 Task: Look for space in Mattoon, United States from 10th July, 2023 to 15th July, 2023 for 7 adults in price range Rs.10000 to Rs.15000. Place can be entire place or shared room with 4 bedrooms having 7 beds and 4 bathrooms. Property type can be house, flat, guest house. Amenities needed are: wifi, TV, free parkinig on premises, gym, breakfast. Booking option can be shelf check-in. Required host language is English.
Action: Mouse moved to (512, 122)
Screenshot: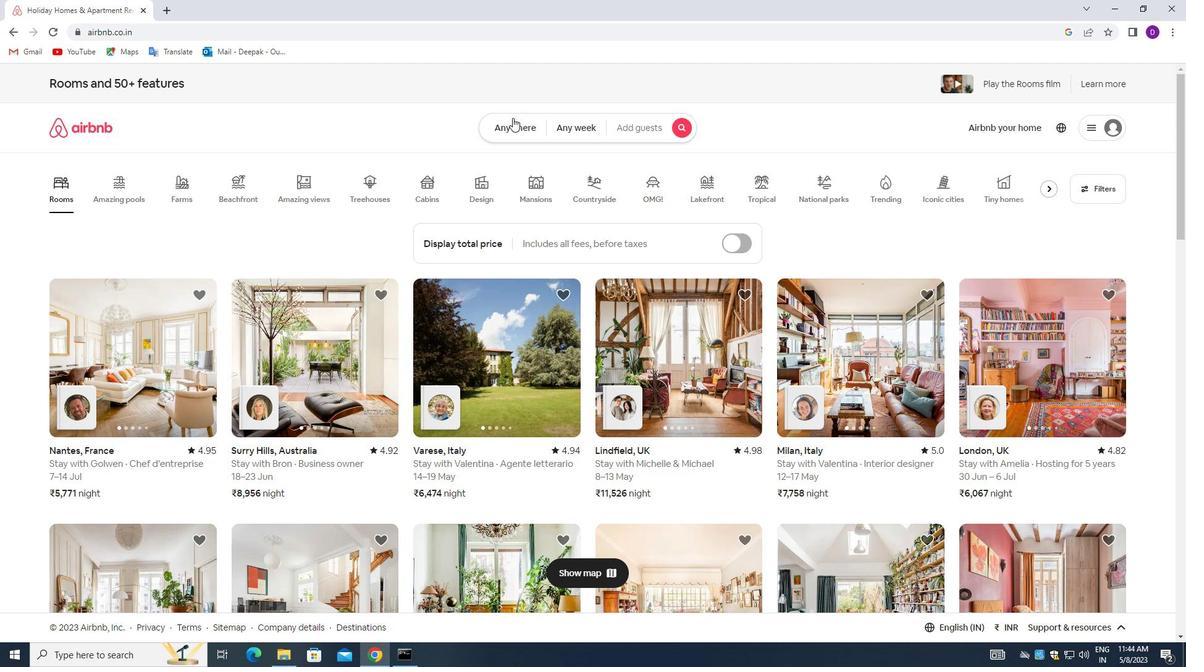 
Action: Mouse pressed left at (512, 122)
Screenshot: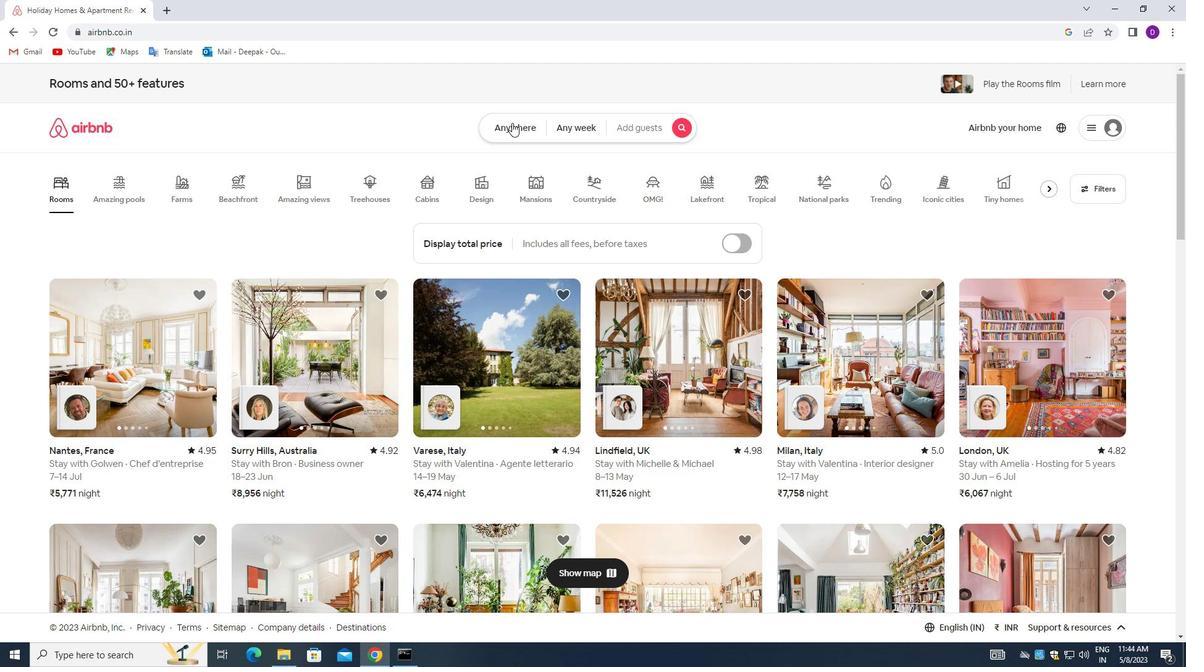 
Action: Mouse moved to (426, 174)
Screenshot: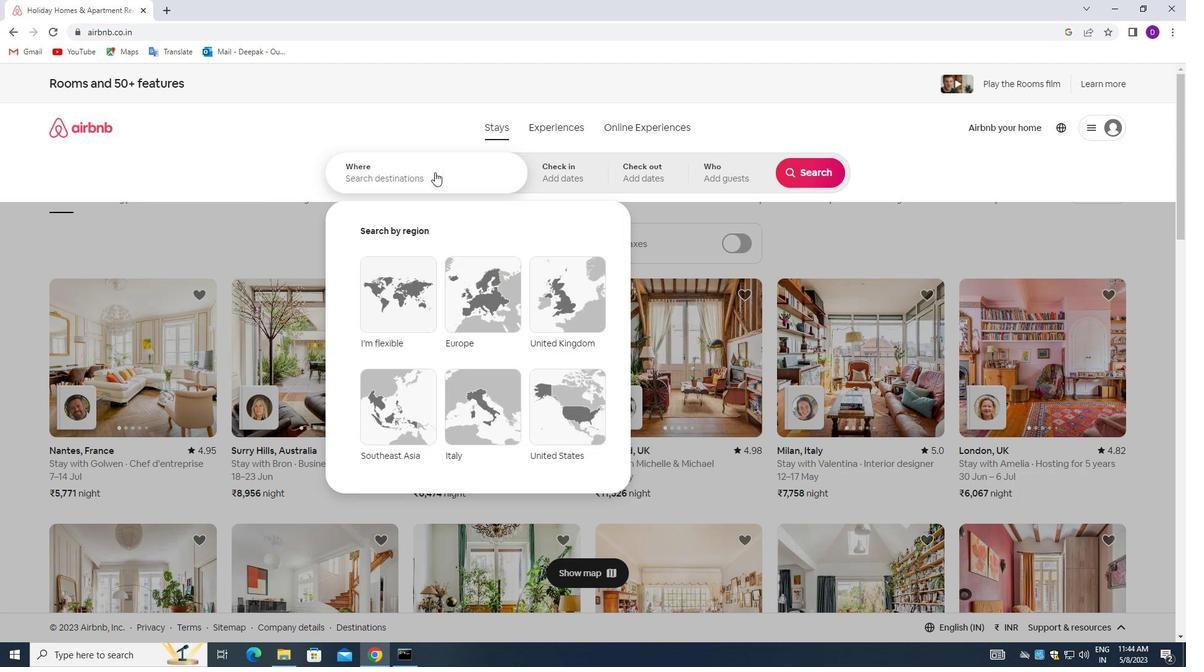 
Action: Mouse pressed left at (426, 174)
Screenshot: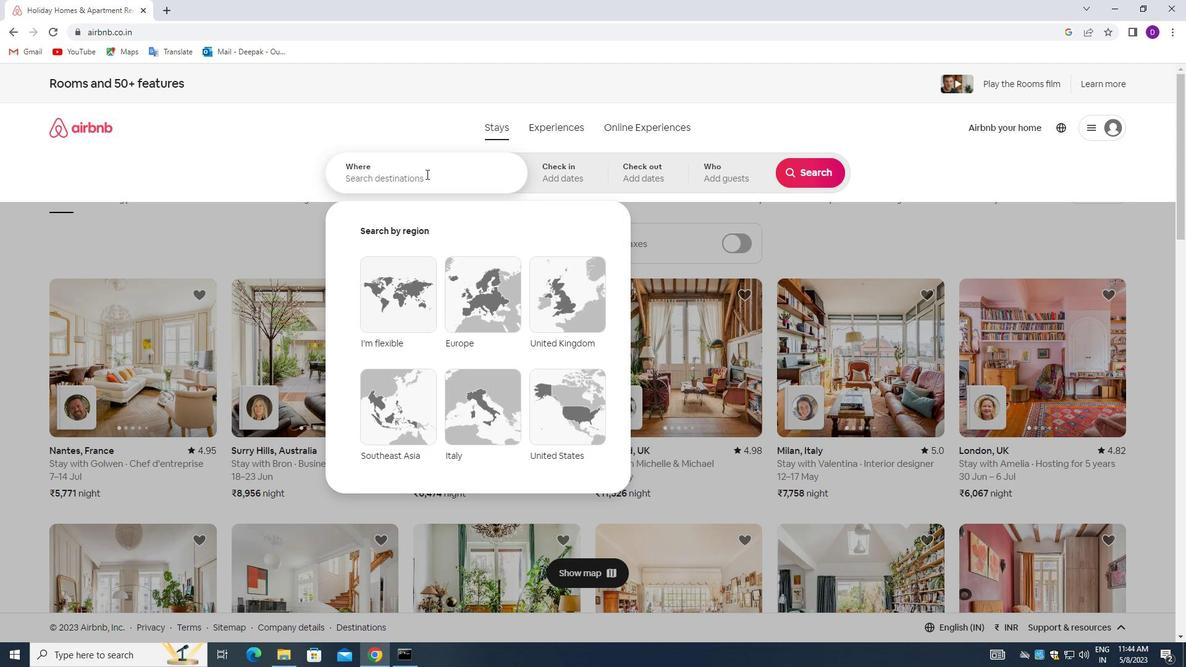 
Action: Mouse moved to (242, 231)
Screenshot: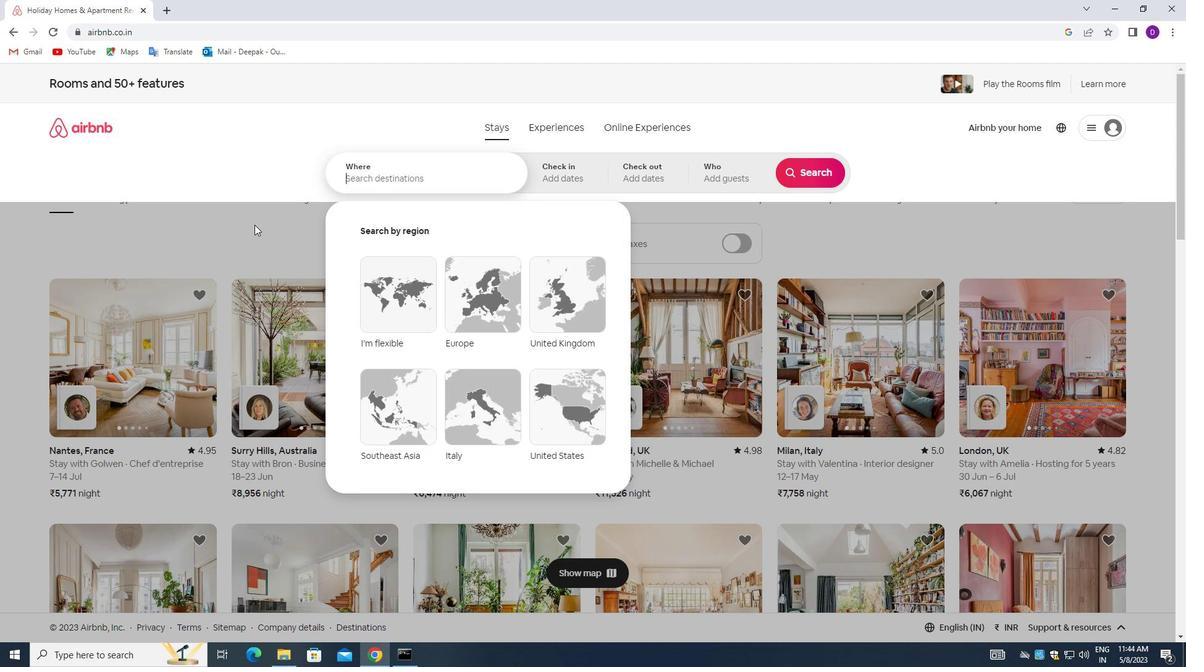 
Action: Key pressed <Key.shift>MATTOON,<Key.space><Key.shift>UNITED<Key.space><Key.shift_r>STATES<Key.enter>
Screenshot: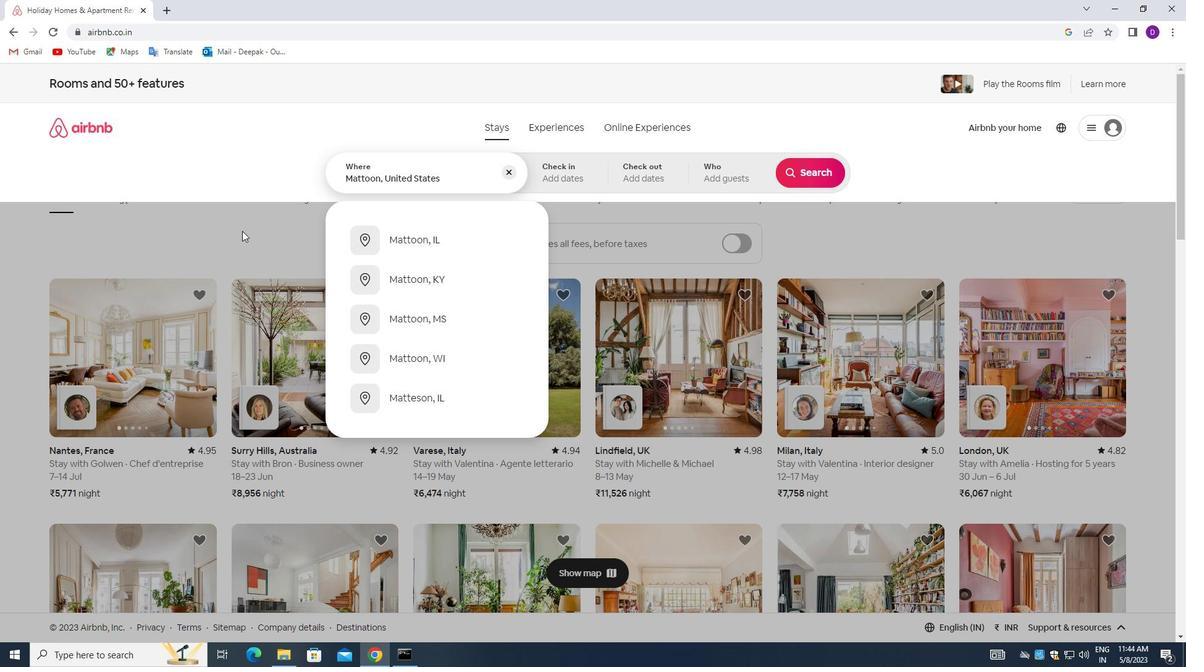 
Action: Mouse moved to (811, 270)
Screenshot: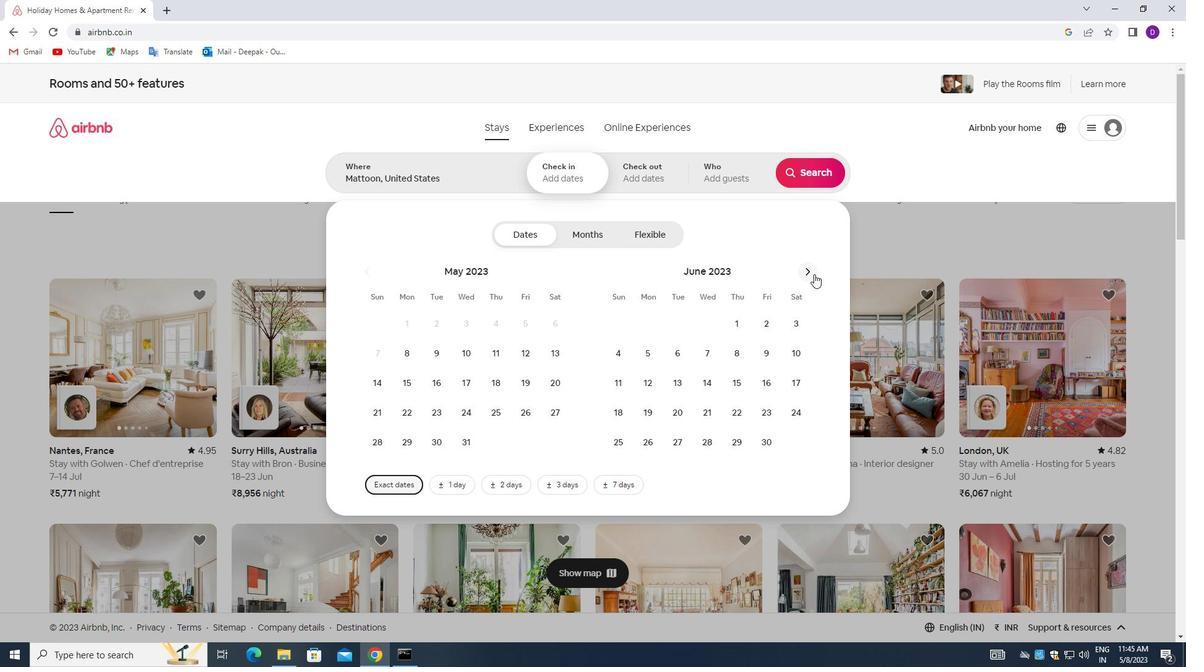 
Action: Mouse pressed left at (811, 270)
Screenshot: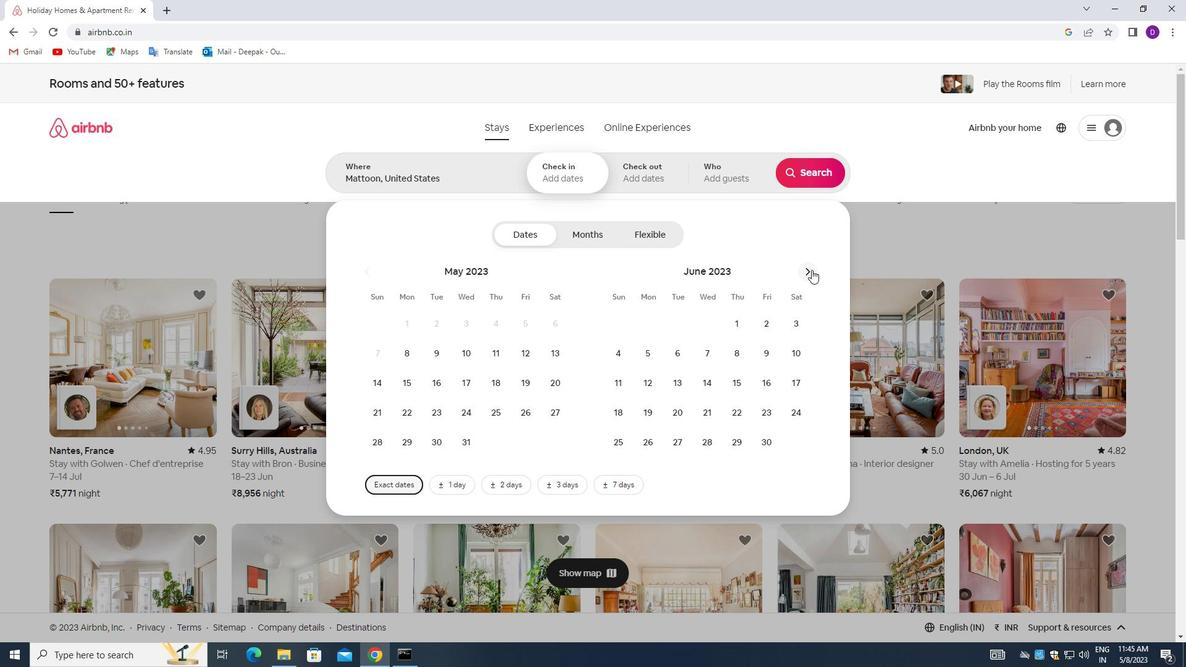 
Action: Mouse moved to (648, 388)
Screenshot: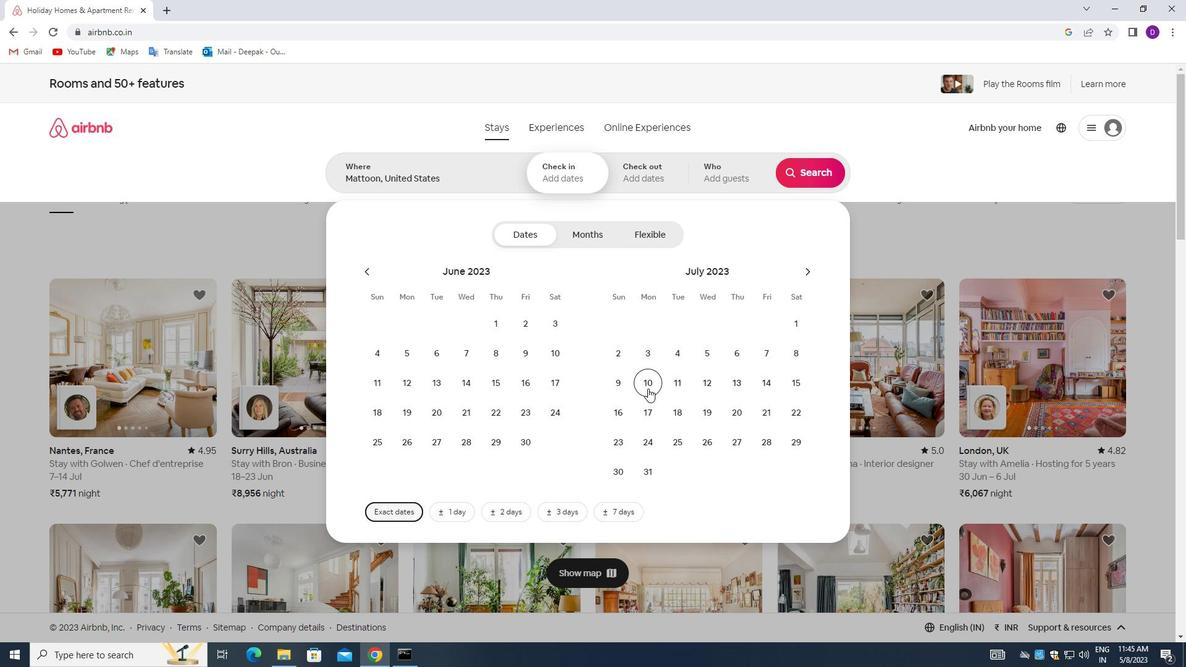 
Action: Mouse pressed left at (648, 388)
Screenshot: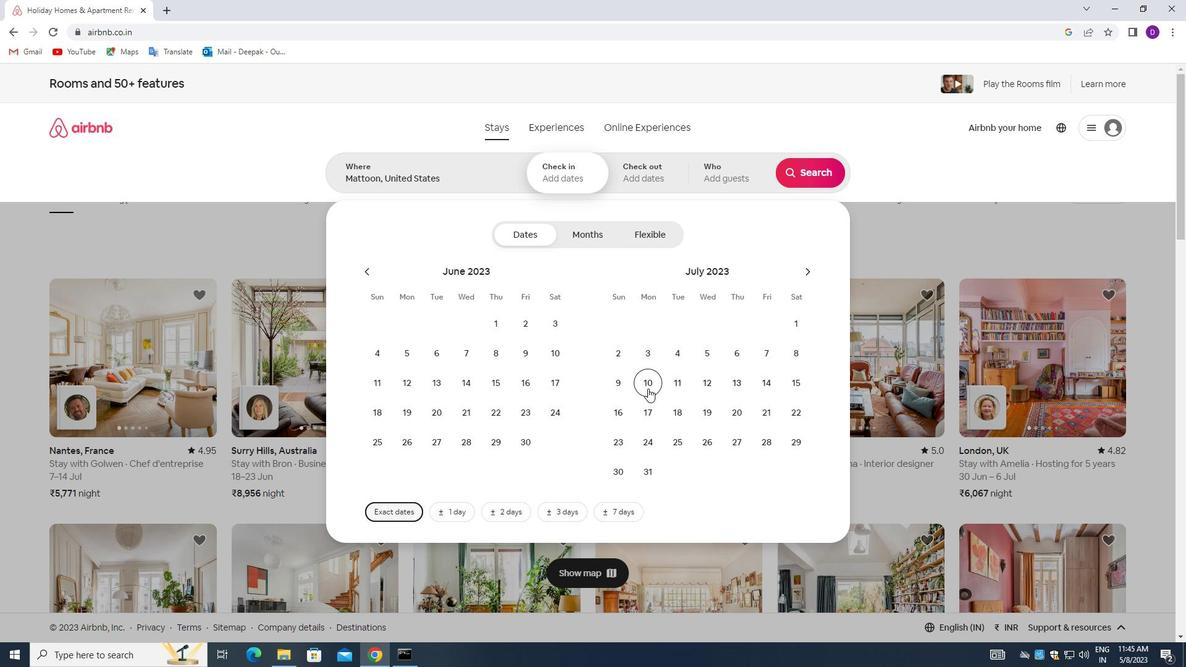 
Action: Mouse moved to (795, 384)
Screenshot: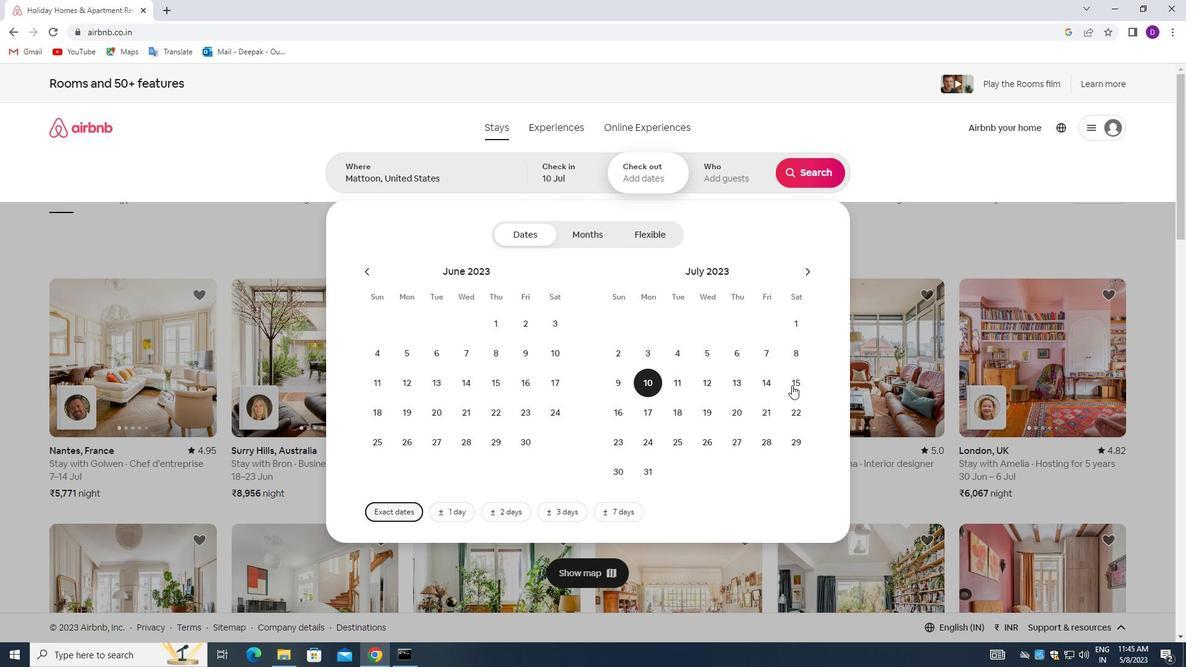 
Action: Mouse pressed left at (795, 384)
Screenshot: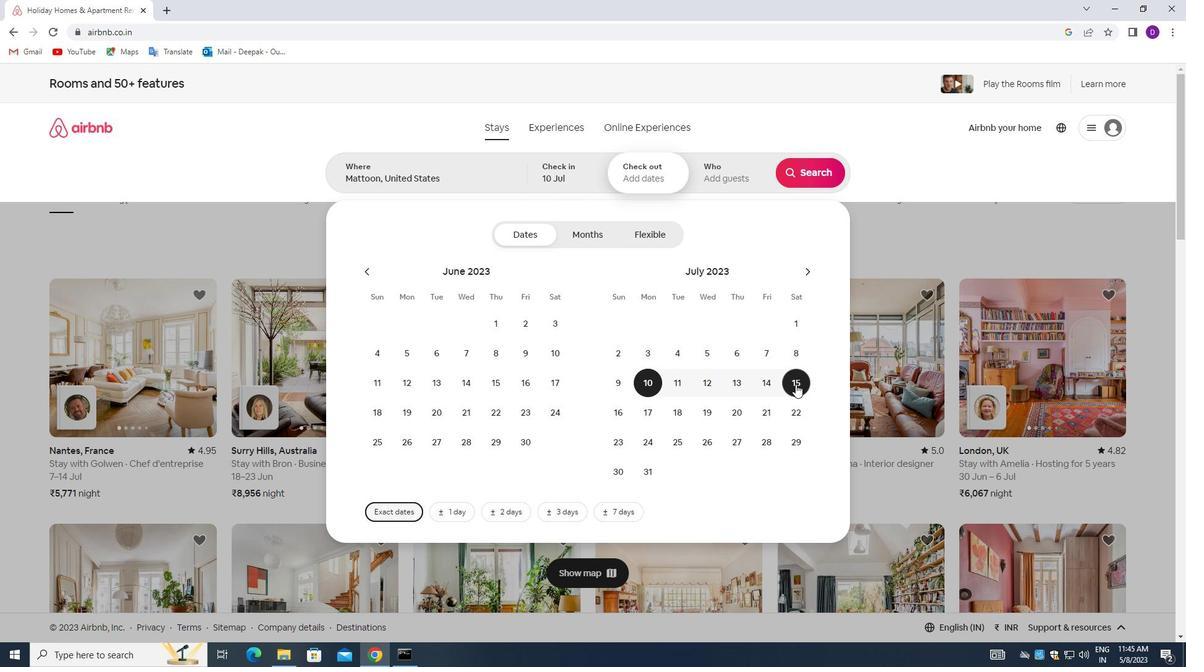 
Action: Mouse moved to (727, 164)
Screenshot: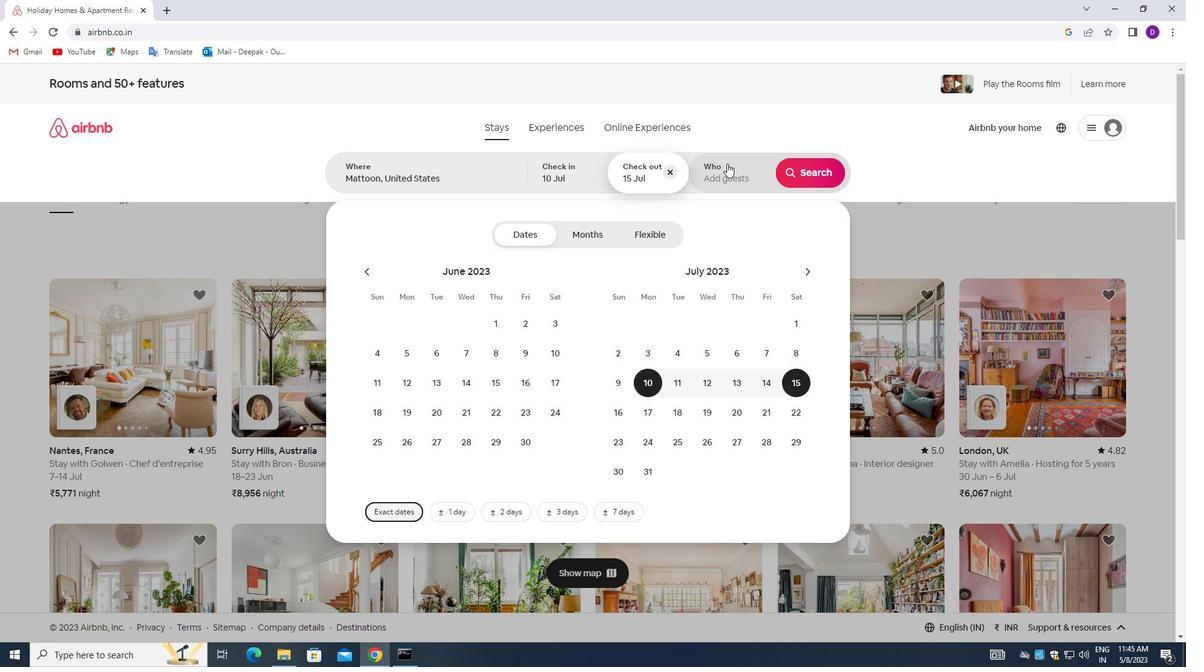 
Action: Mouse pressed left at (727, 164)
Screenshot: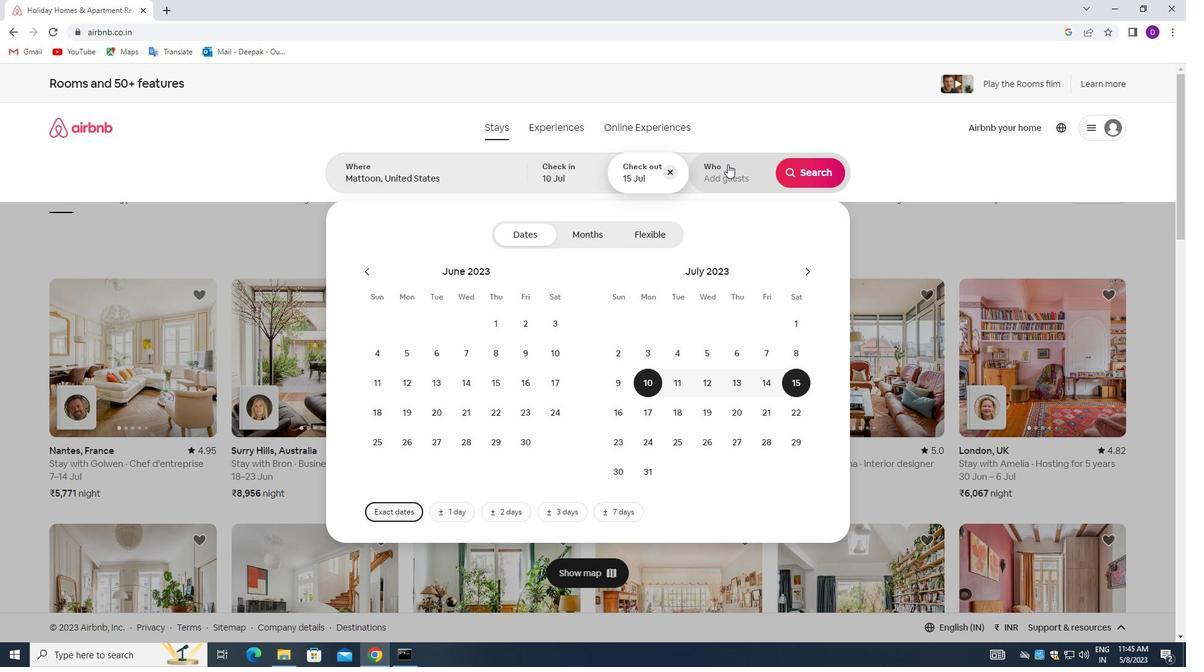 
Action: Mouse moved to (818, 233)
Screenshot: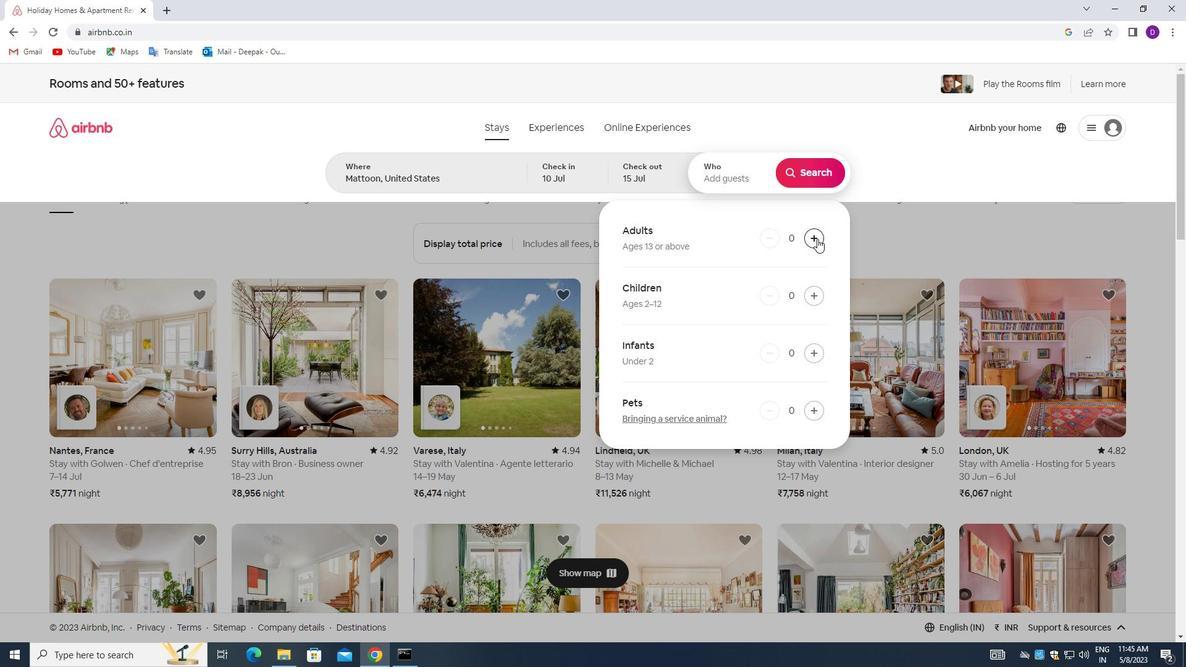
Action: Mouse pressed left at (818, 233)
Screenshot: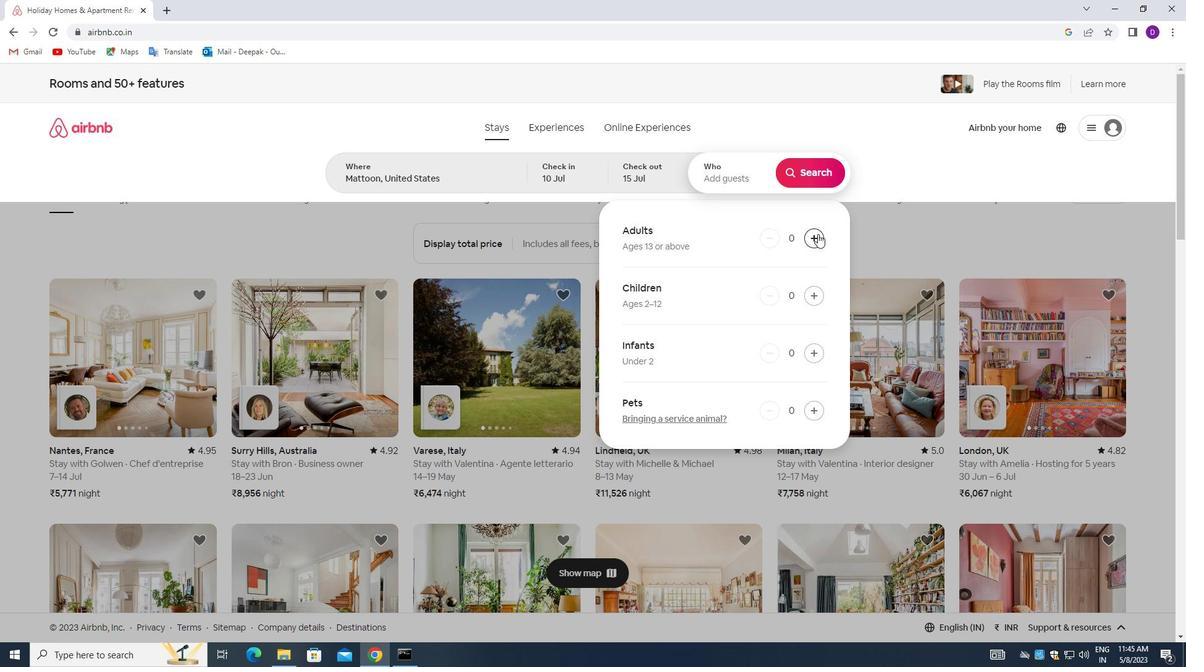 
Action: Mouse pressed left at (818, 233)
Screenshot: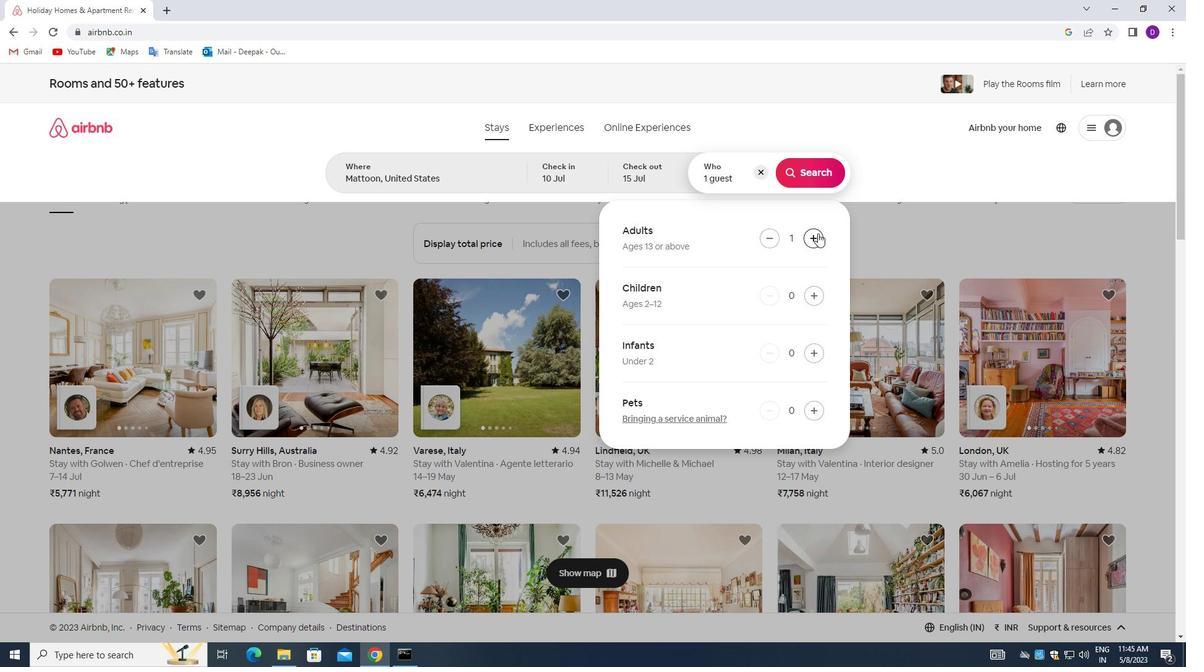 
Action: Mouse pressed left at (818, 233)
Screenshot: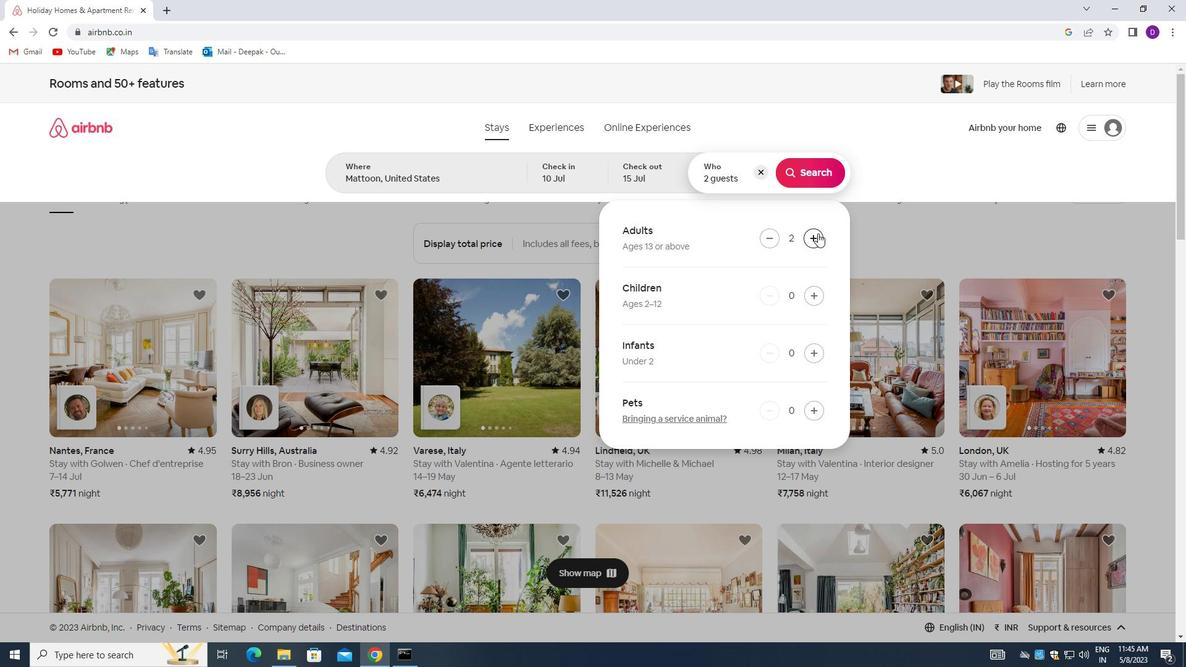 
Action: Mouse pressed left at (818, 233)
Screenshot: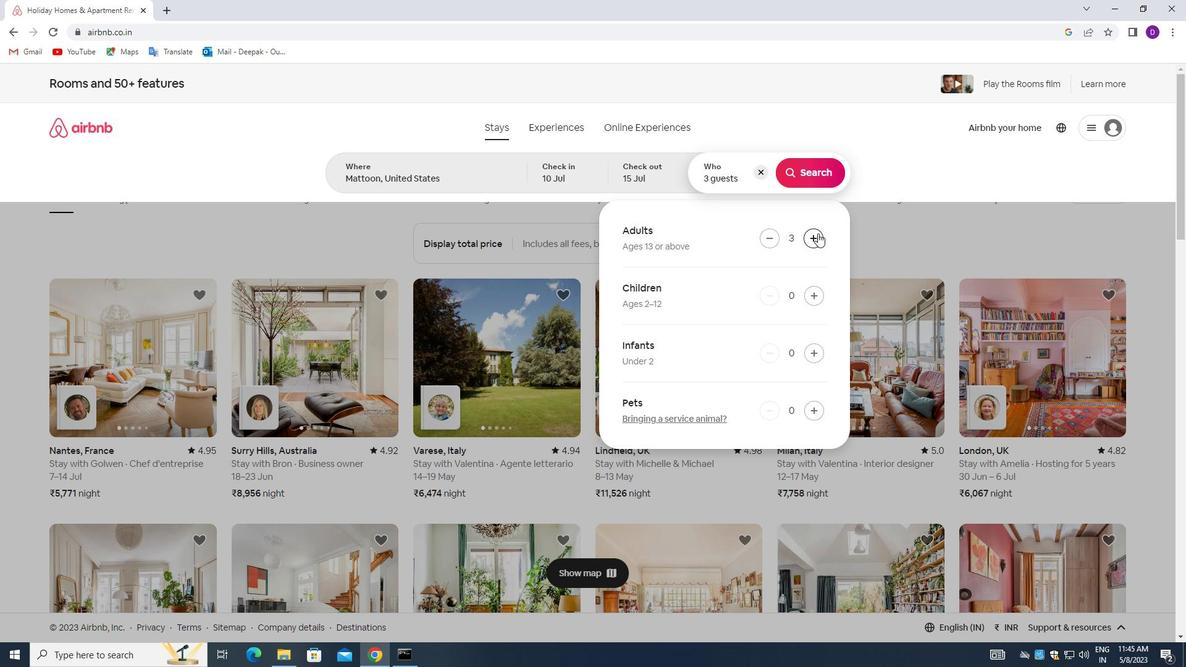 
Action: Mouse pressed left at (818, 233)
Screenshot: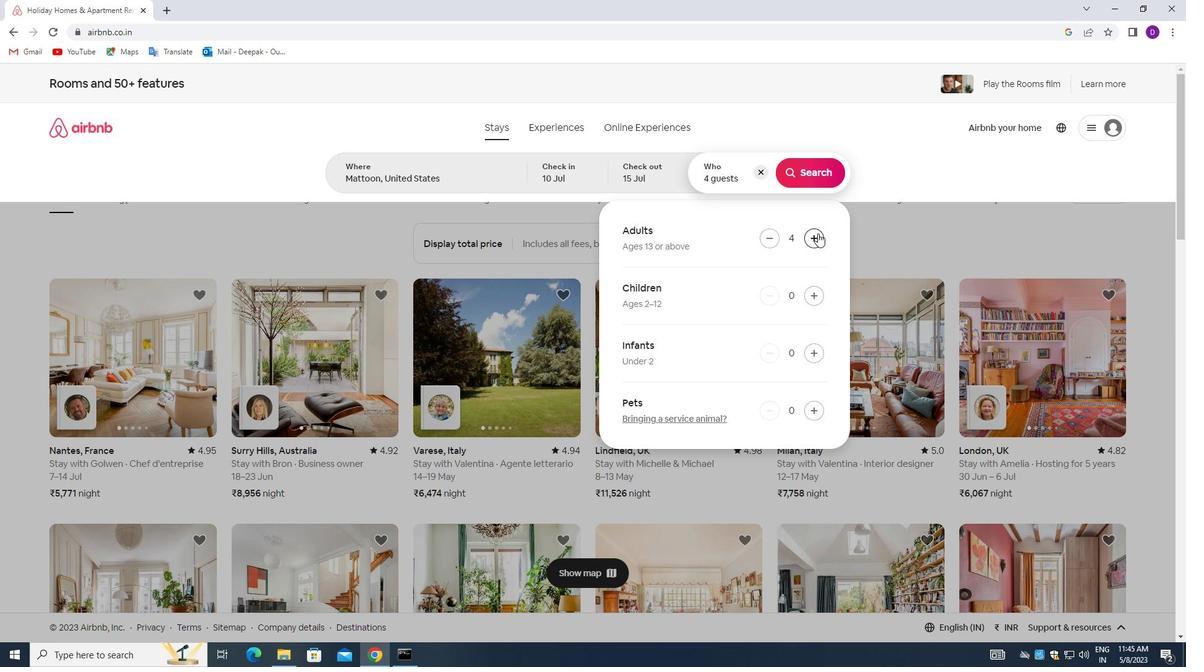
Action: Mouse pressed left at (818, 233)
Screenshot: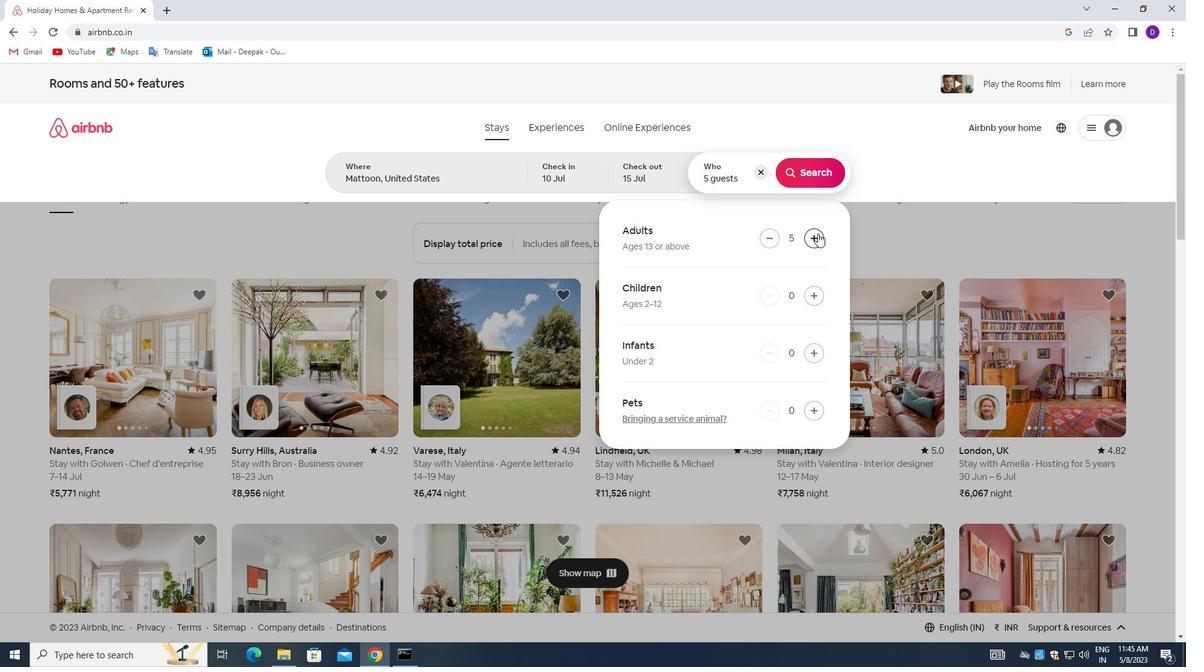 
Action: Mouse pressed left at (818, 233)
Screenshot: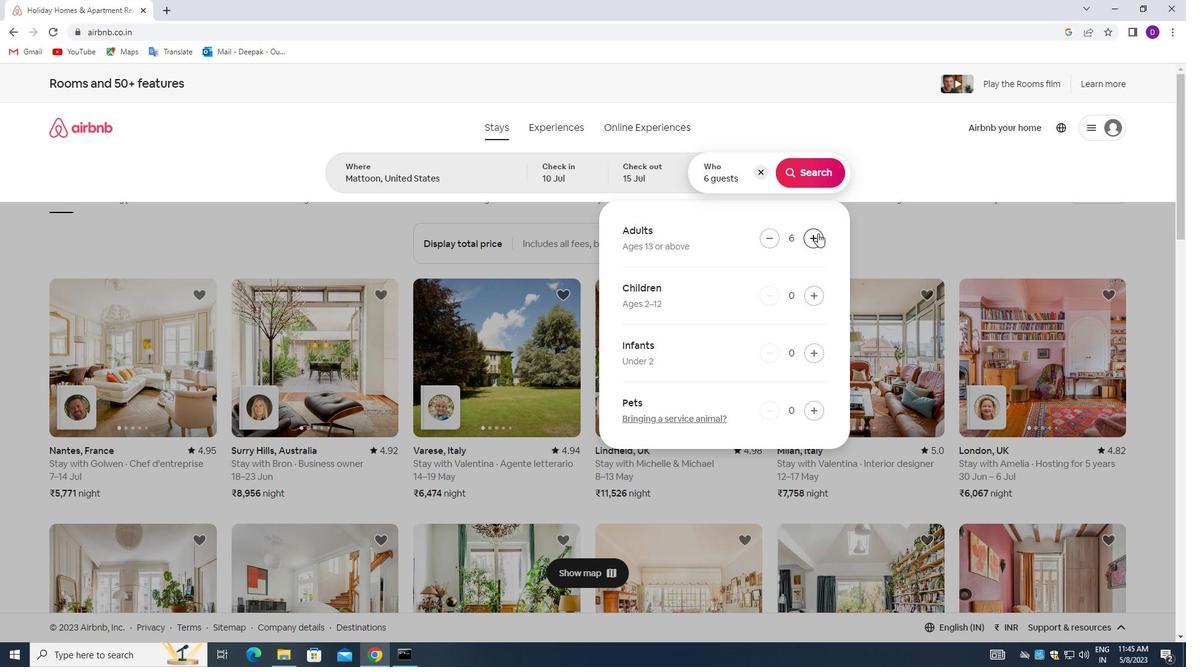 
Action: Mouse moved to (805, 173)
Screenshot: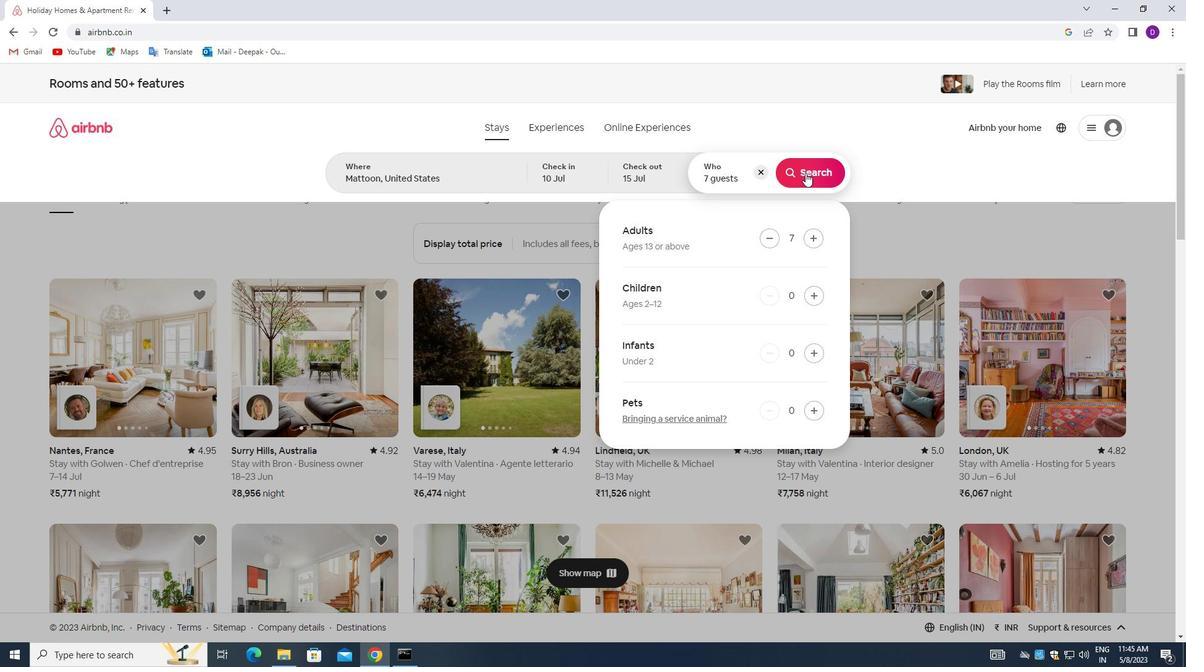 
Action: Mouse pressed left at (805, 173)
Screenshot: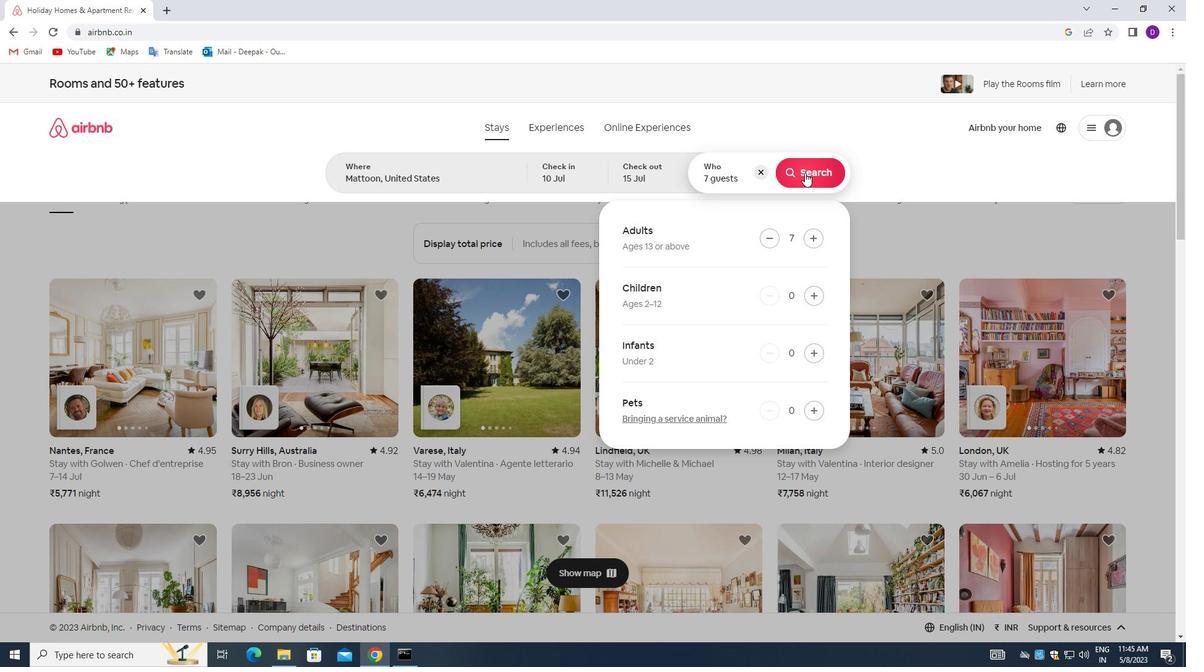 
Action: Mouse moved to (1112, 130)
Screenshot: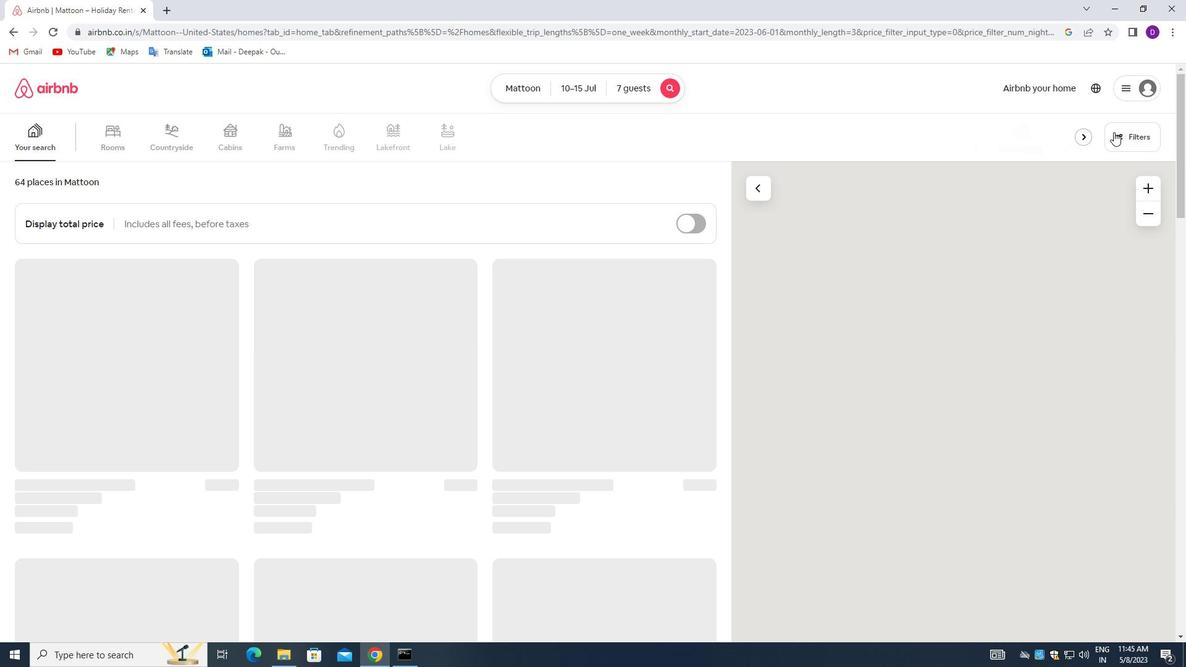 
Action: Mouse pressed left at (1112, 130)
Screenshot: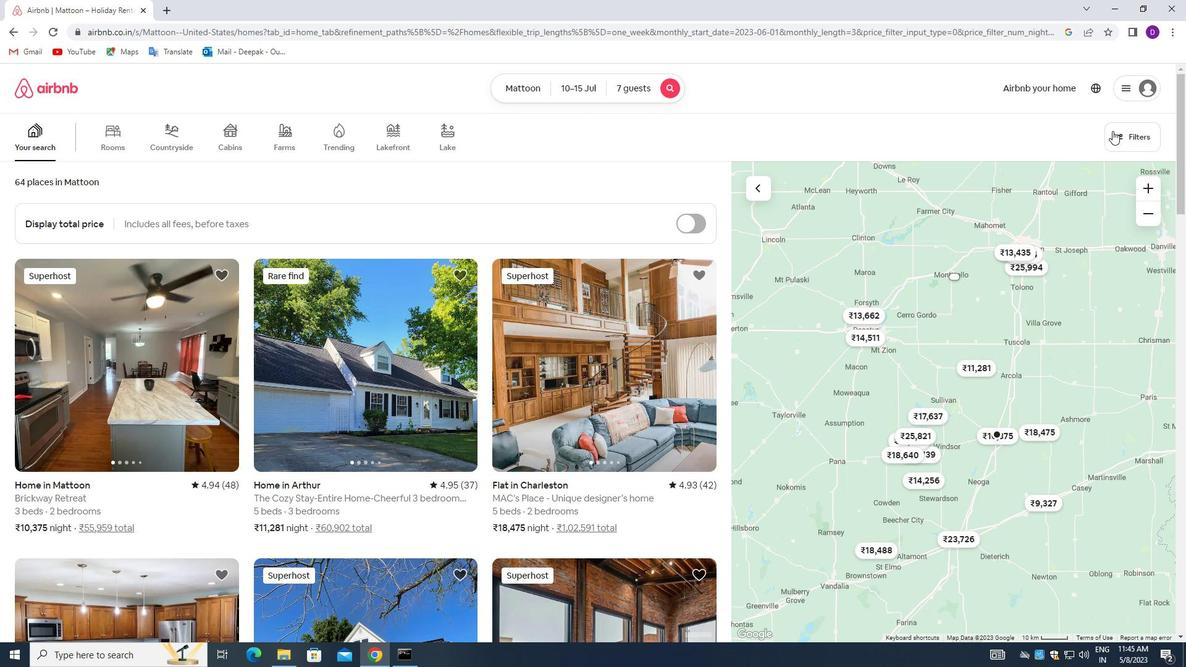 
Action: Mouse moved to (454, 436)
Screenshot: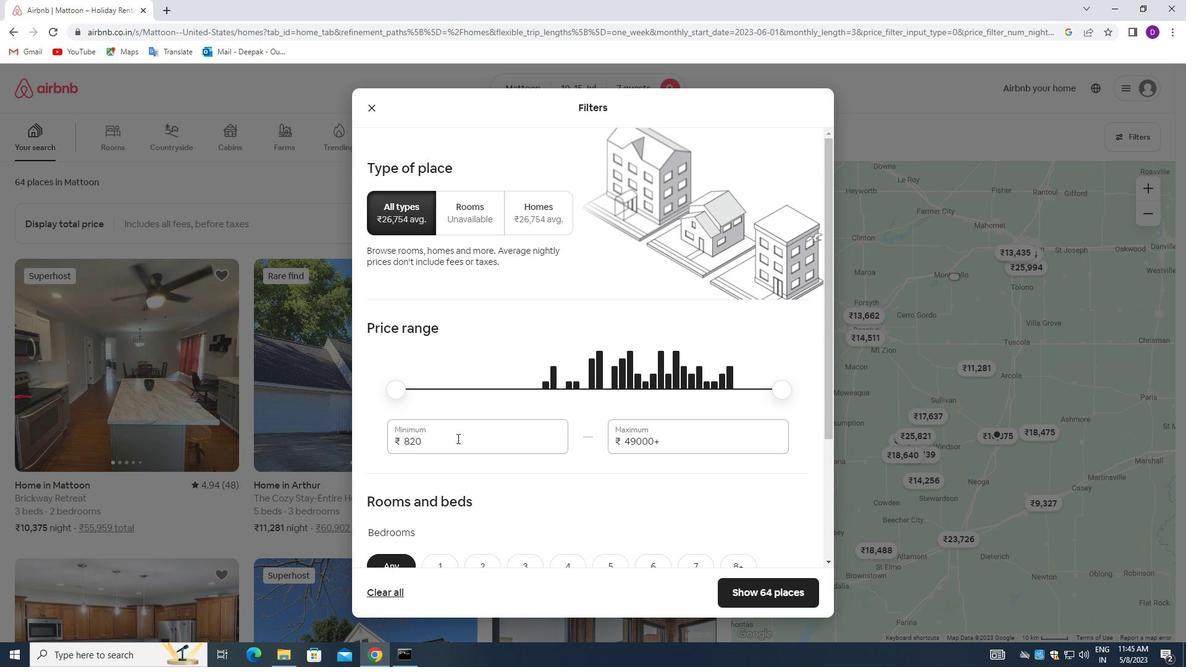 
Action: Mouse pressed left at (454, 436)
Screenshot: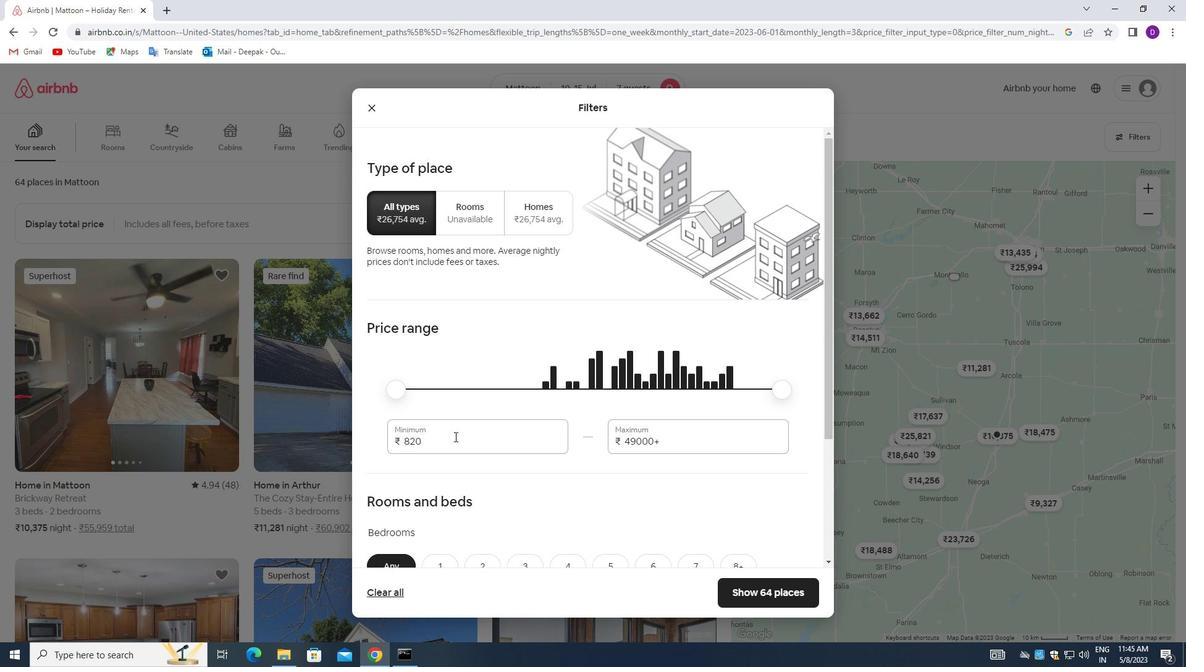 
Action: Mouse pressed left at (454, 436)
Screenshot: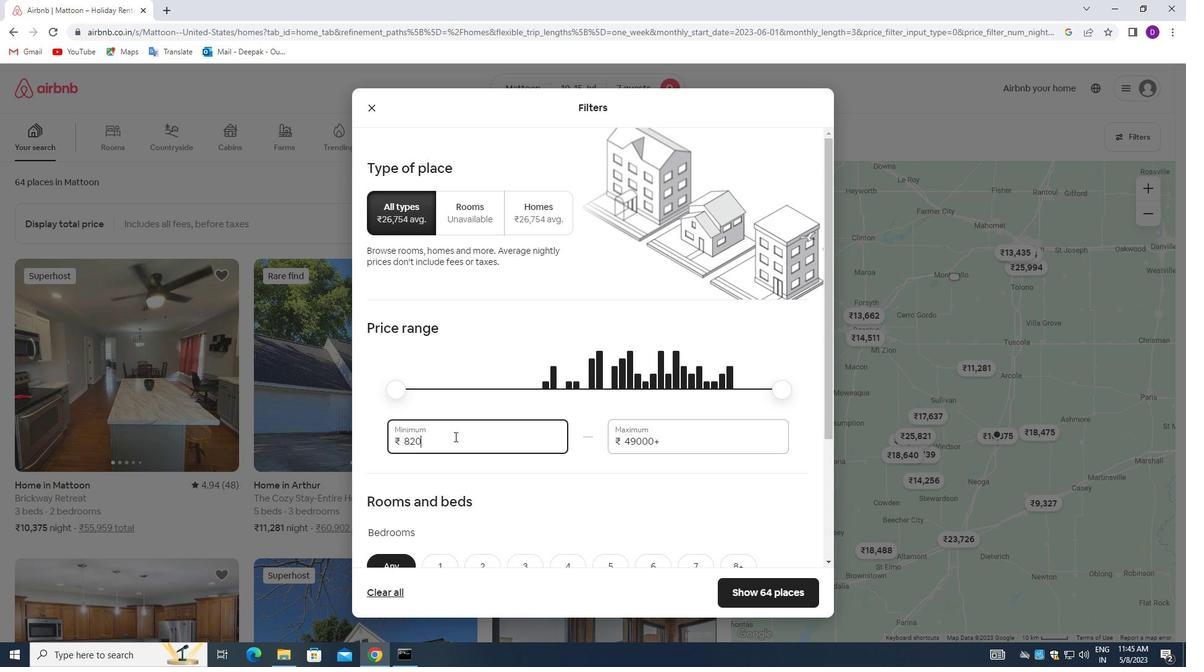 
Action: Mouse moved to (454, 436)
Screenshot: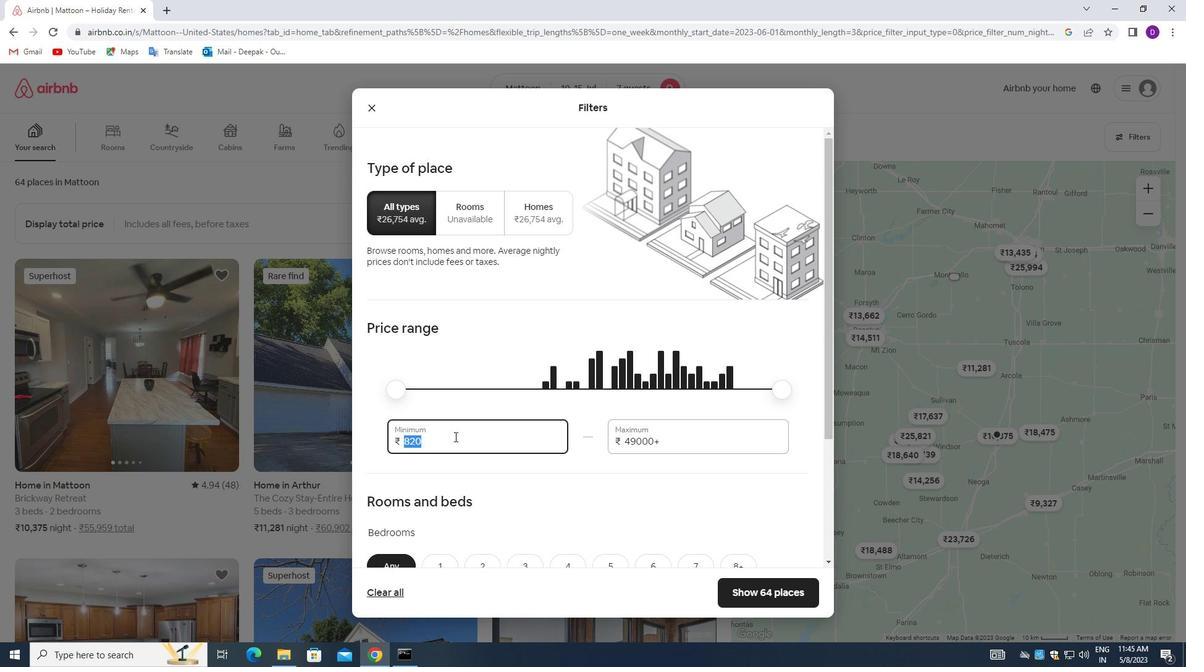 
Action: Key pressed 10000<Key.tab>15000
Screenshot: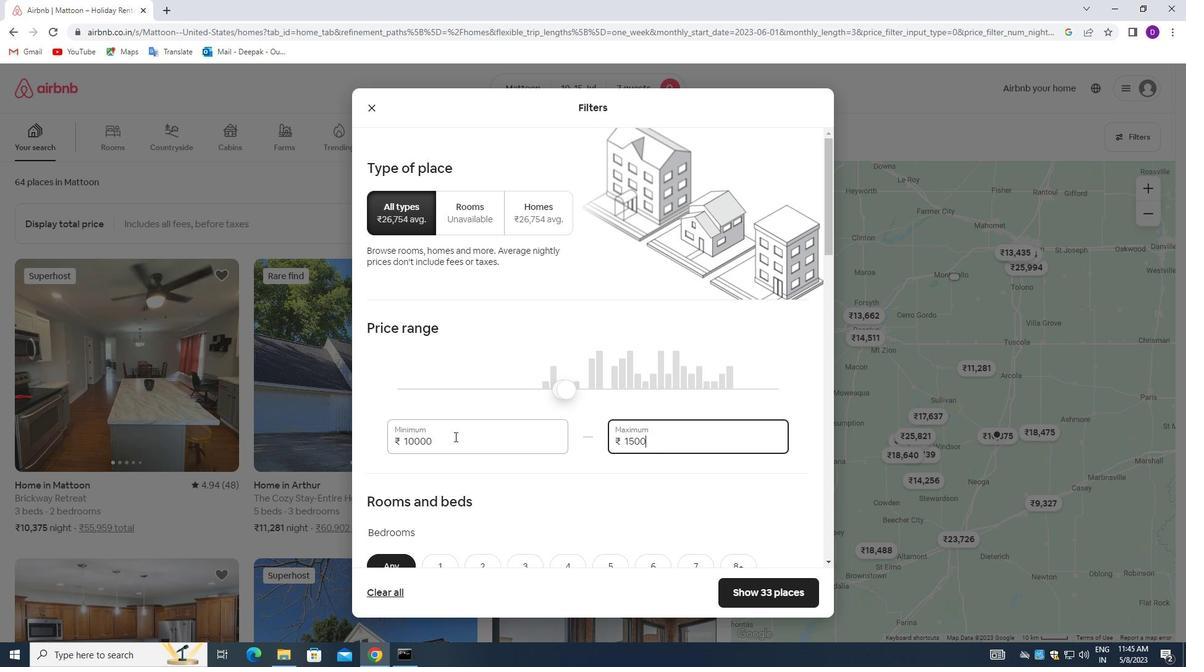 
Action: Mouse moved to (498, 438)
Screenshot: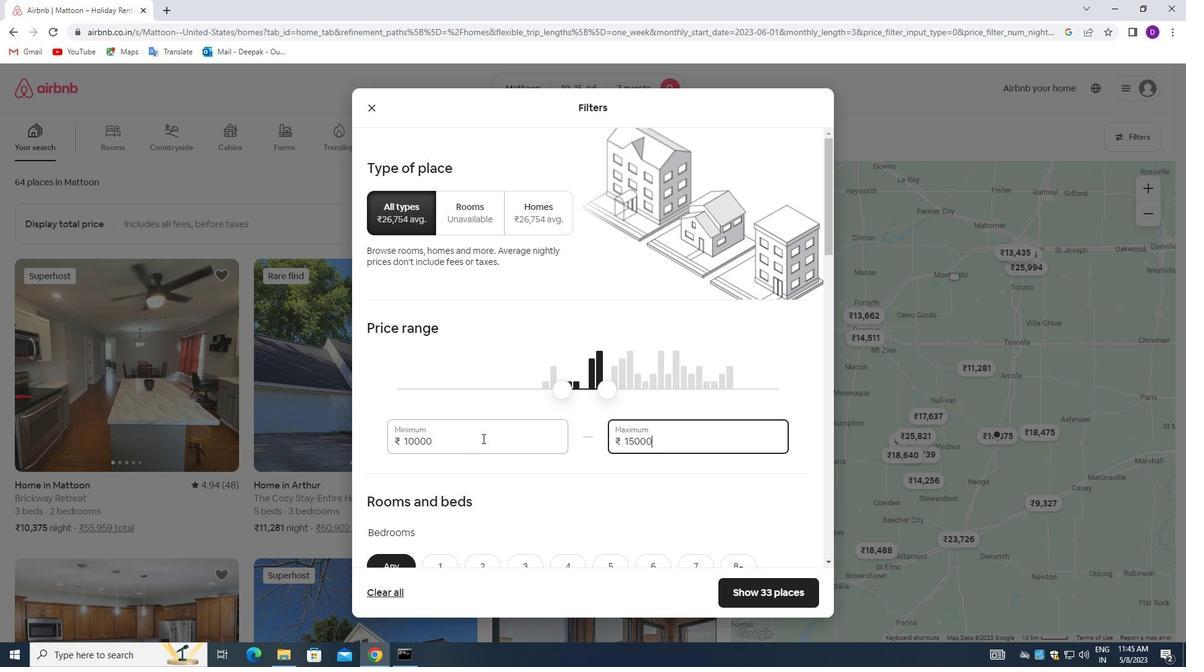 
Action: Mouse scrolled (498, 438) with delta (0, 0)
Screenshot: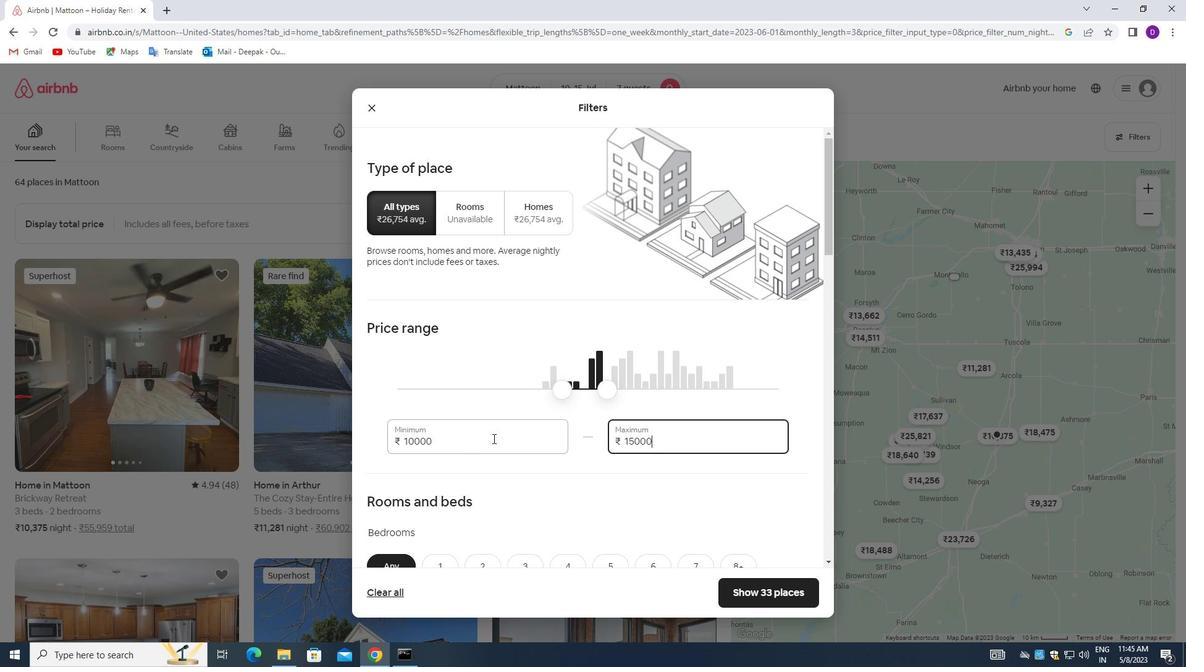 
Action: Mouse moved to (506, 437)
Screenshot: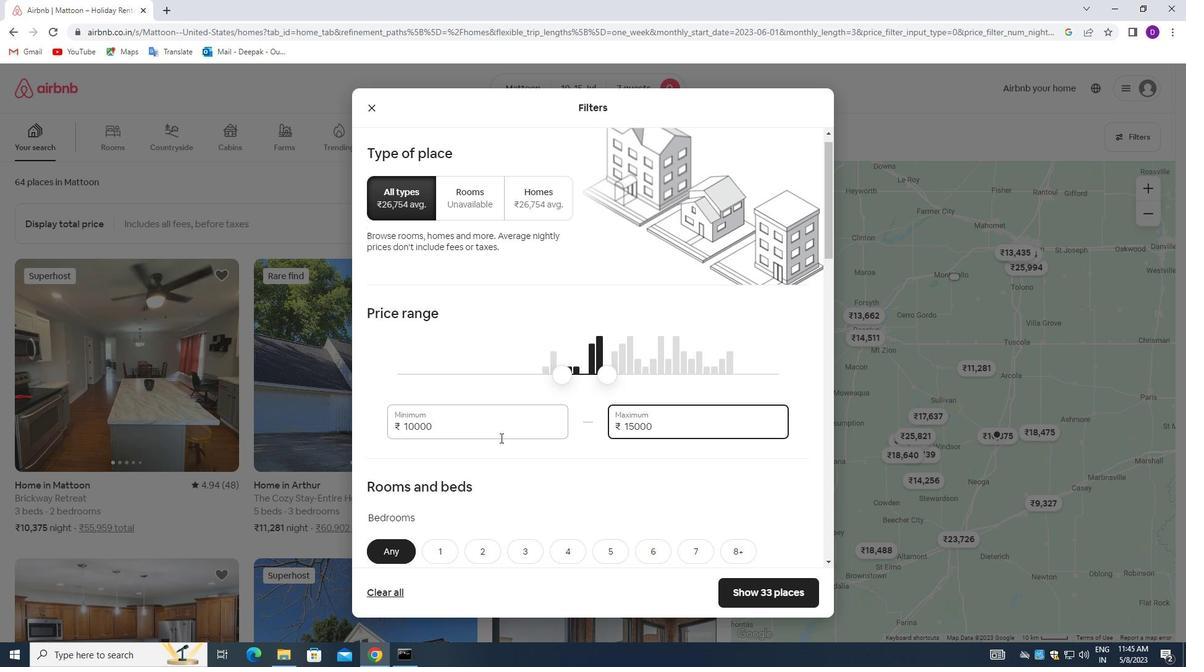 
Action: Mouse scrolled (506, 436) with delta (0, 0)
Screenshot: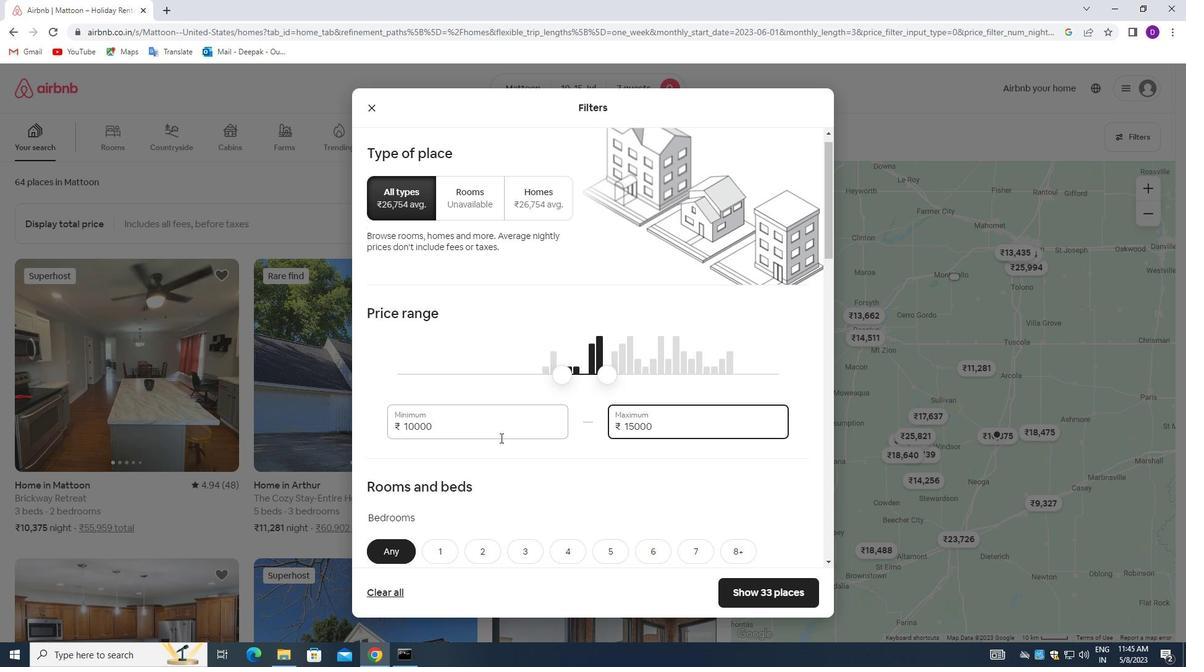 
Action: Mouse moved to (509, 436)
Screenshot: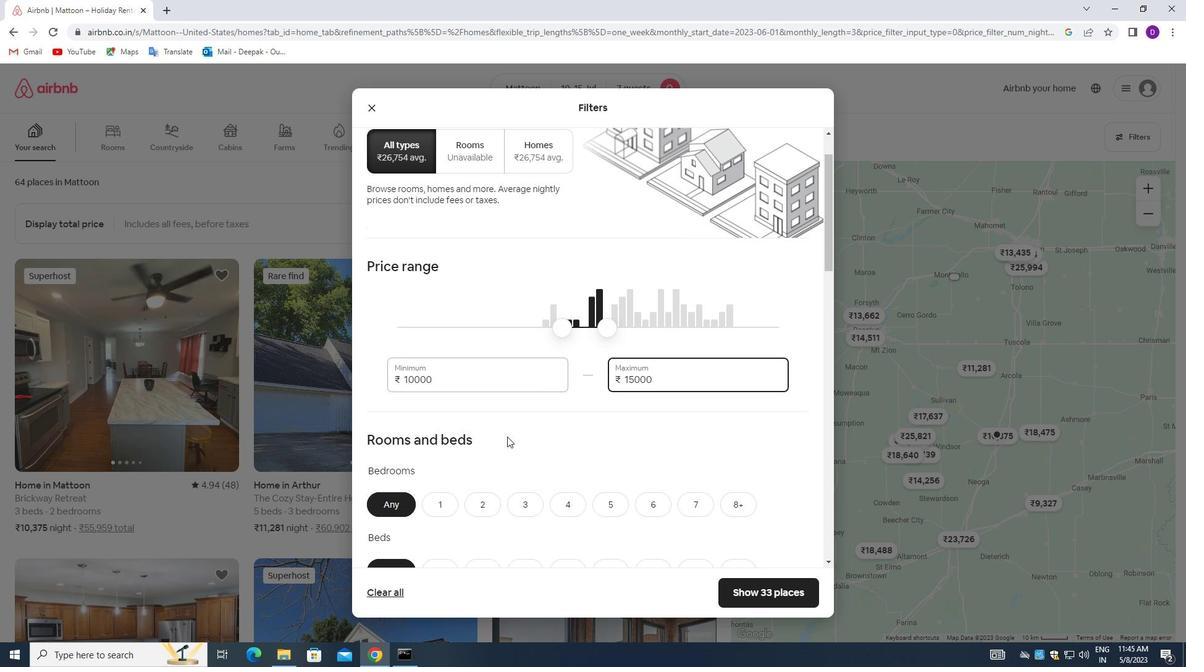 
Action: Mouse scrolled (509, 435) with delta (0, 0)
Screenshot: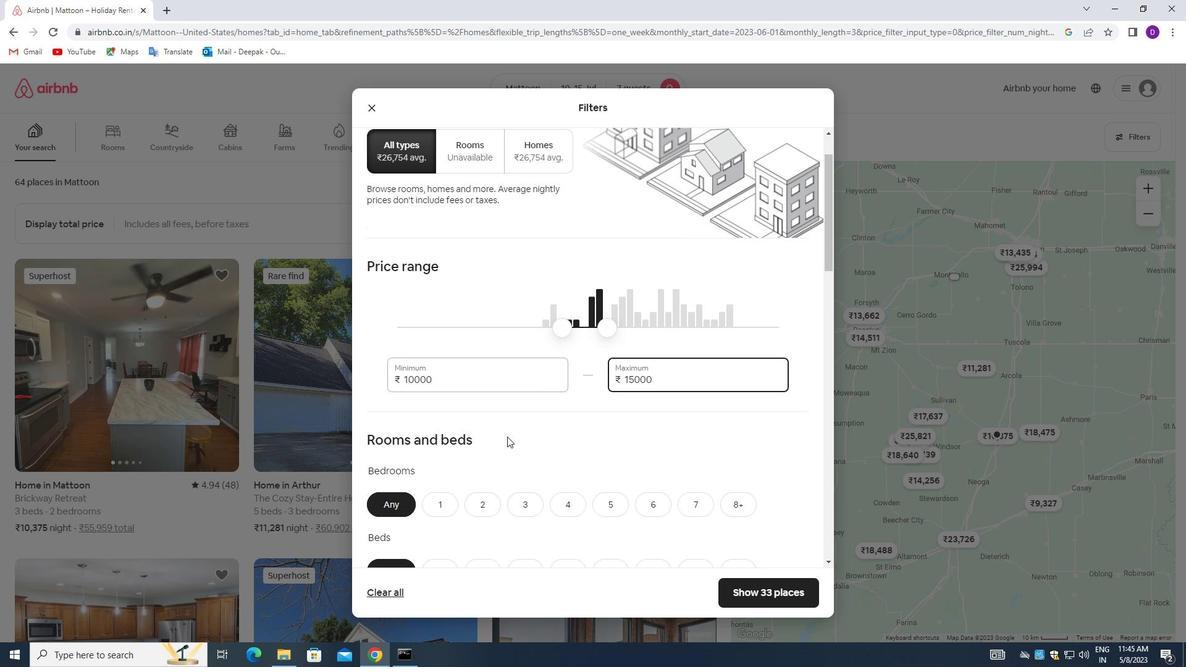 
Action: Mouse moved to (566, 389)
Screenshot: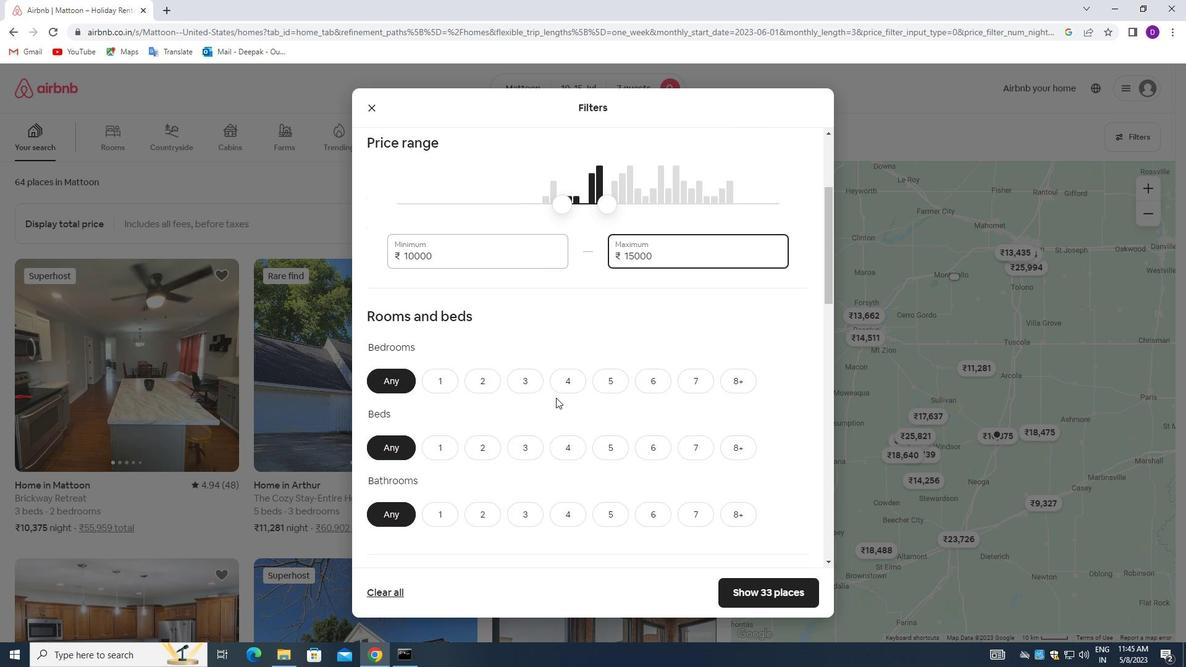 
Action: Mouse pressed left at (566, 389)
Screenshot: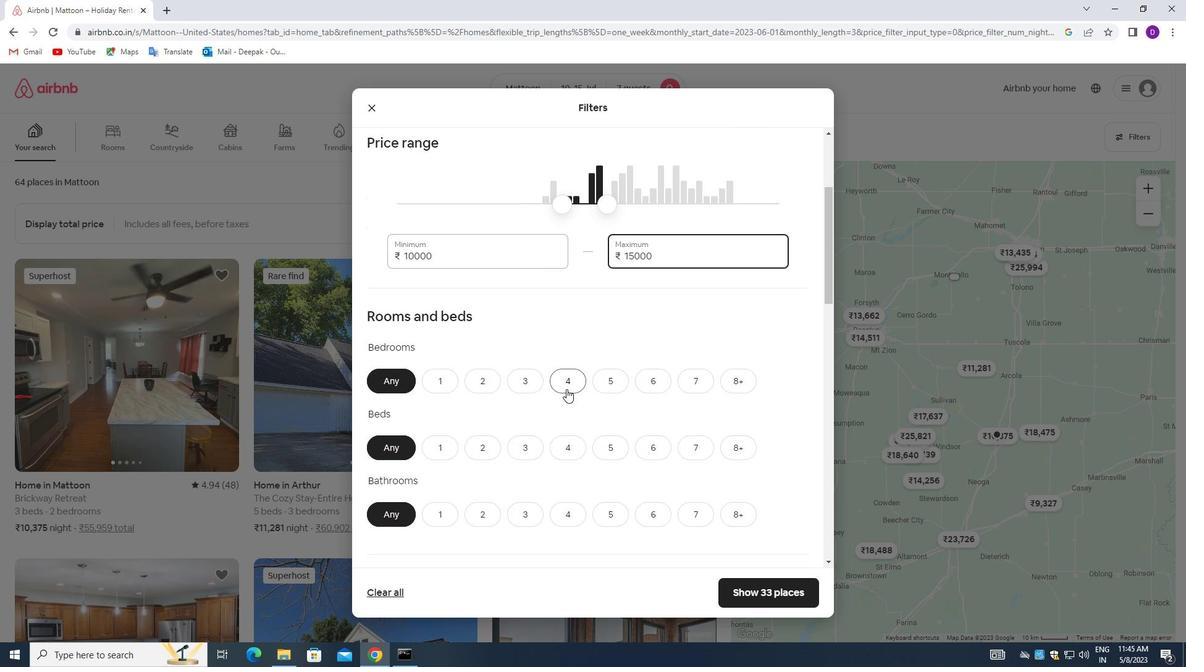 
Action: Mouse moved to (694, 450)
Screenshot: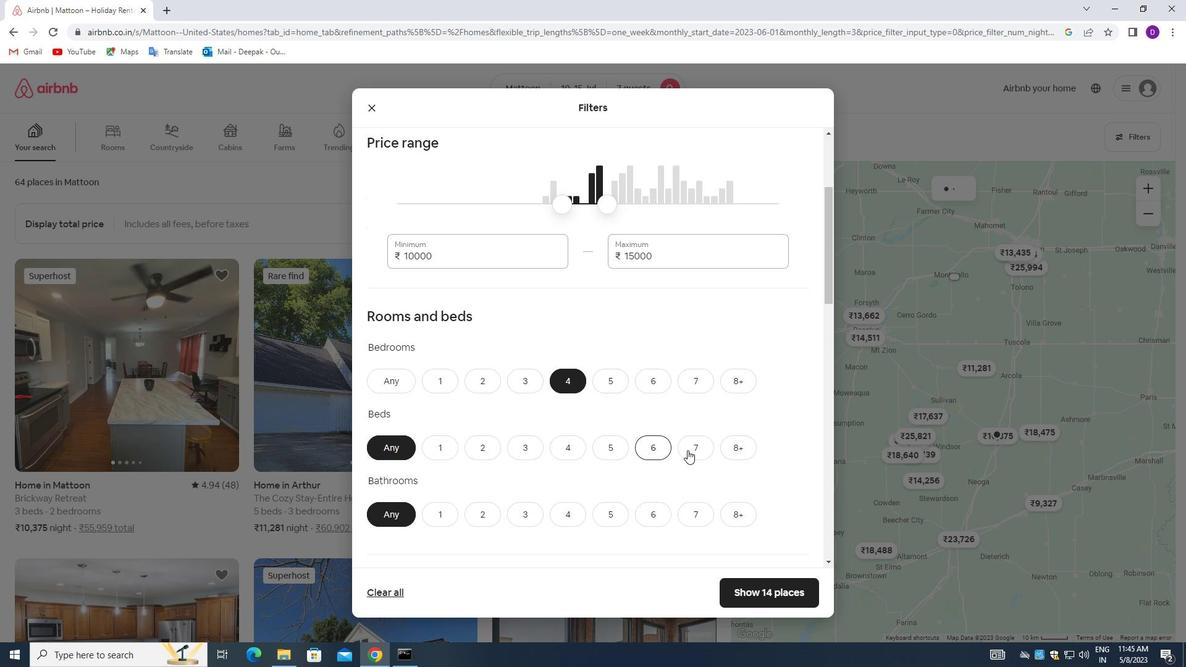 
Action: Mouse pressed left at (694, 450)
Screenshot: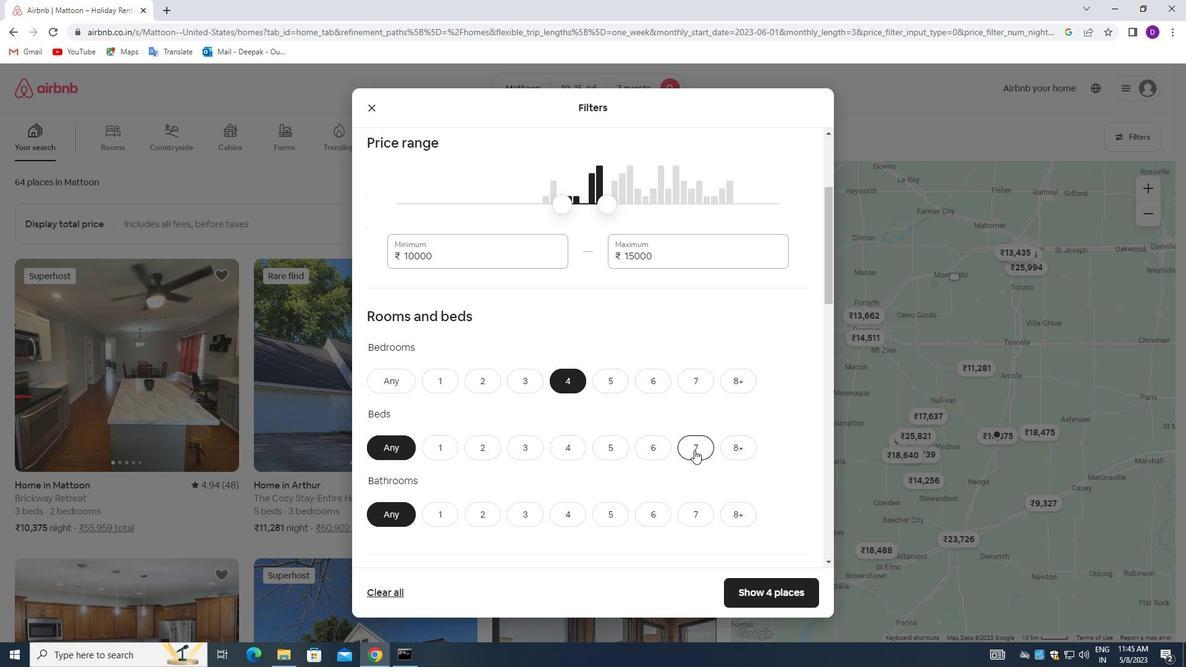 
Action: Mouse moved to (569, 514)
Screenshot: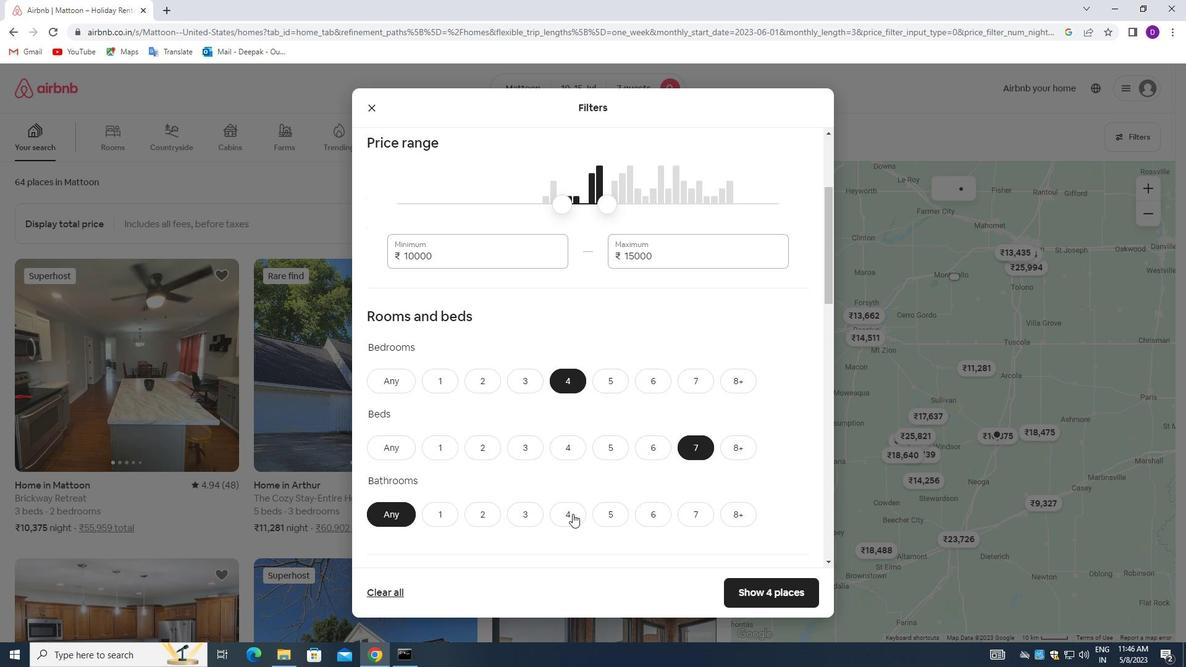 
Action: Mouse pressed left at (569, 514)
Screenshot: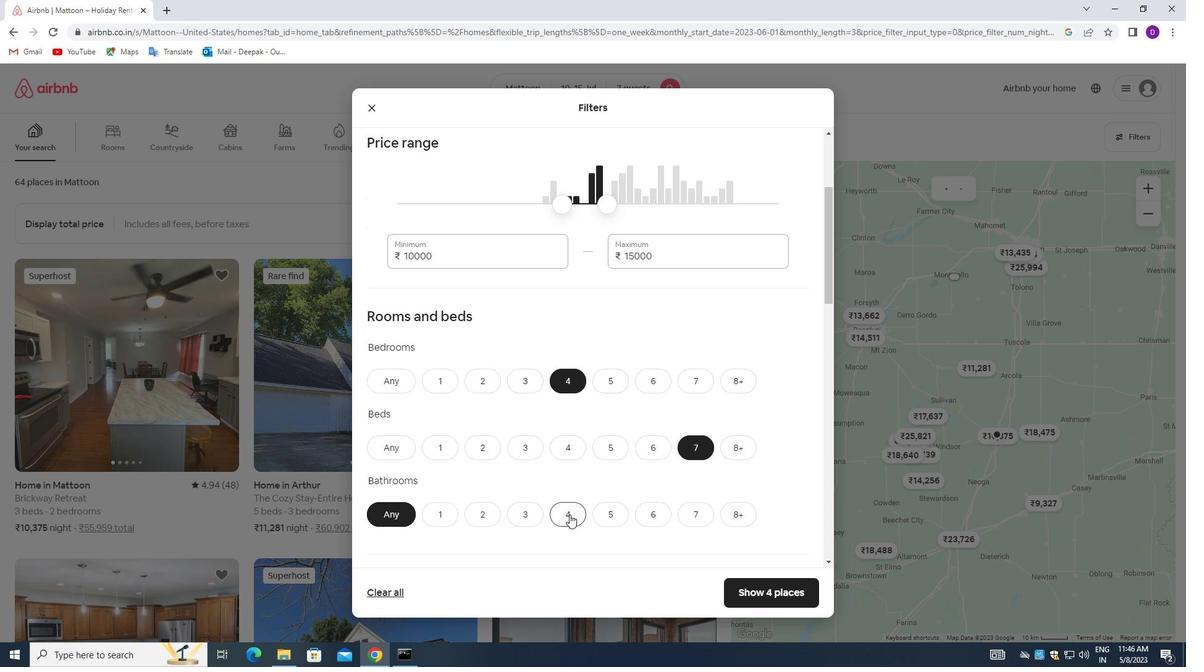 
Action: Mouse moved to (573, 418)
Screenshot: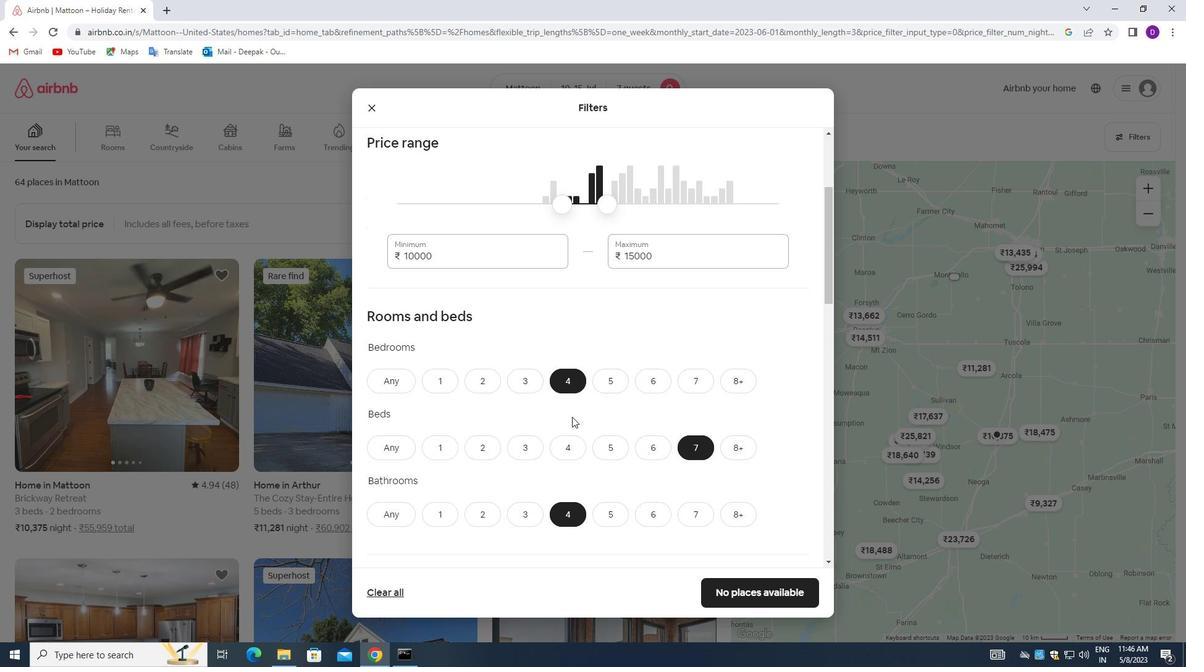 
Action: Mouse scrolled (573, 417) with delta (0, 0)
Screenshot: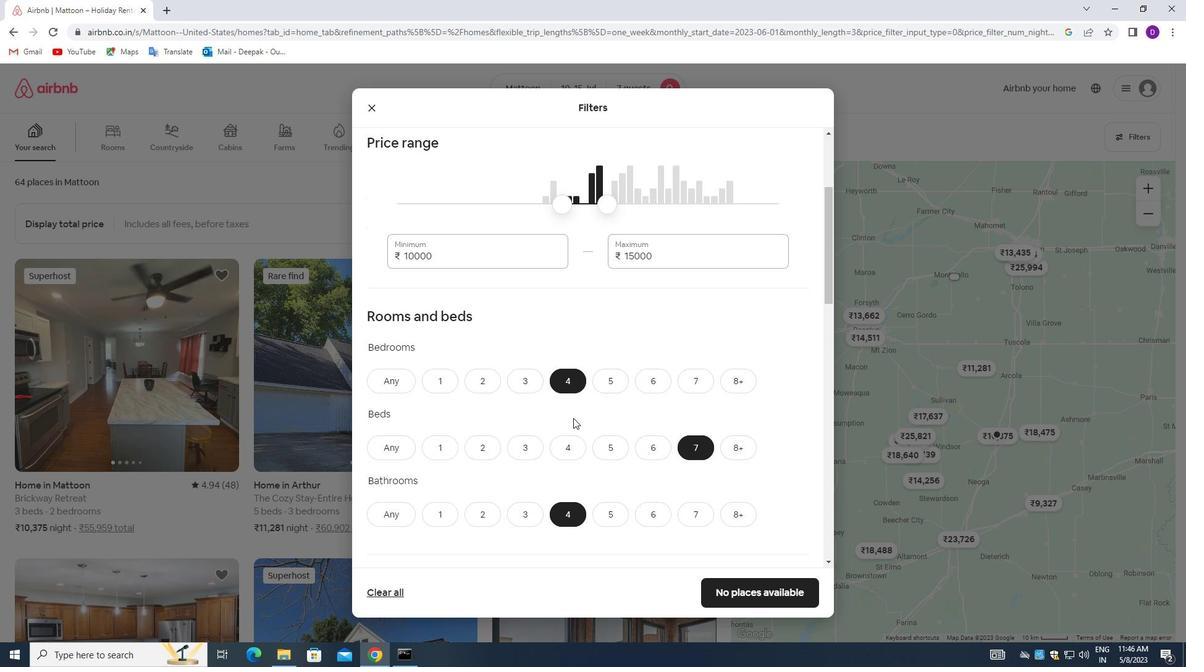 
Action: Mouse scrolled (573, 417) with delta (0, 0)
Screenshot: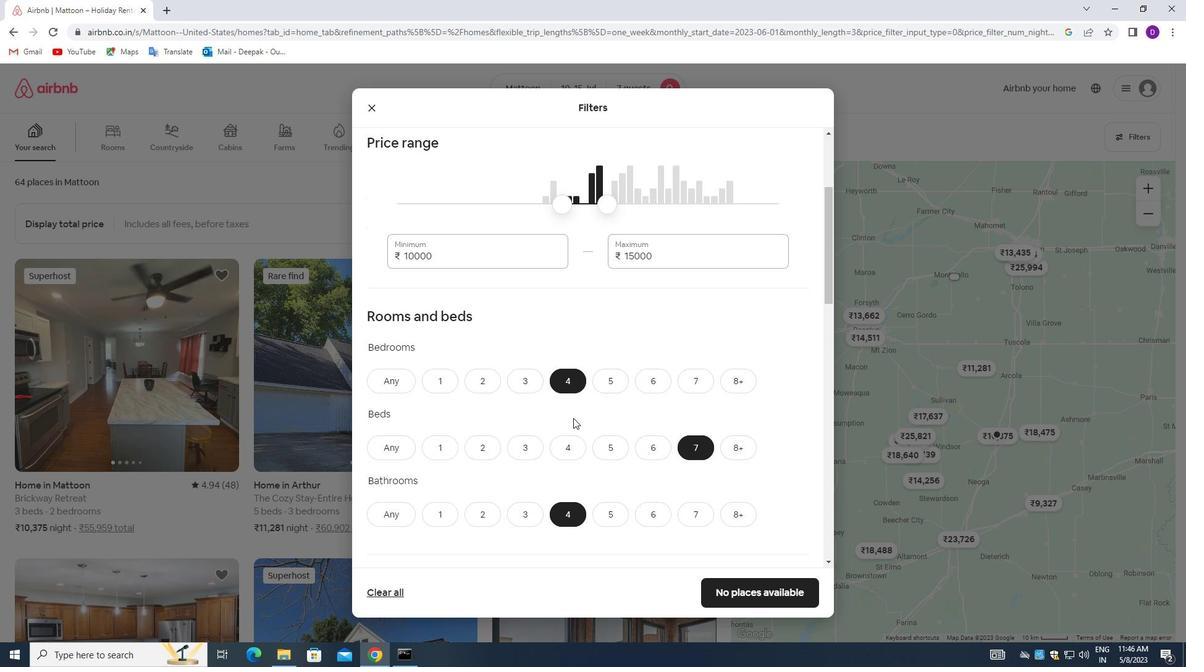 
Action: Mouse moved to (574, 418)
Screenshot: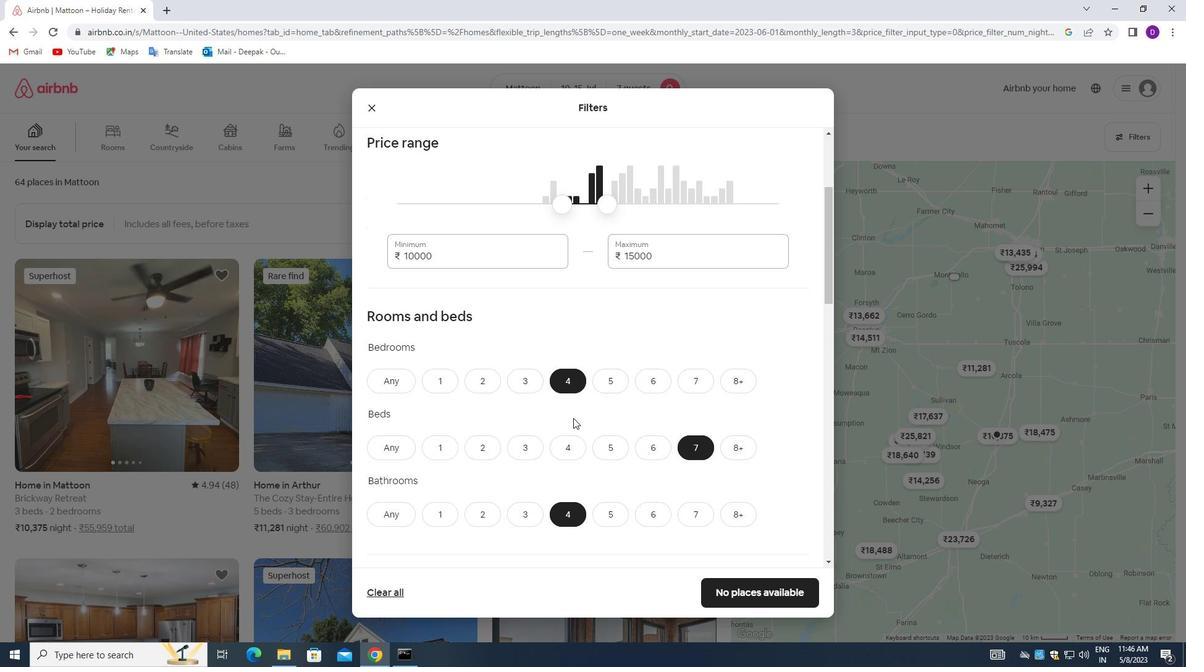 
Action: Mouse scrolled (574, 417) with delta (0, 0)
Screenshot: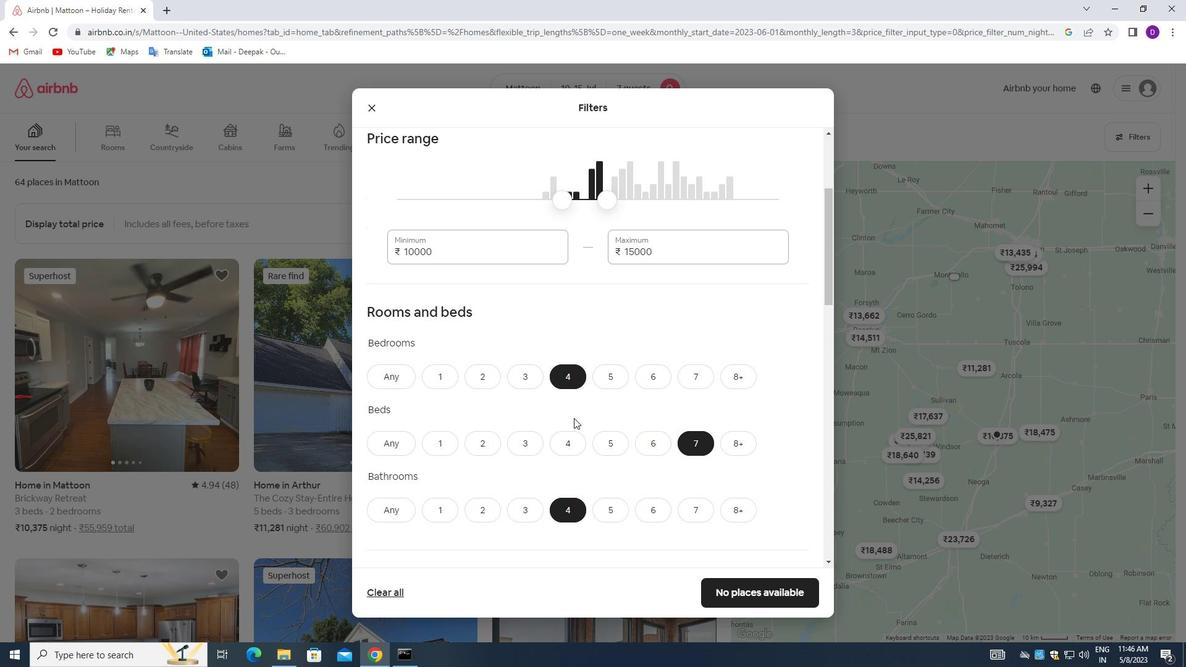 
Action: Mouse moved to (574, 417)
Screenshot: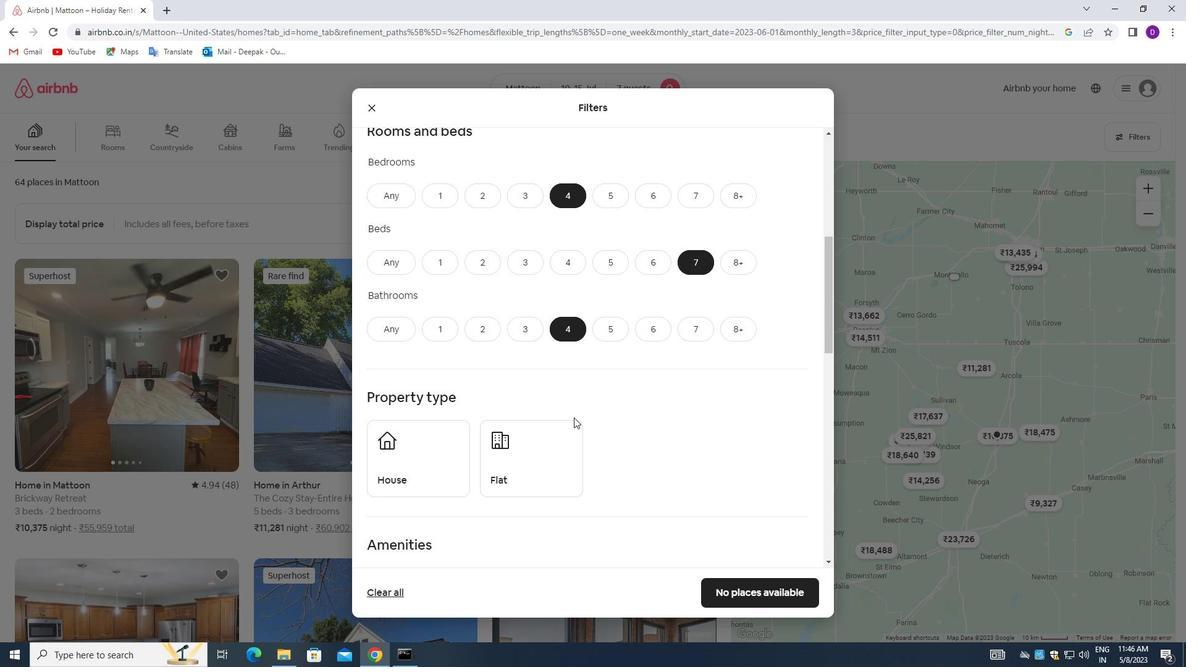 
Action: Mouse scrolled (574, 416) with delta (0, 0)
Screenshot: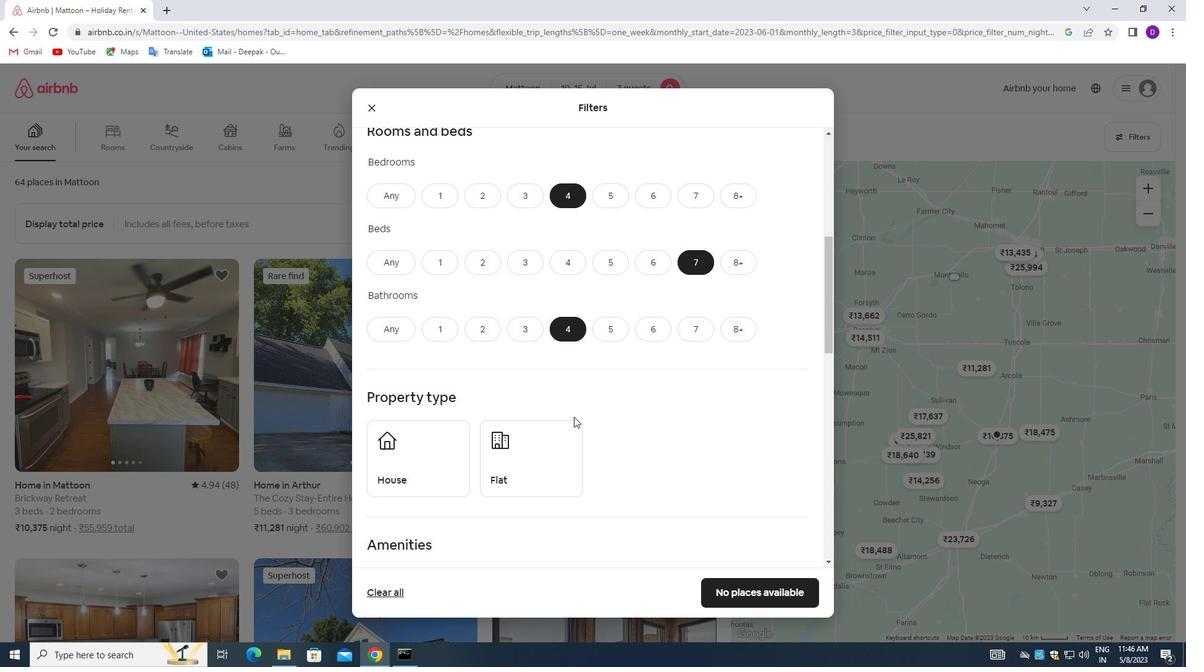 
Action: Mouse moved to (431, 409)
Screenshot: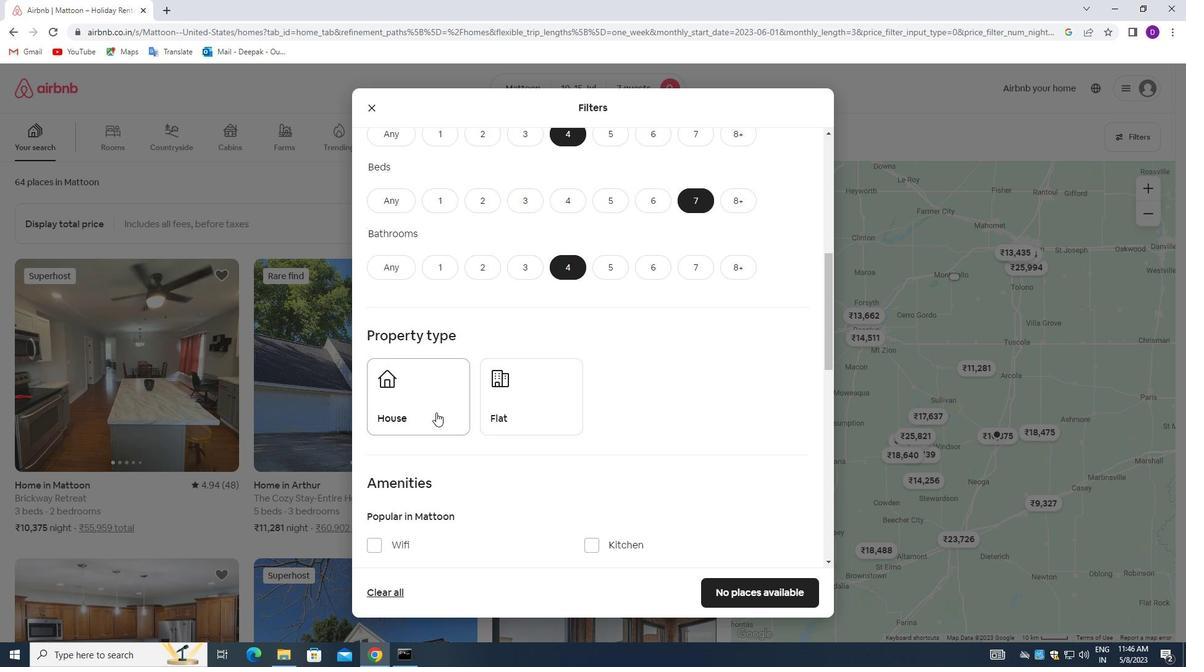 
Action: Mouse pressed left at (431, 409)
Screenshot: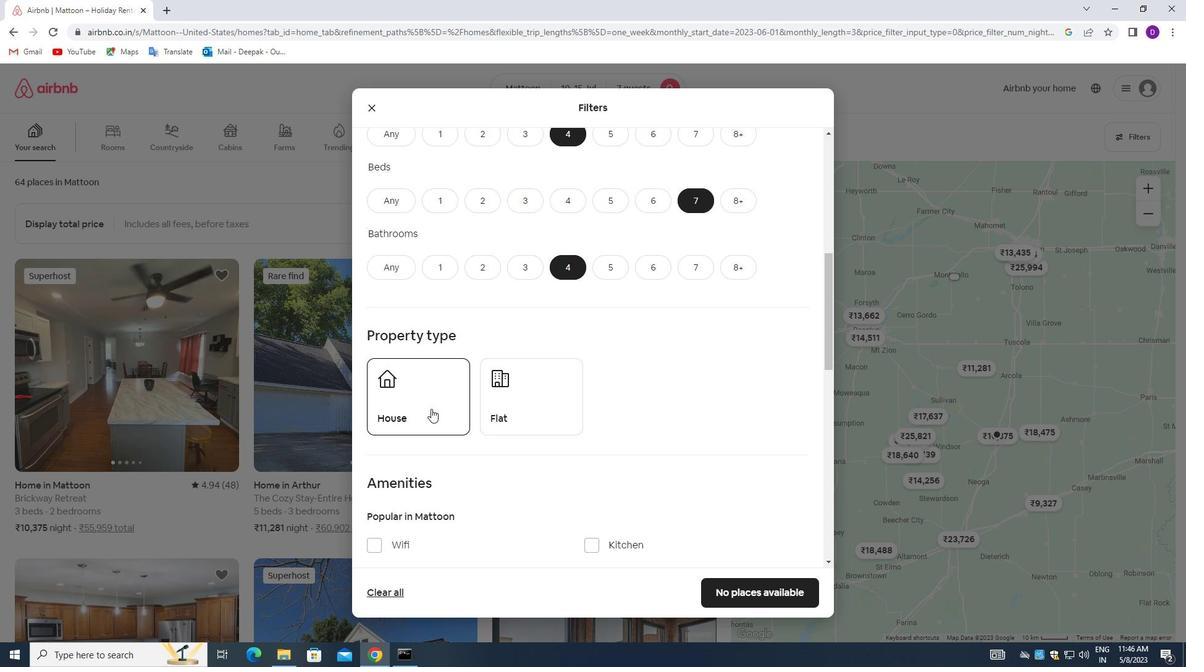 
Action: Mouse moved to (529, 401)
Screenshot: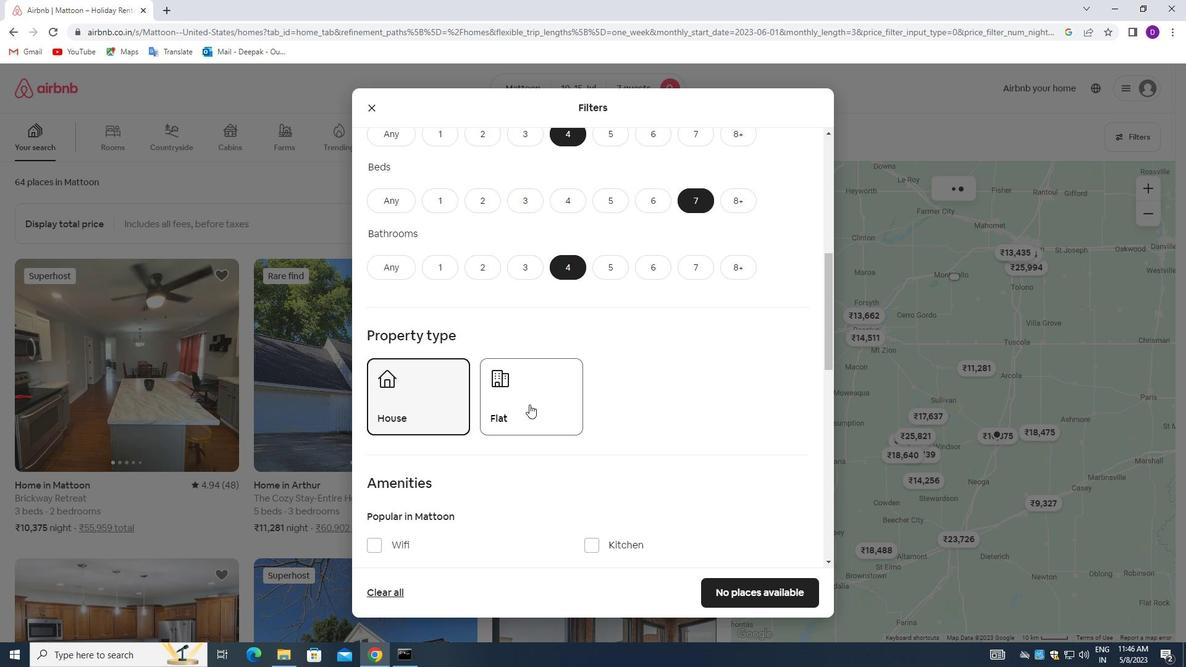 
Action: Mouse pressed left at (529, 401)
Screenshot: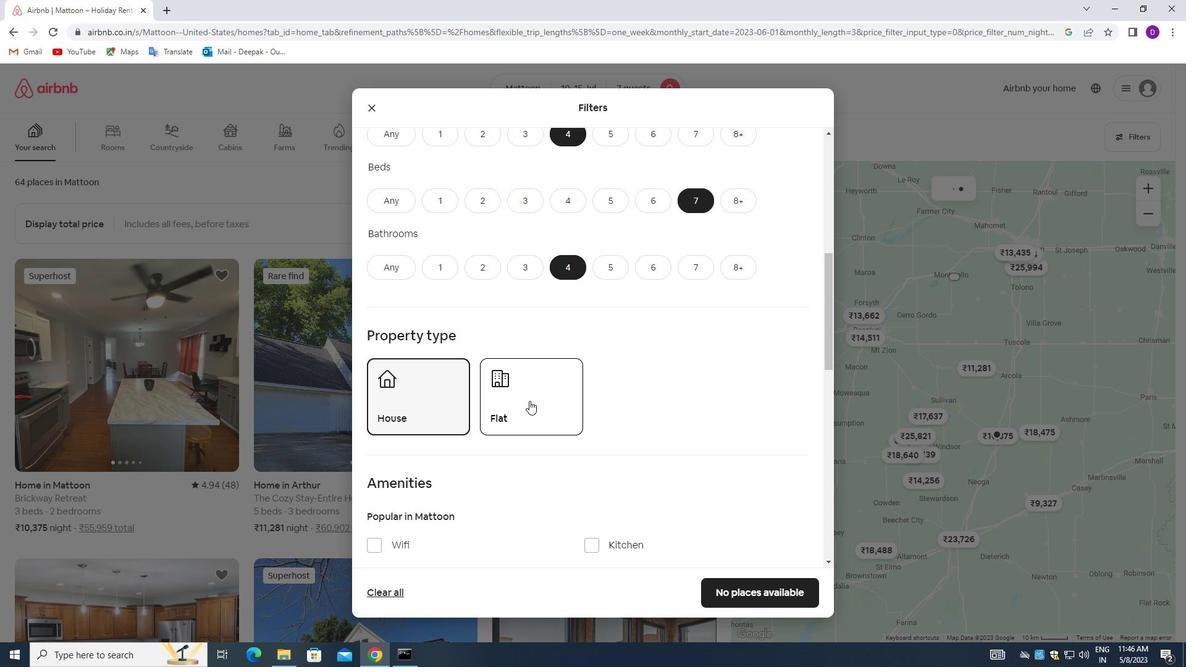 
Action: Mouse moved to (517, 424)
Screenshot: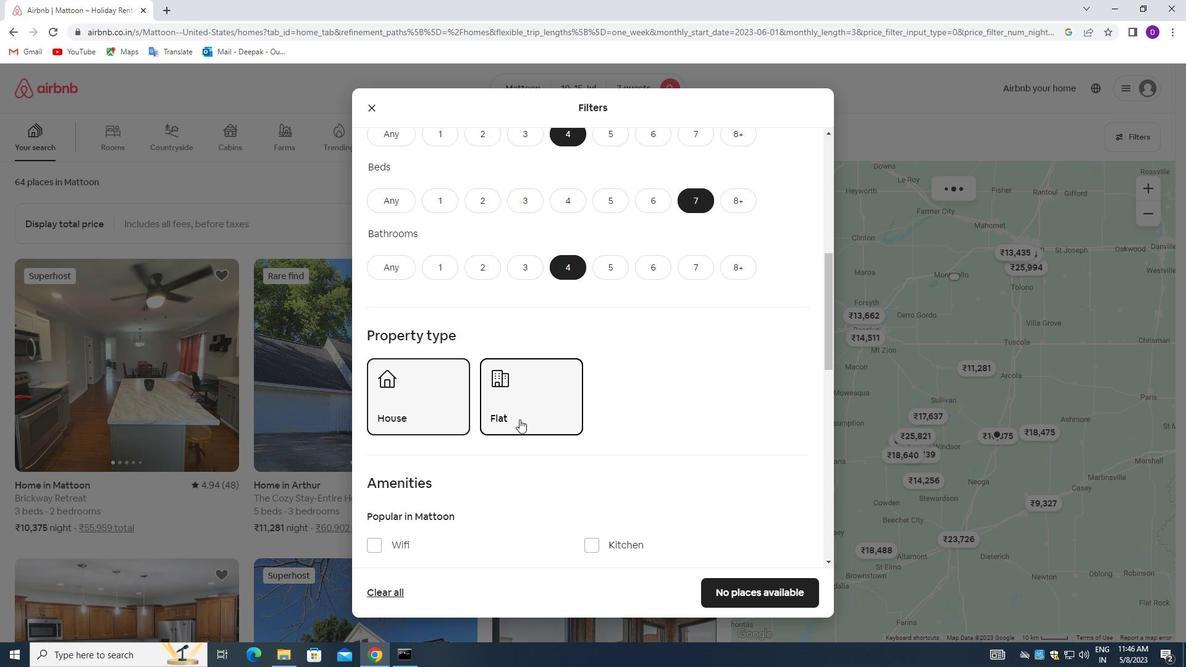 
Action: Mouse scrolled (517, 423) with delta (0, 0)
Screenshot: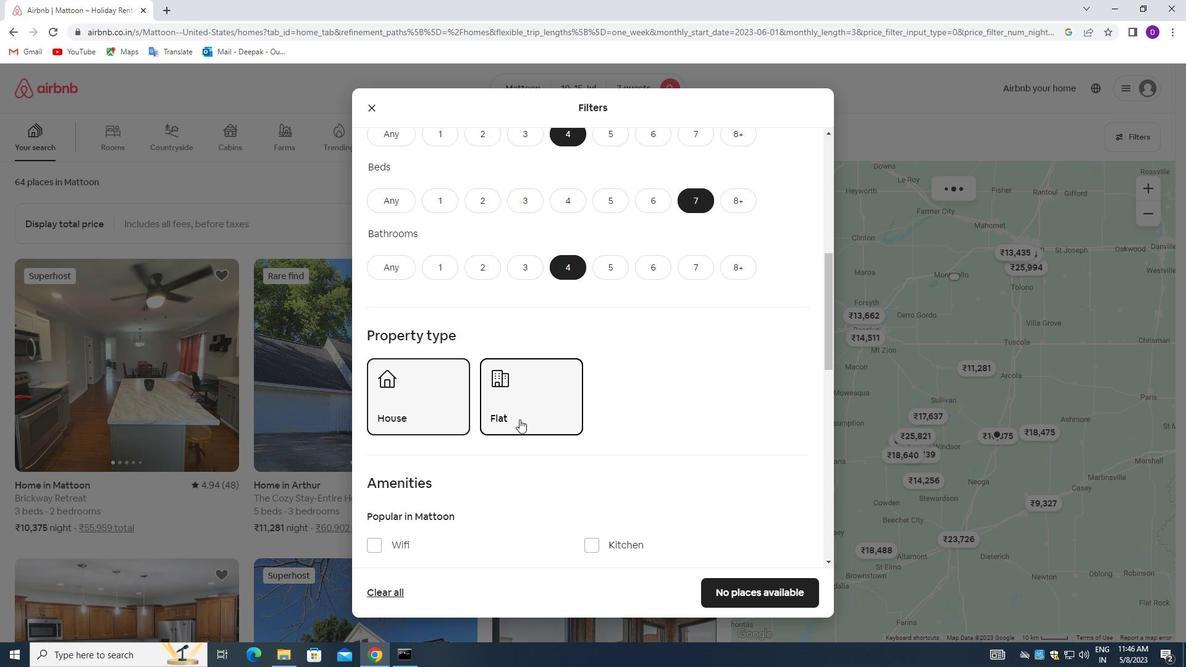 
Action: Mouse moved to (515, 428)
Screenshot: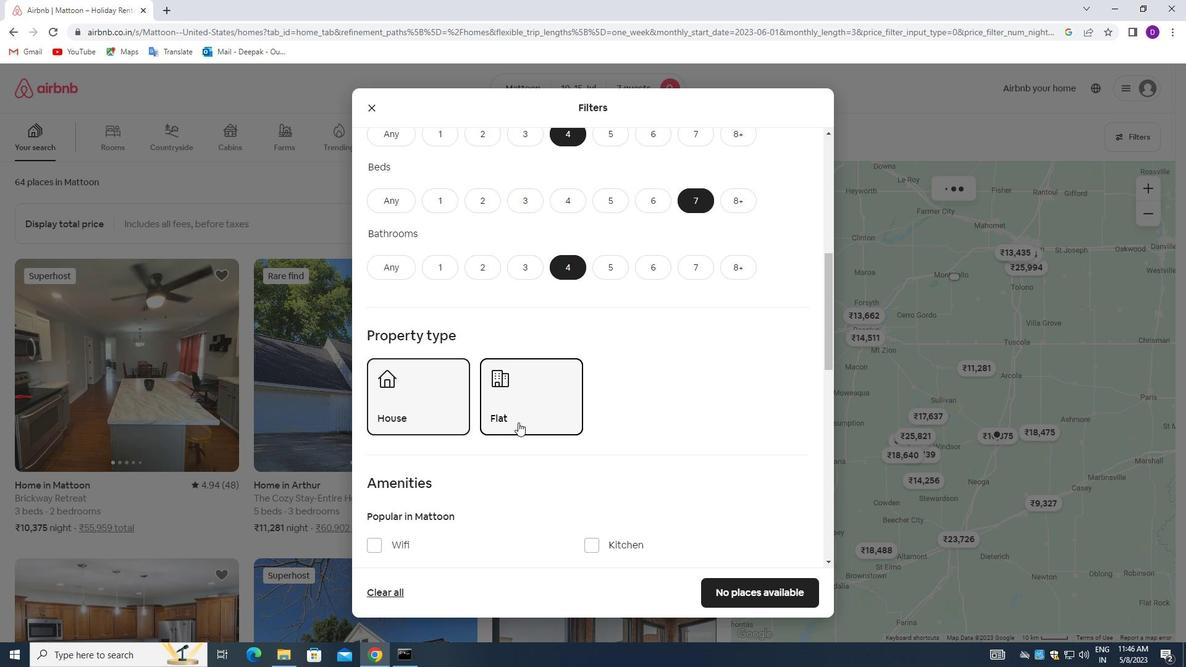 
Action: Mouse scrolled (515, 427) with delta (0, 0)
Screenshot: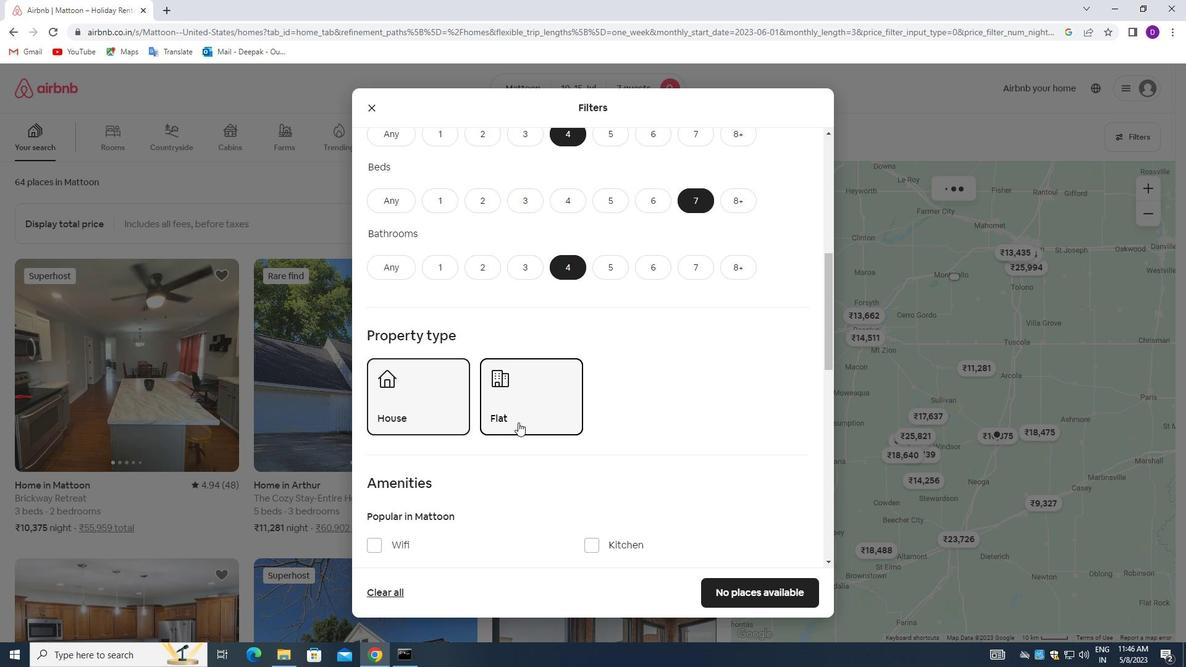
Action: Mouse moved to (515, 430)
Screenshot: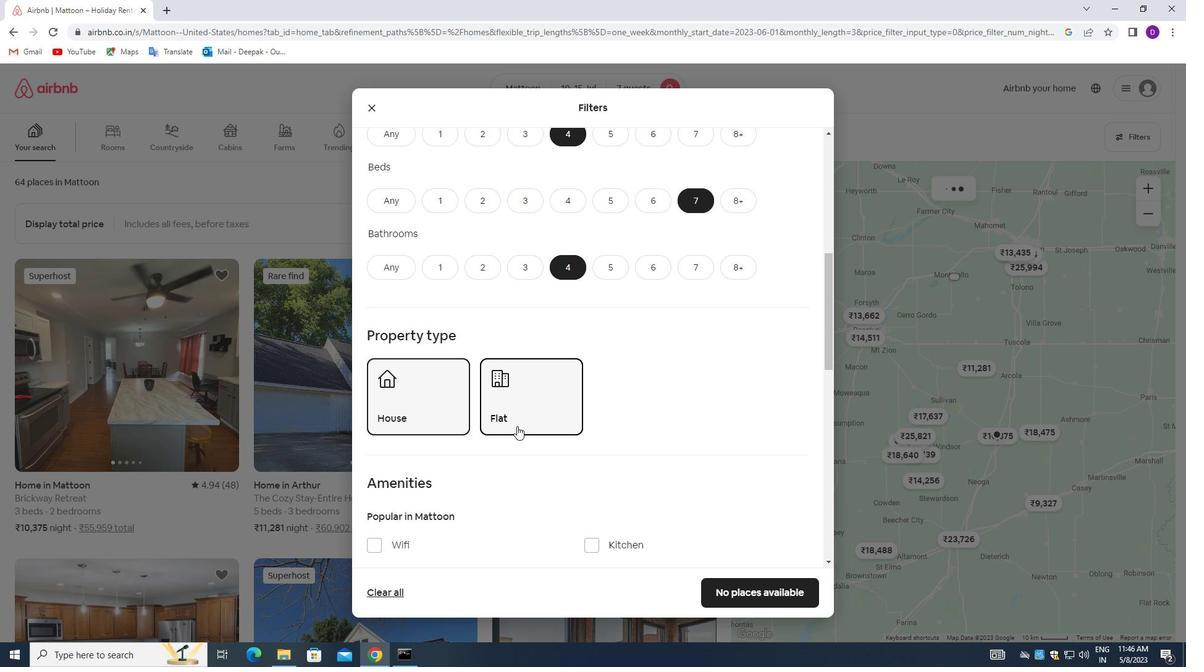 
Action: Mouse scrolled (515, 429) with delta (0, 0)
Screenshot: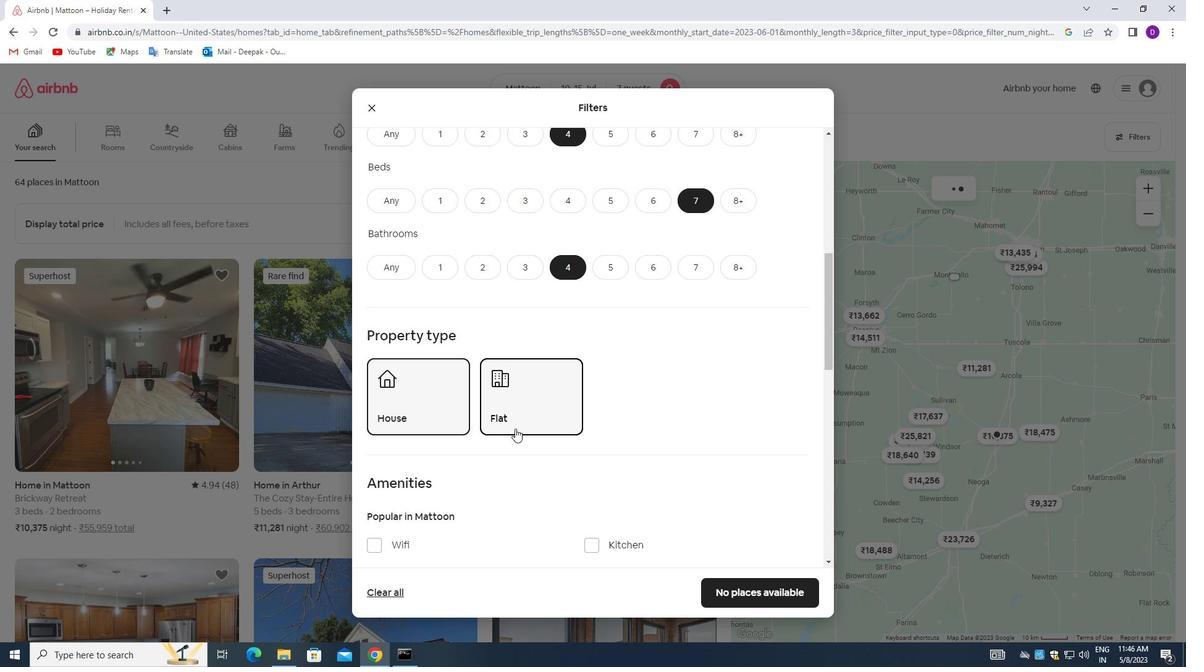 
Action: Mouse moved to (402, 449)
Screenshot: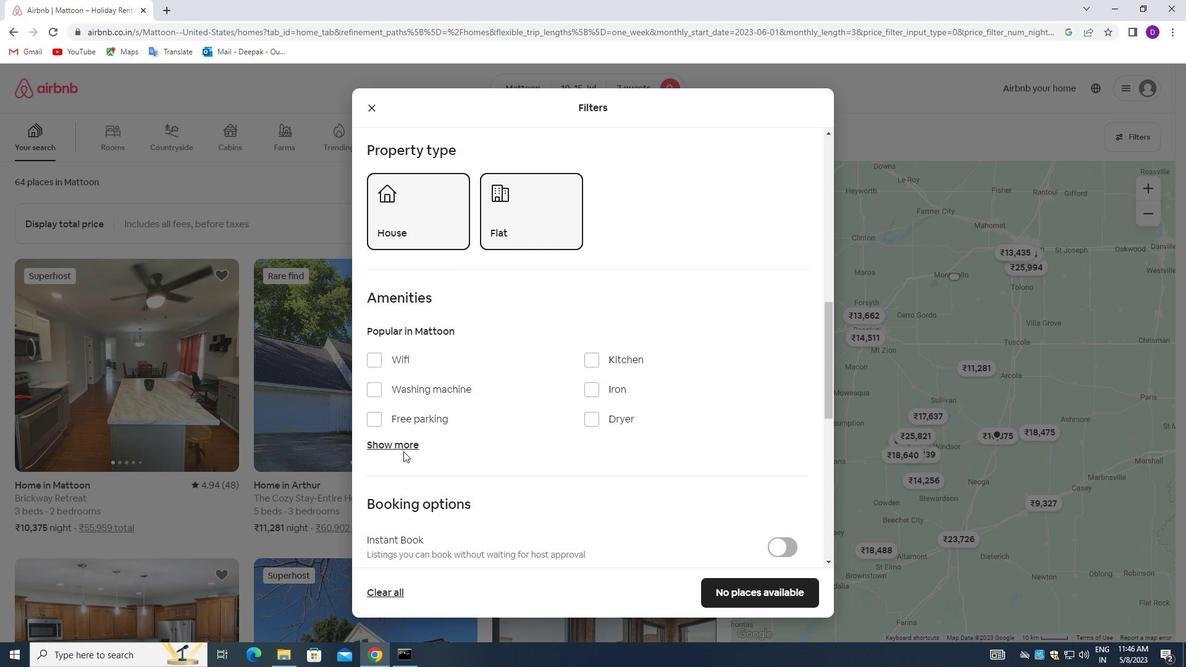 
Action: Mouse pressed left at (402, 449)
Screenshot: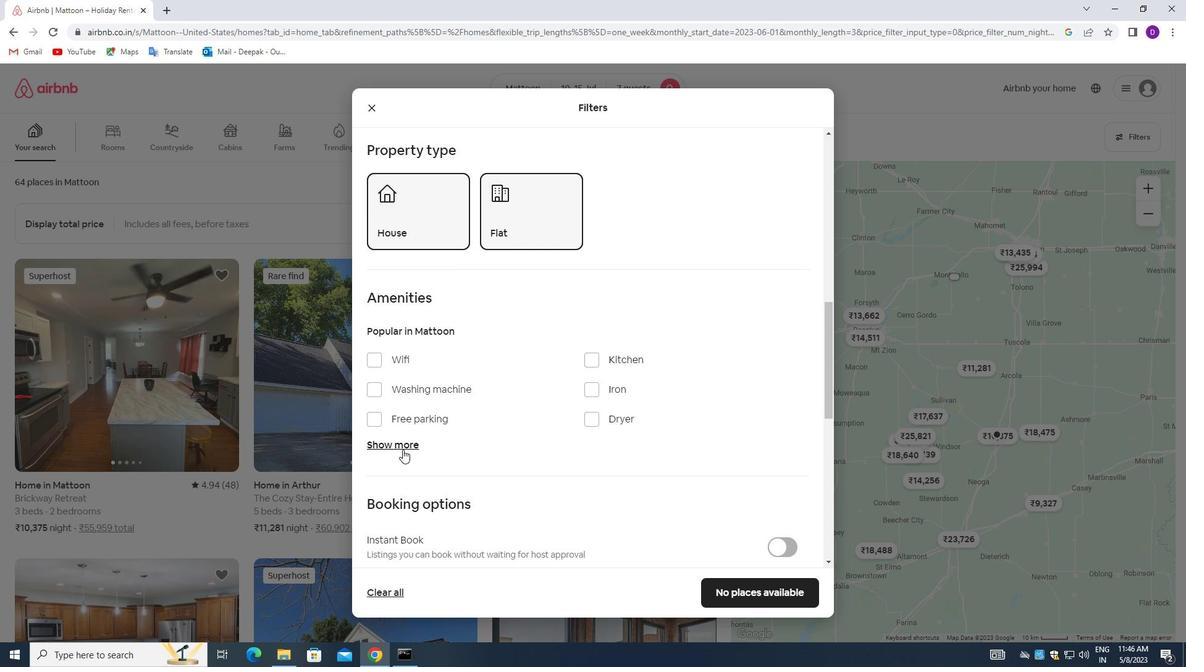 
Action: Mouse moved to (375, 361)
Screenshot: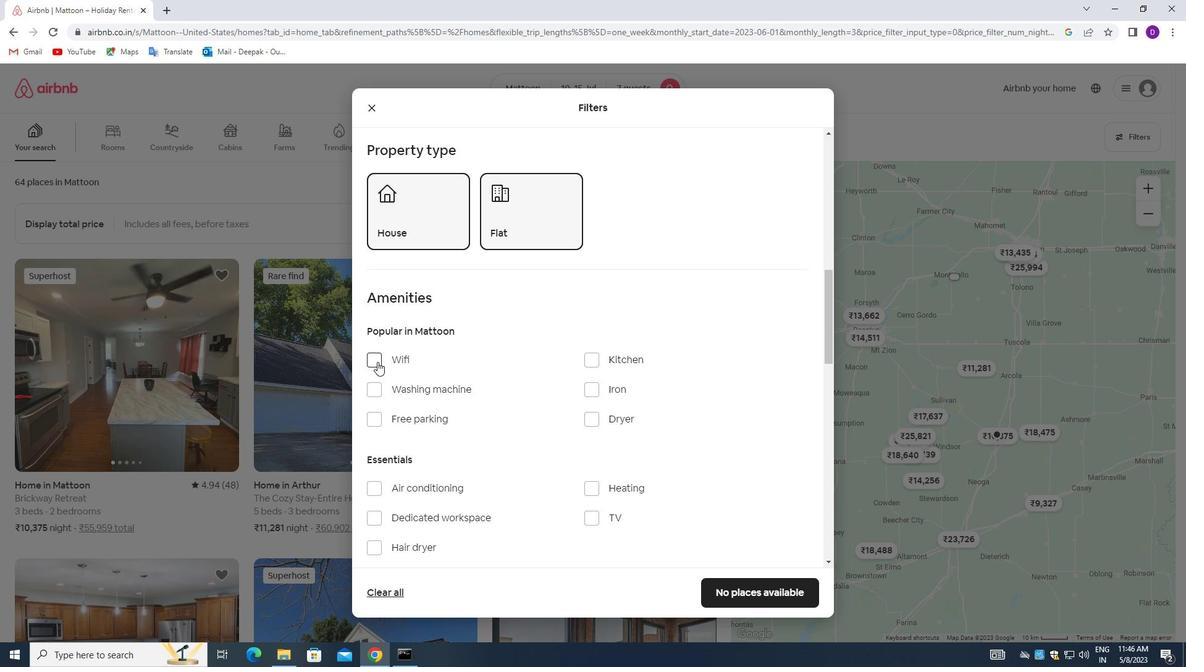 
Action: Mouse pressed left at (375, 361)
Screenshot: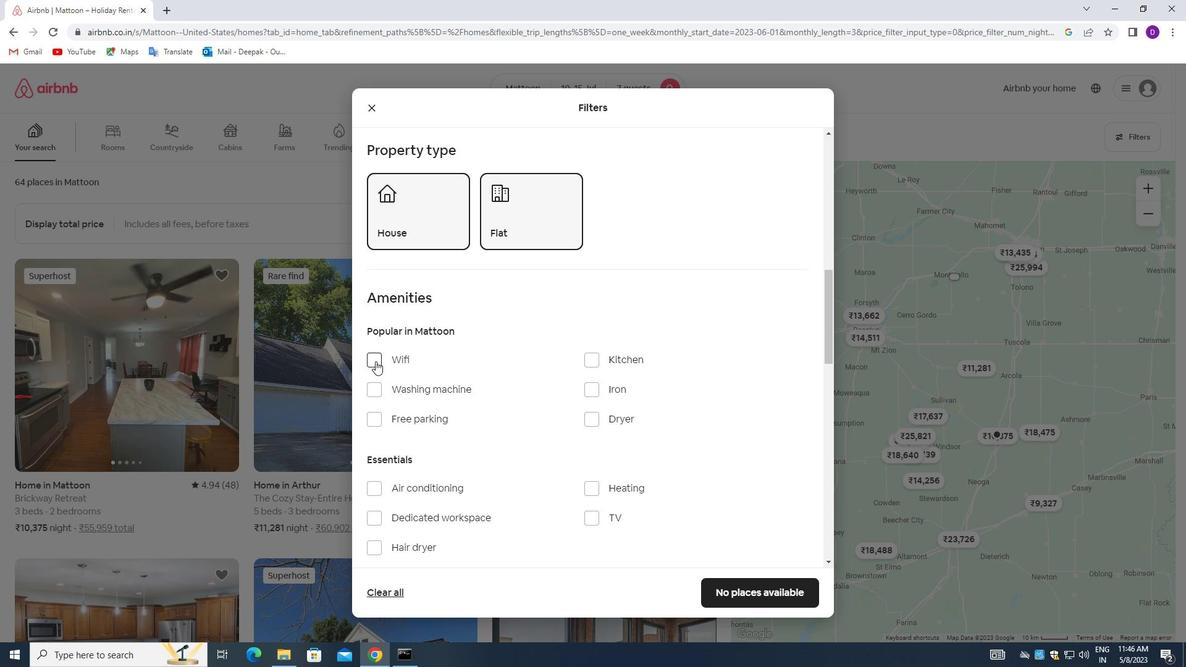 
Action: Mouse moved to (374, 418)
Screenshot: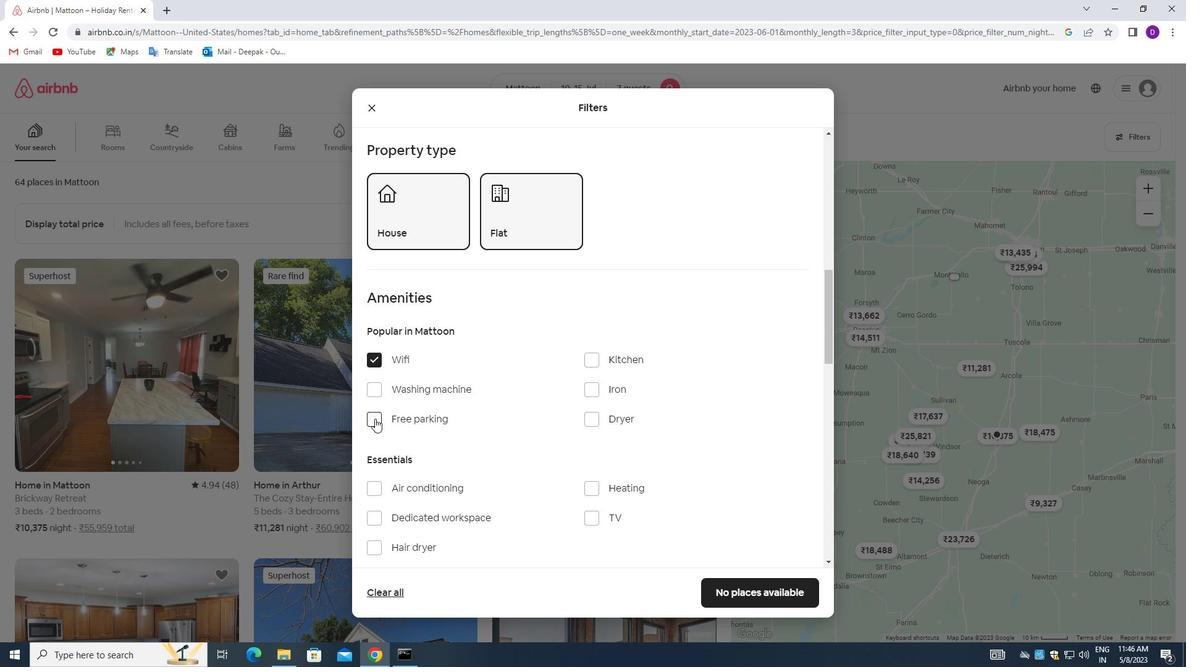 
Action: Mouse pressed left at (374, 418)
Screenshot: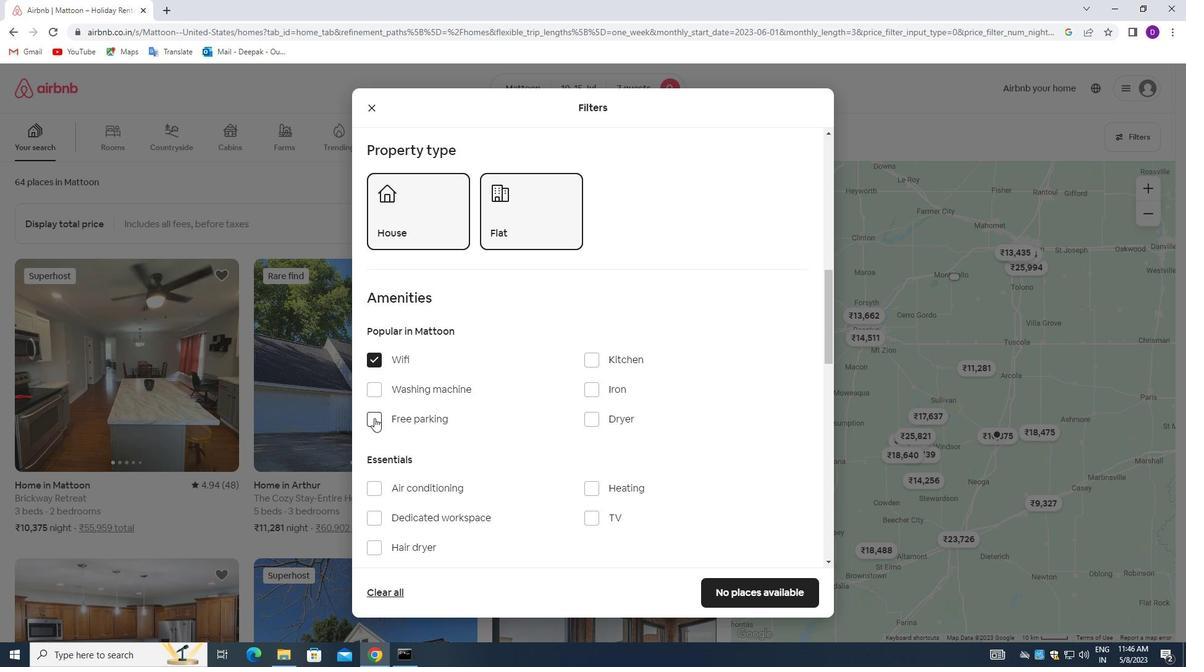 
Action: Mouse moved to (513, 433)
Screenshot: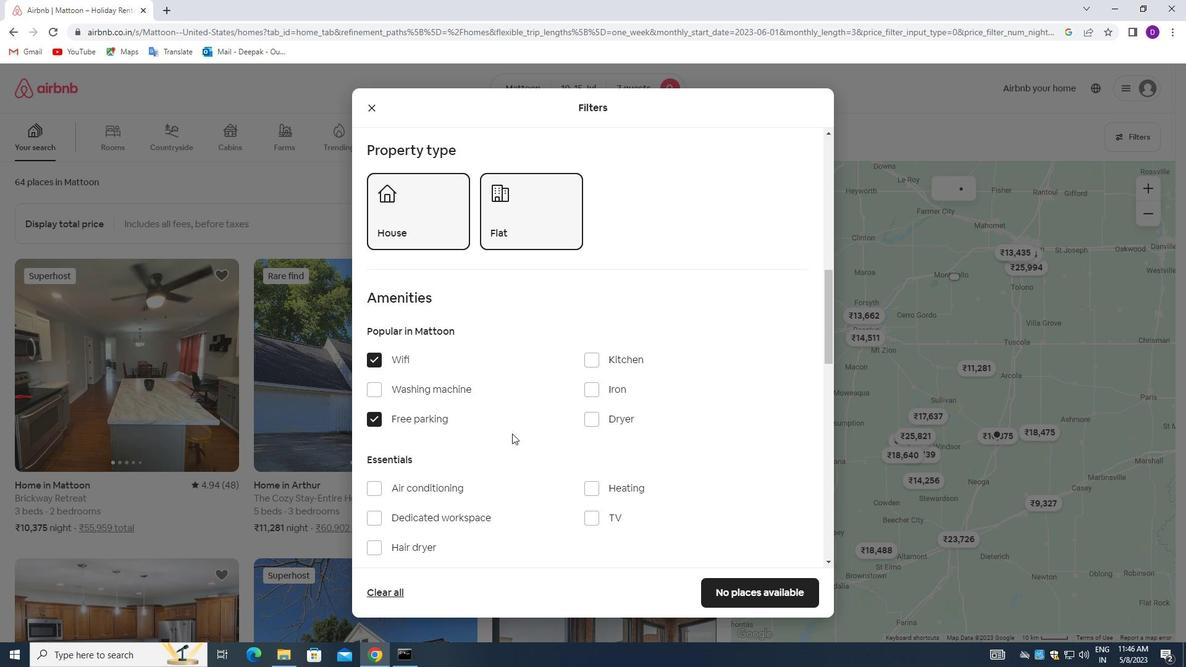 
Action: Mouse scrolled (513, 433) with delta (0, 0)
Screenshot: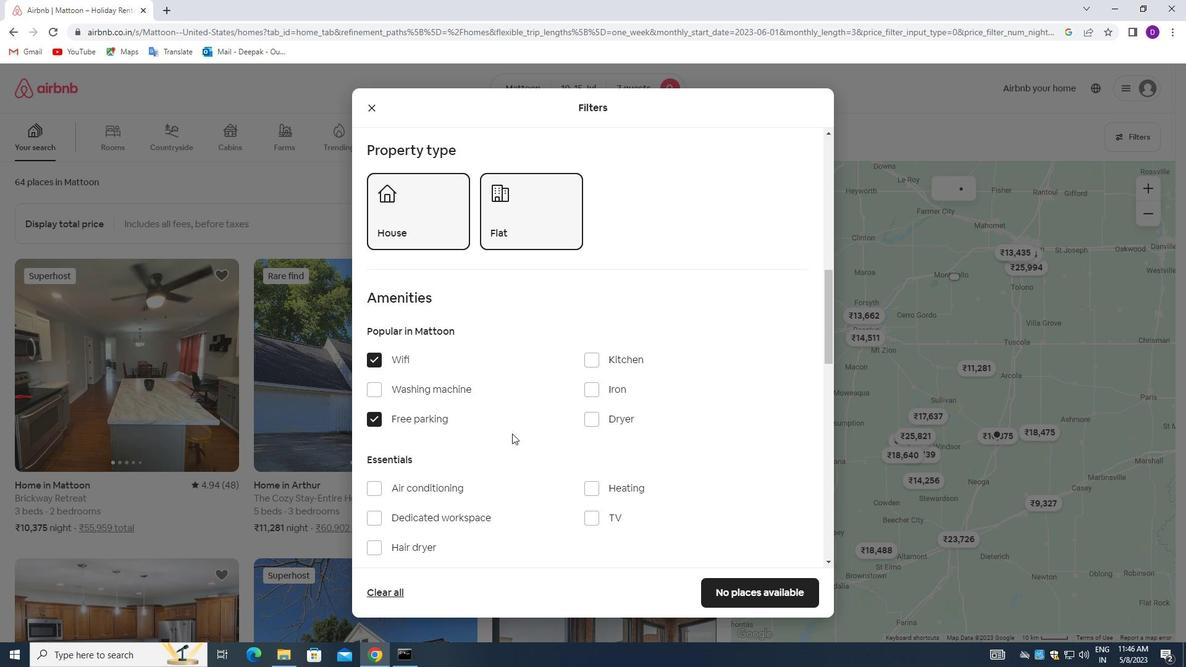 
Action: Mouse moved to (587, 454)
Screenshot: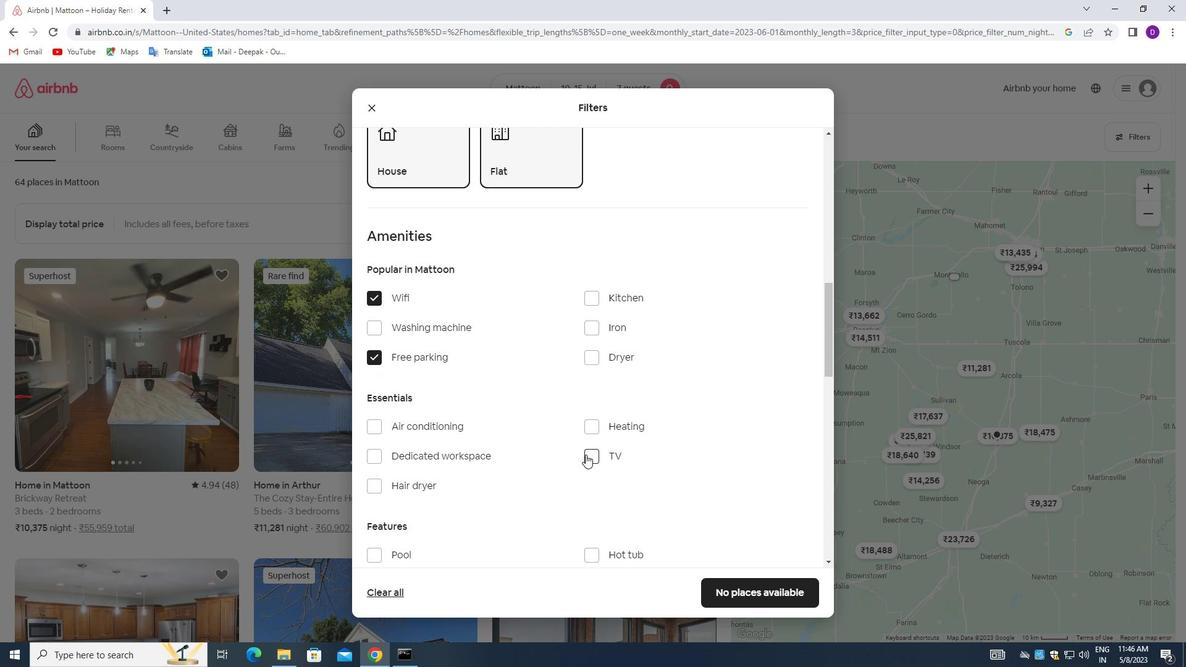 
Action: Mouse pressed left at (587, 454)
Screenshot: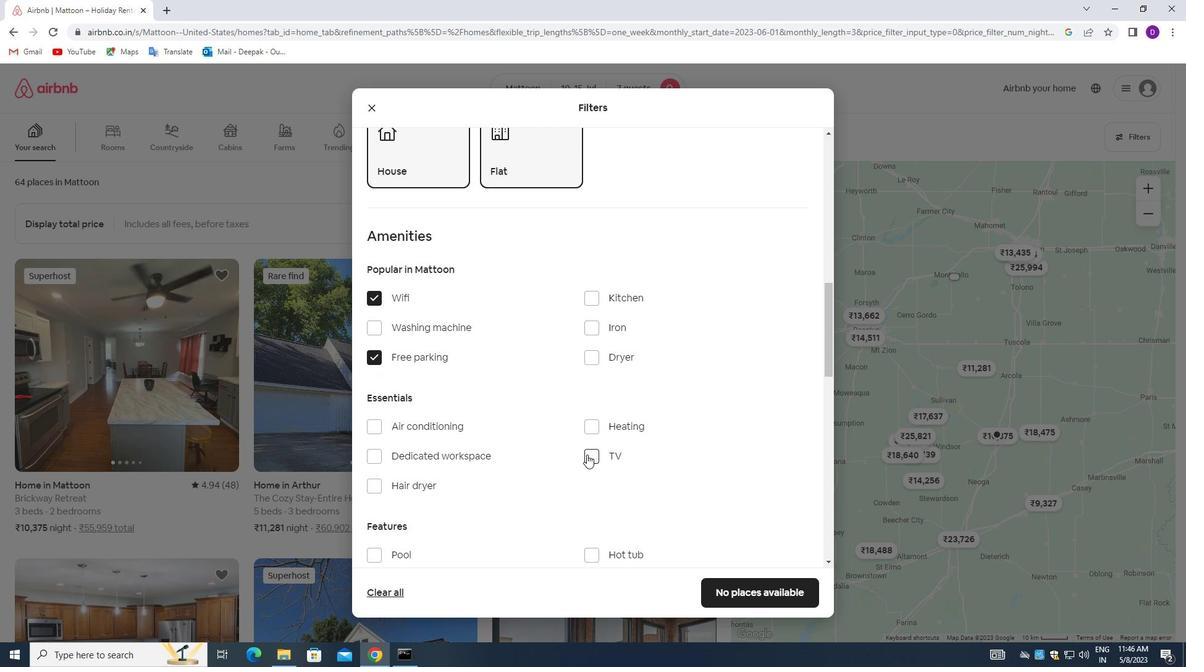 
Action: Mouse moved to (513, 446)
Screenshot: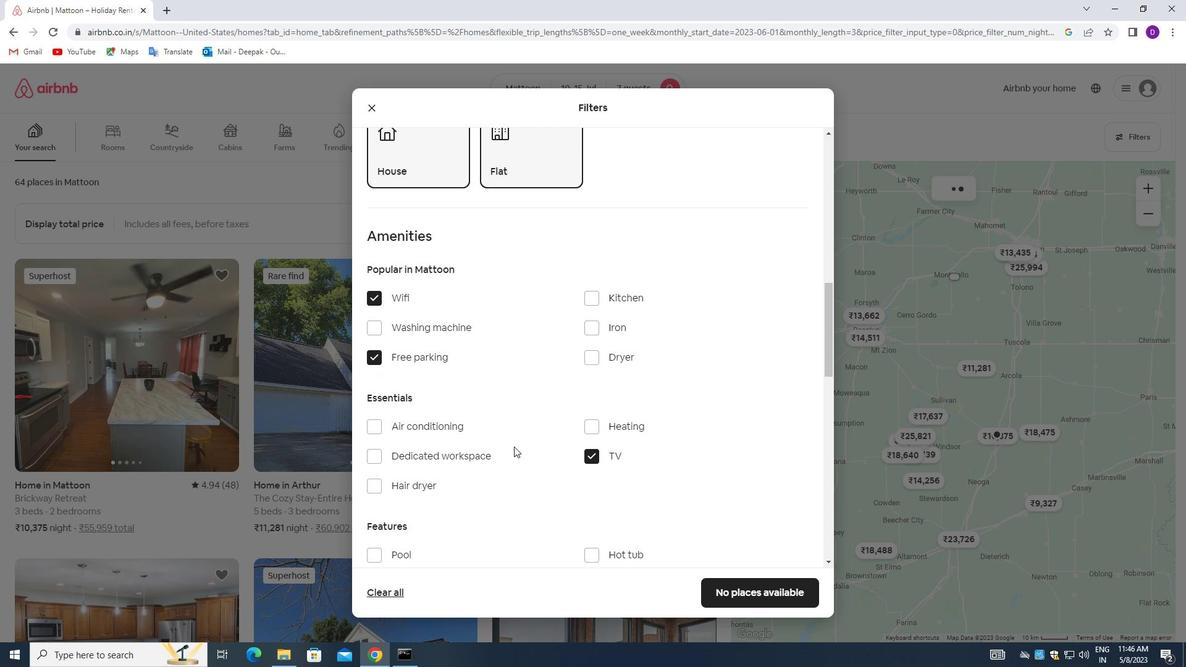 
Action: Mouse scrolled (513, 446) with delta (0, 0)
Screenshot: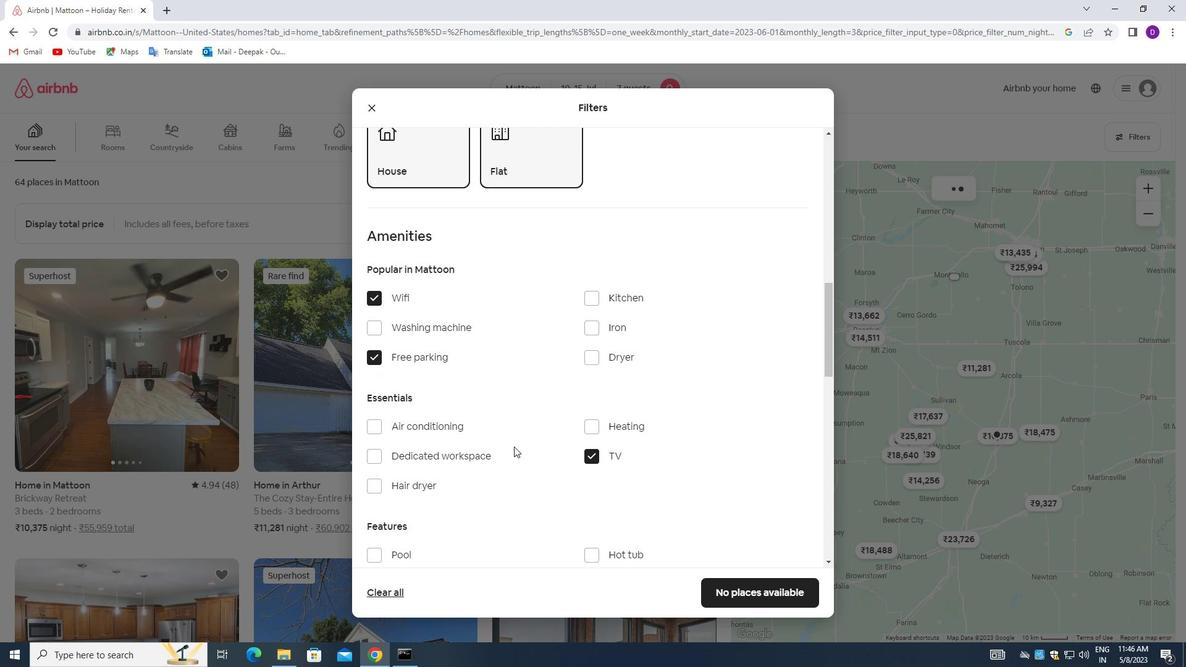 
Action: Mouse scrolled (513, 446) with delta (0, 0)
Screenshot: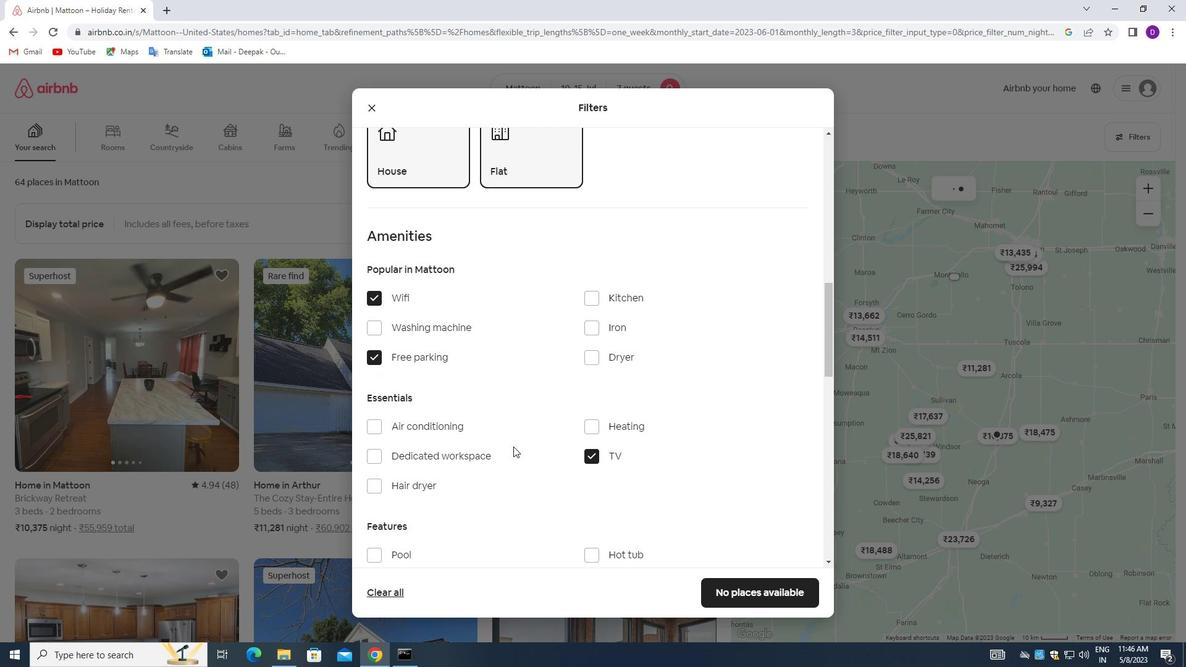 
Action: Mouse moved to (507, 444)
Screenshot: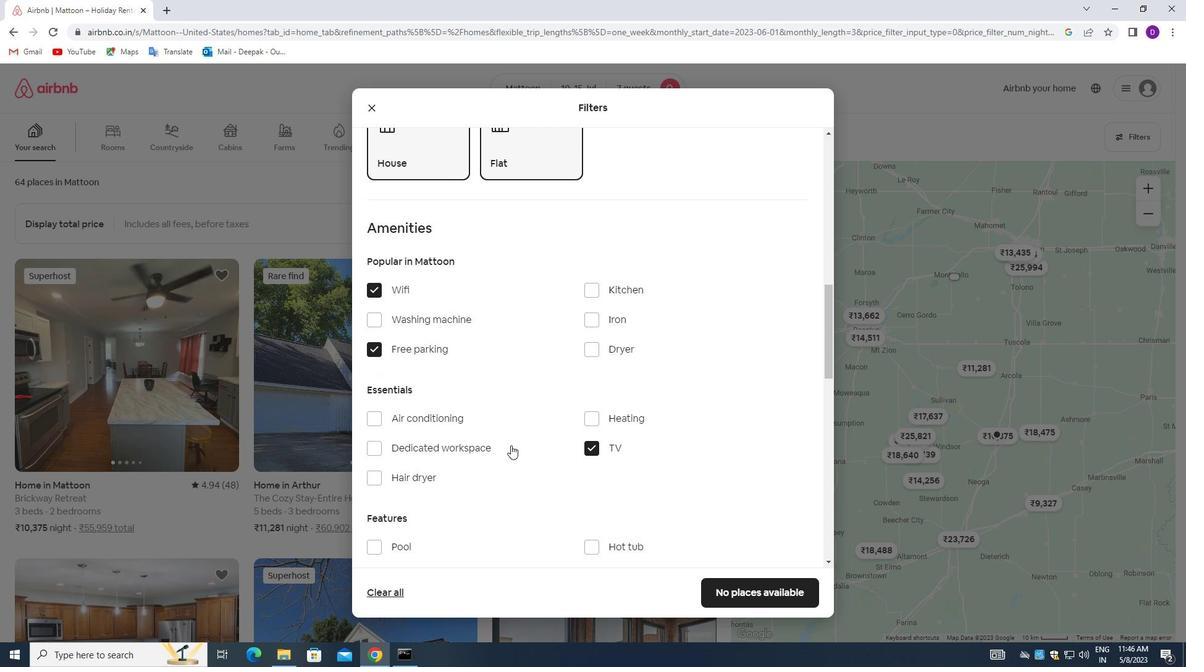 
Action: Mouse scrolled (507, 444) with delta (0, 0)
Screenshot: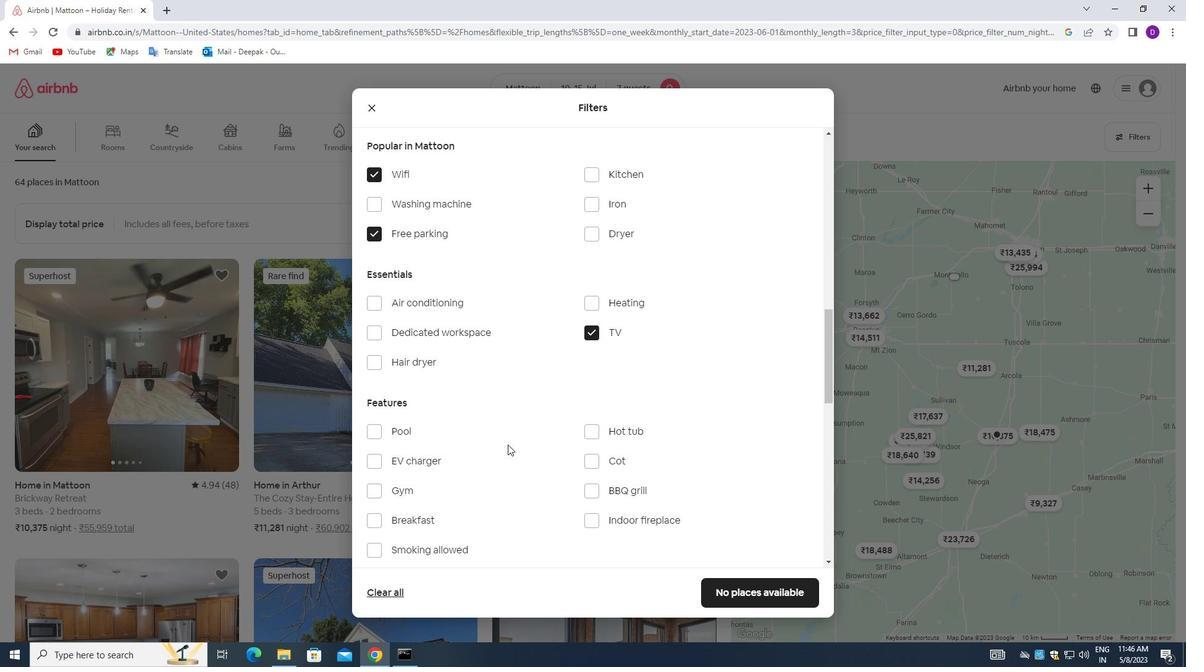 
Action: Mouse moved to (379, 430)
Screenshot: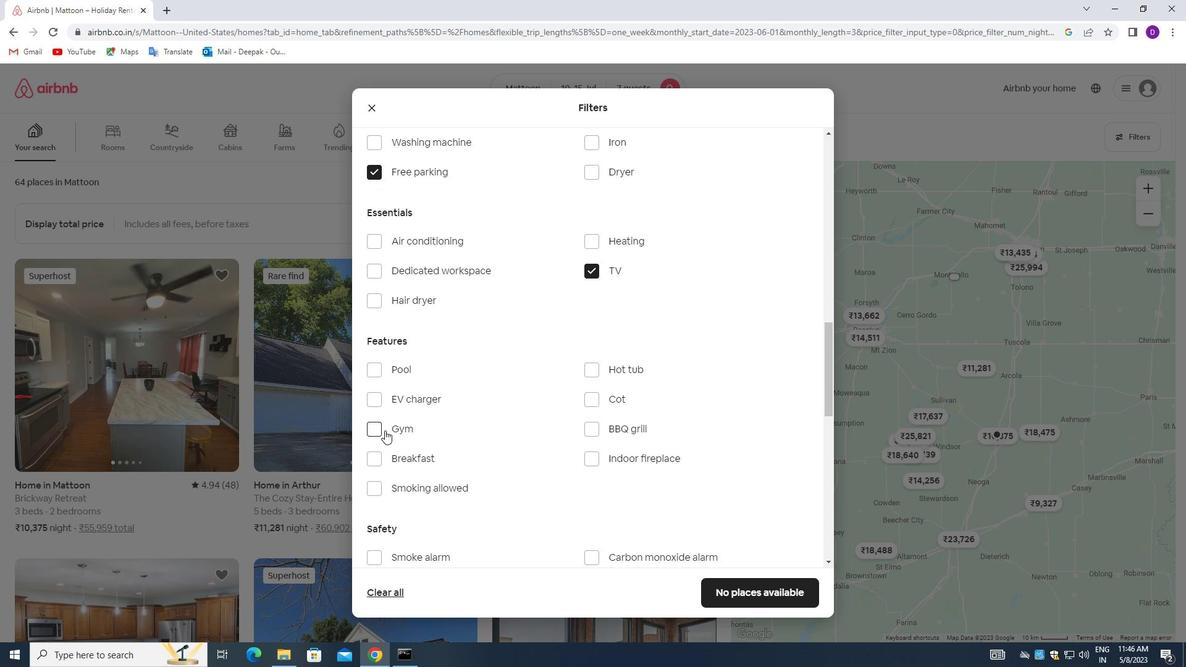 
Action: Mouse pressed left at (379, 430)
Screenshot: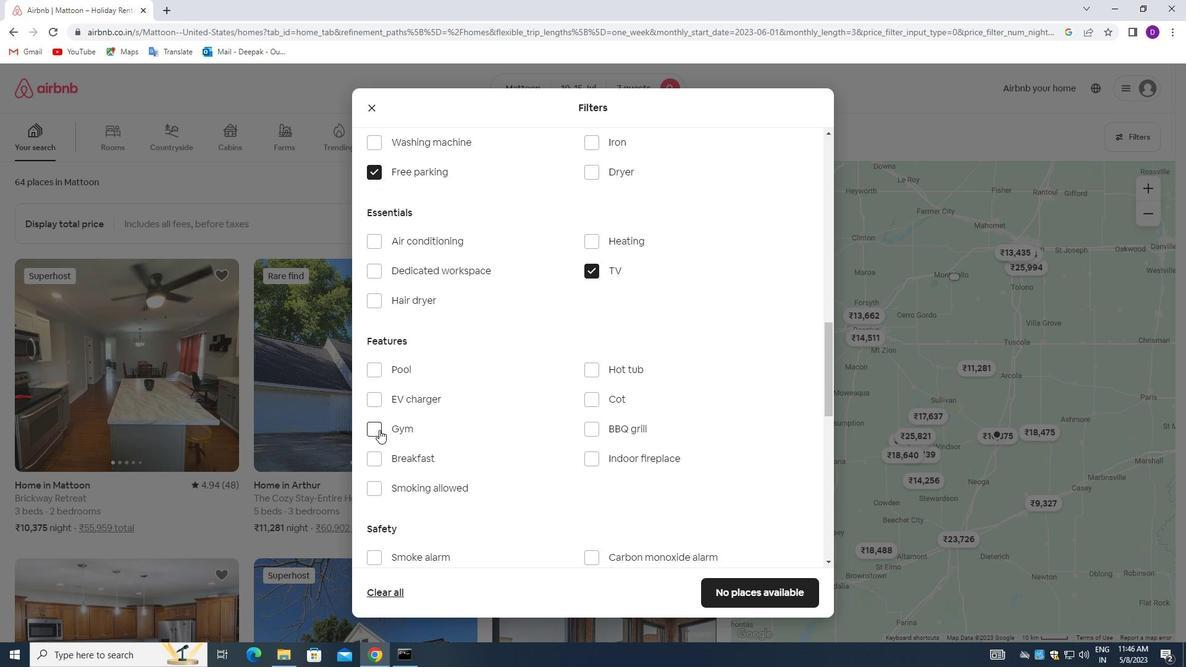 
Action: Mouse moved to (378, 459)
Screenshot: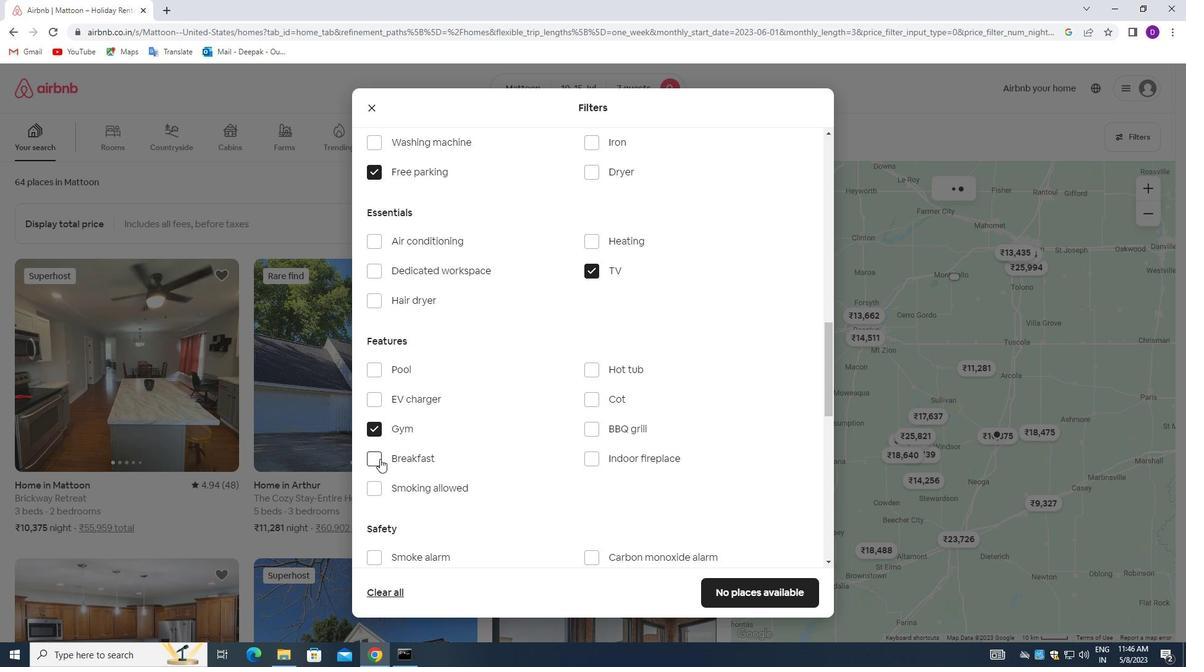 
Action: Mouse pressed left at (378, 459)
Screenshot: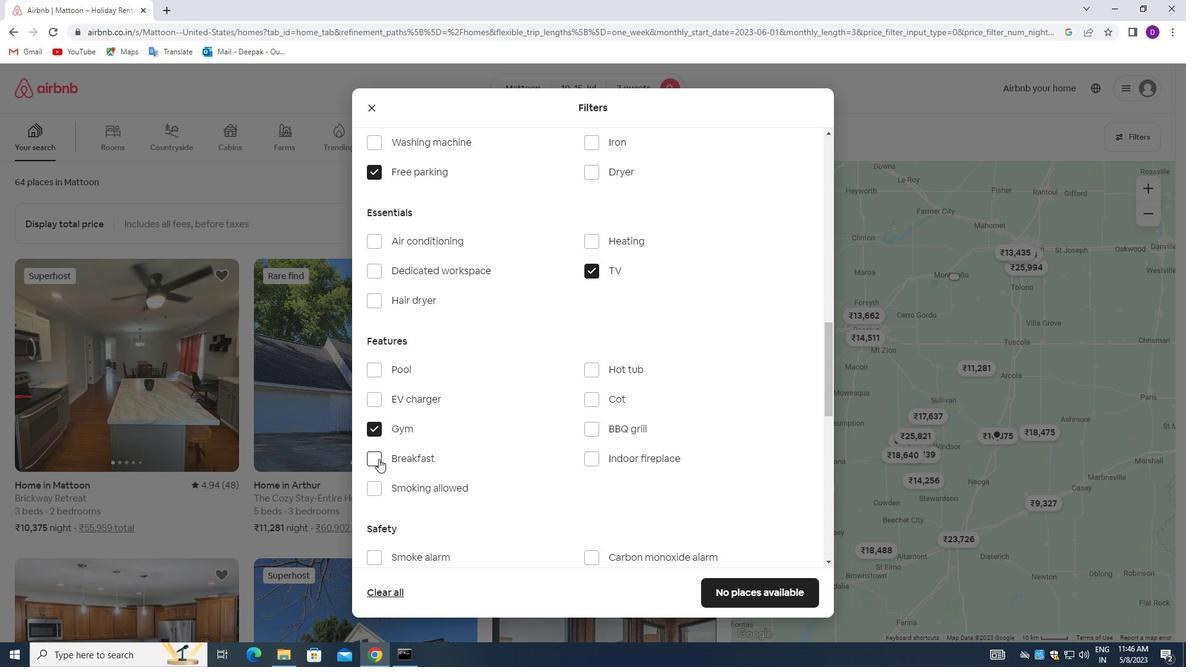 
Action: Mouse moved to (529, 427)
Screenshot: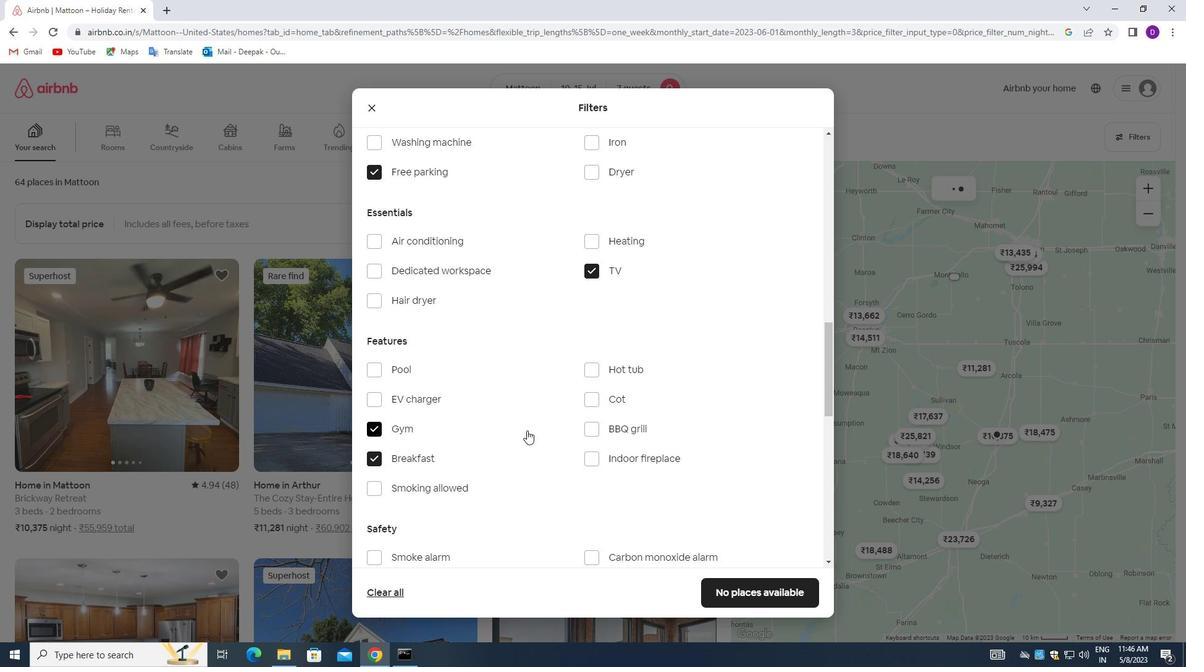 
Action: Mouse scrolled (529, 428) with delta (0, 0)
Screenshot: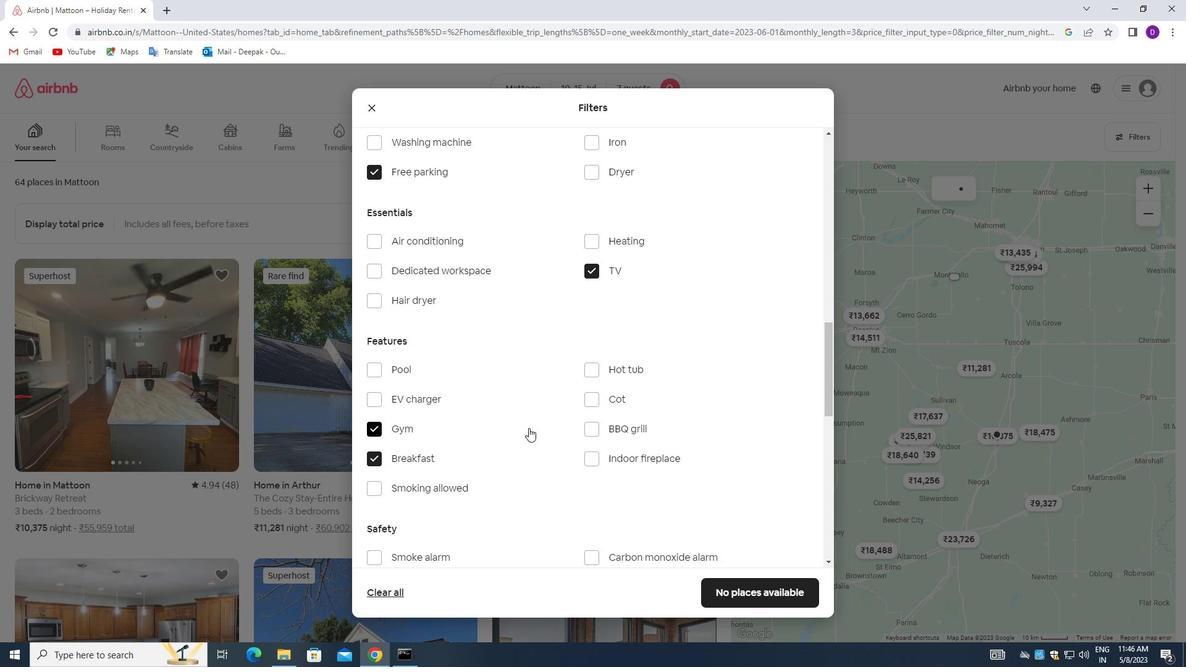 
Action: Mouse scrolled (529, 426) with delta (0, 0)
Screenshot: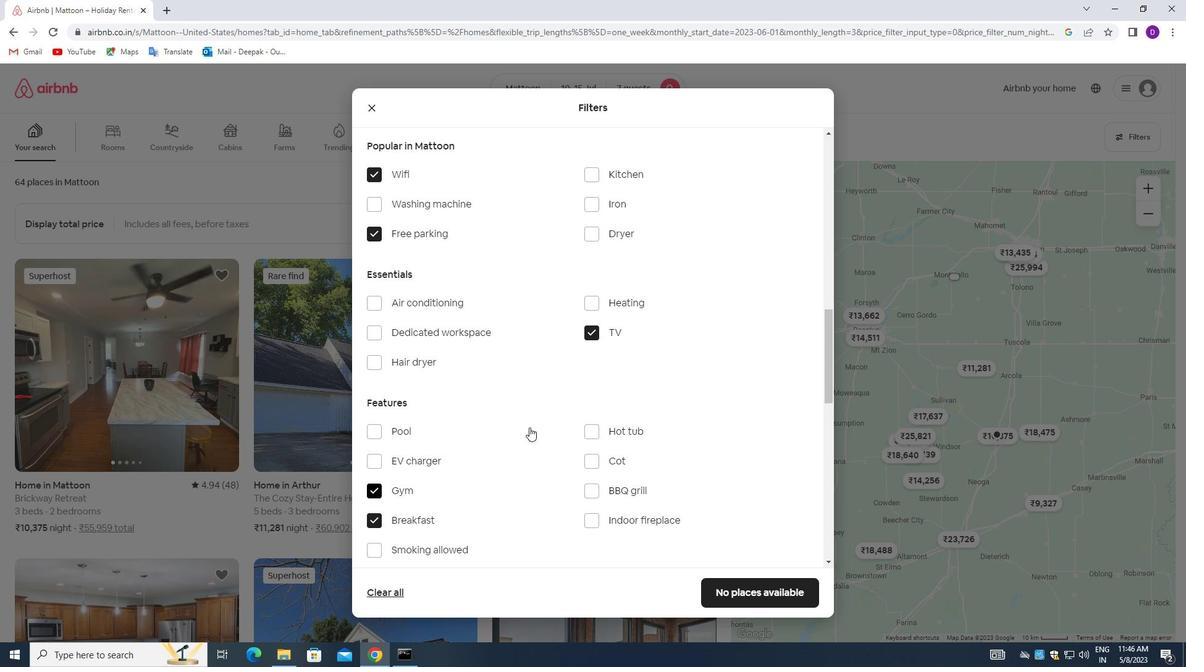 
Action: Mouse scrolled (529, 426) with delta (0, 0)
Screenshot: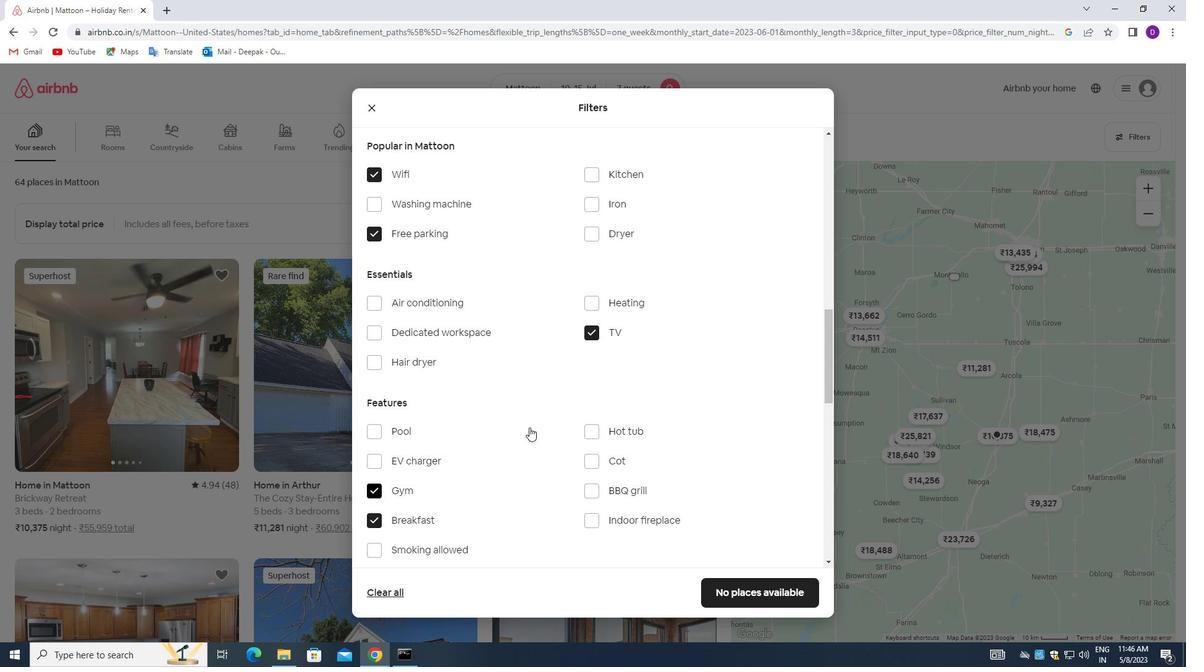 
Action: Mouse scrolled (529, 426) with delta (0, 0)
Screenshot: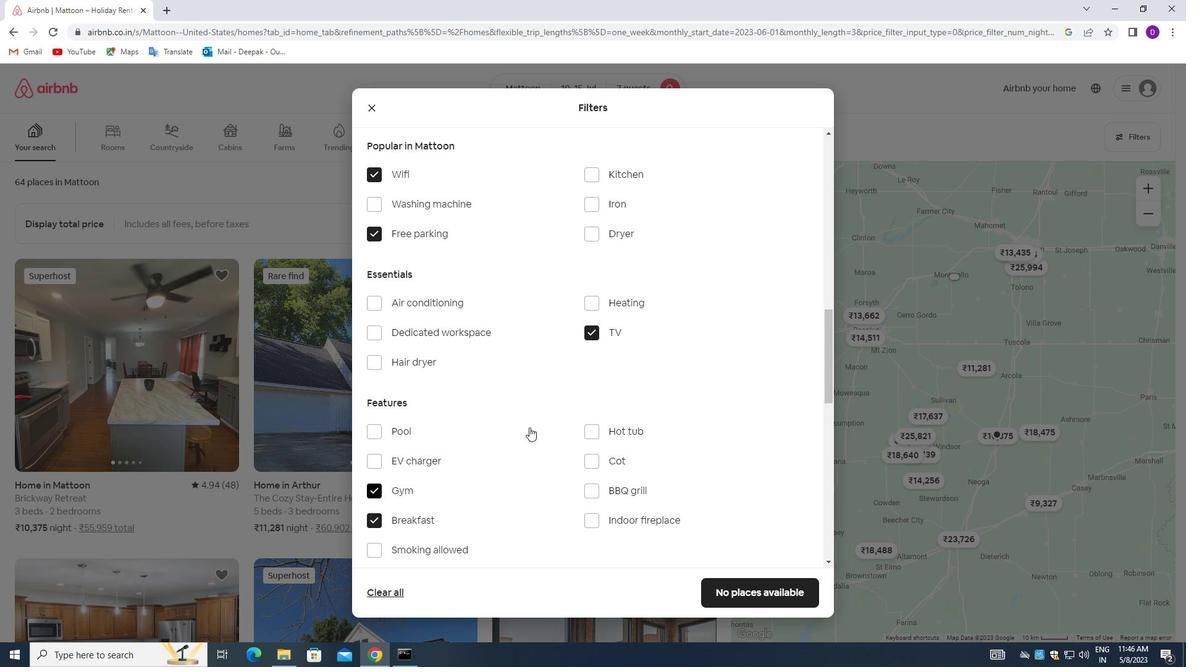 
Action: Mouse scrolled (529, 426) with delta (0, 0)
Screenshot: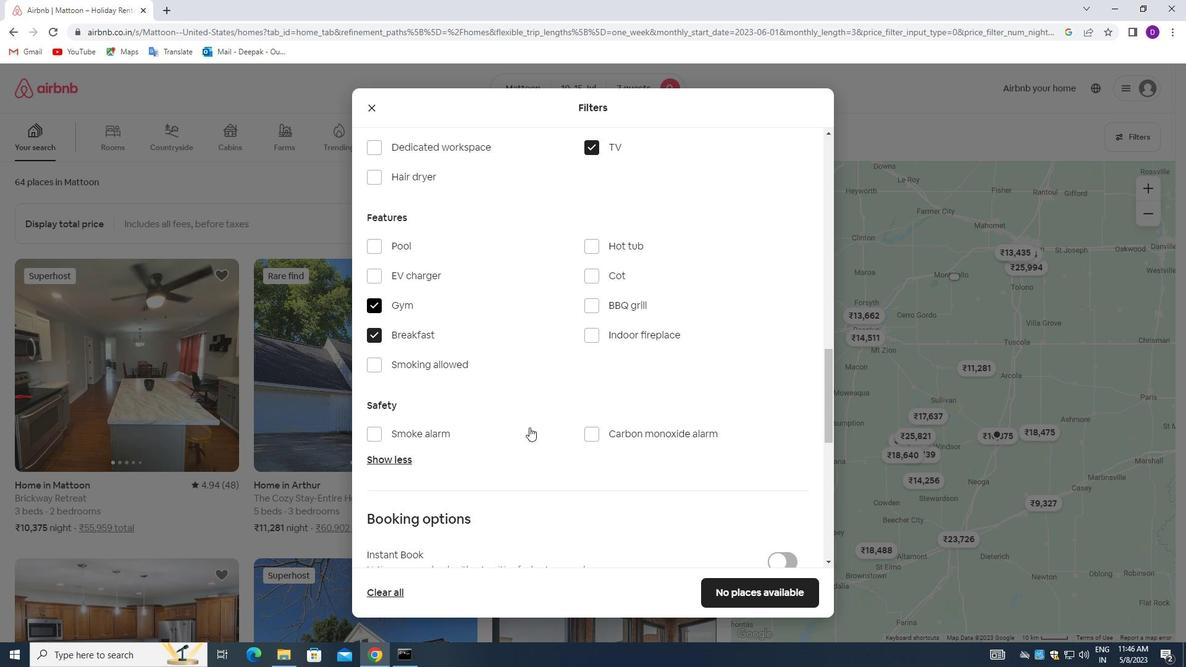 
Action: Mouse scrolled (529, 426) with delta (0, 0)
Screenshot: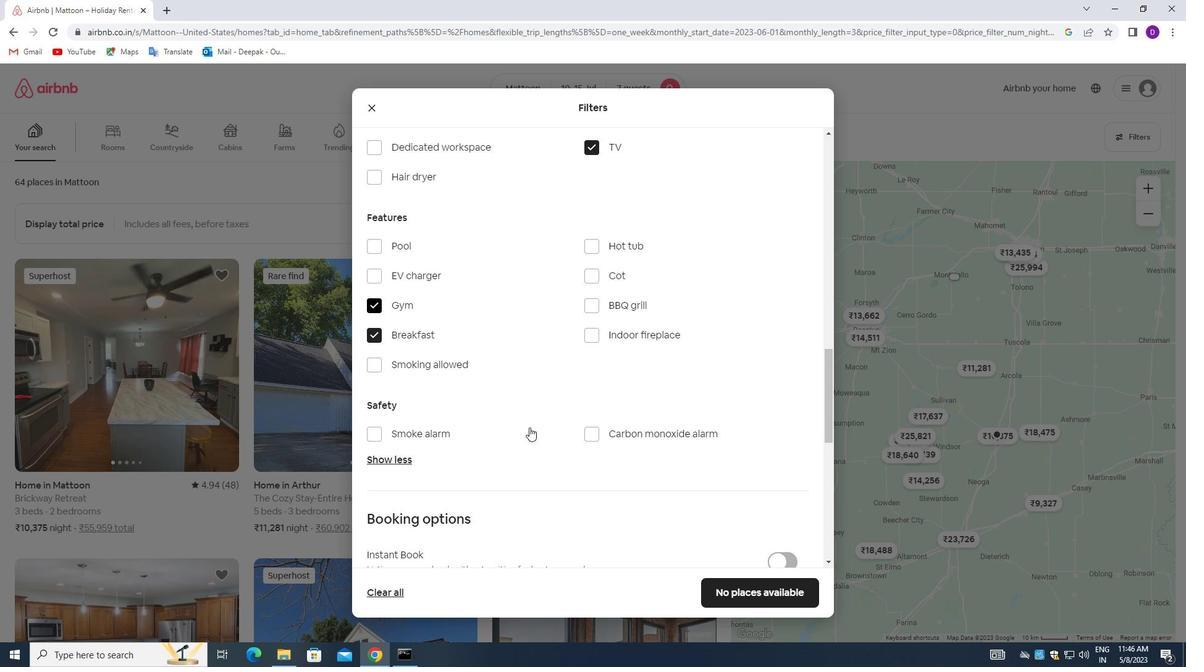 
Action: Mouse scrolled (529, 426) with delta (0, 0)
Screenshot: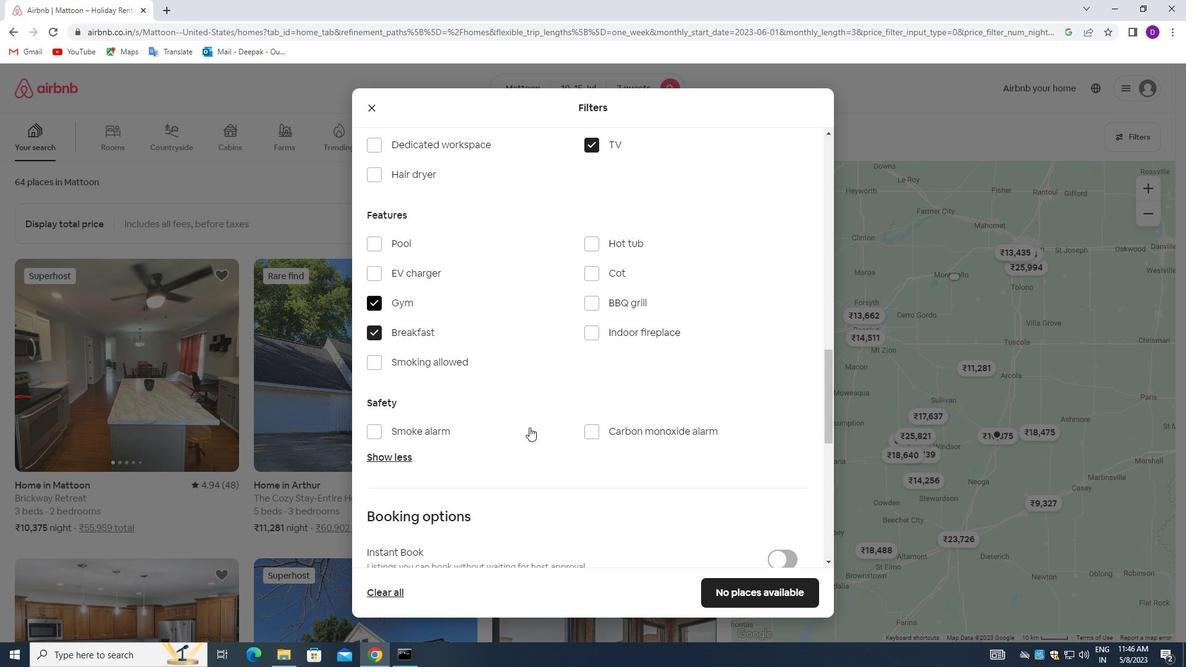 
Action: Mouse moved to (781, 420)
Screenshot: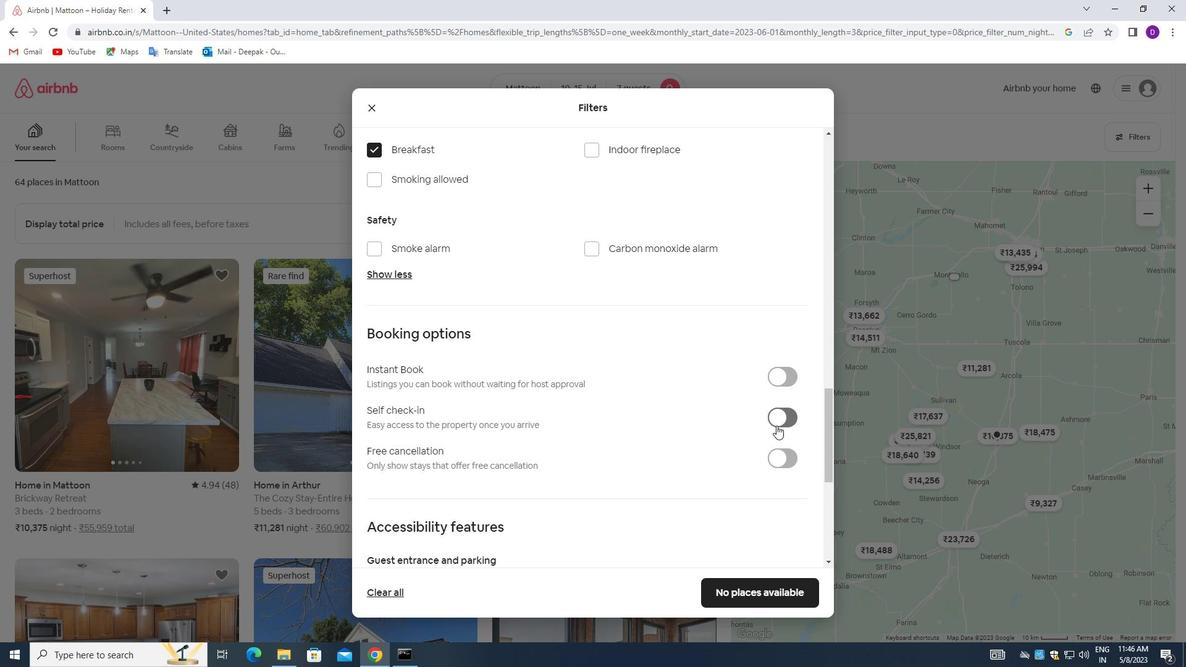 
Action: Mouse pressed left at (781, 420)
Screenshot: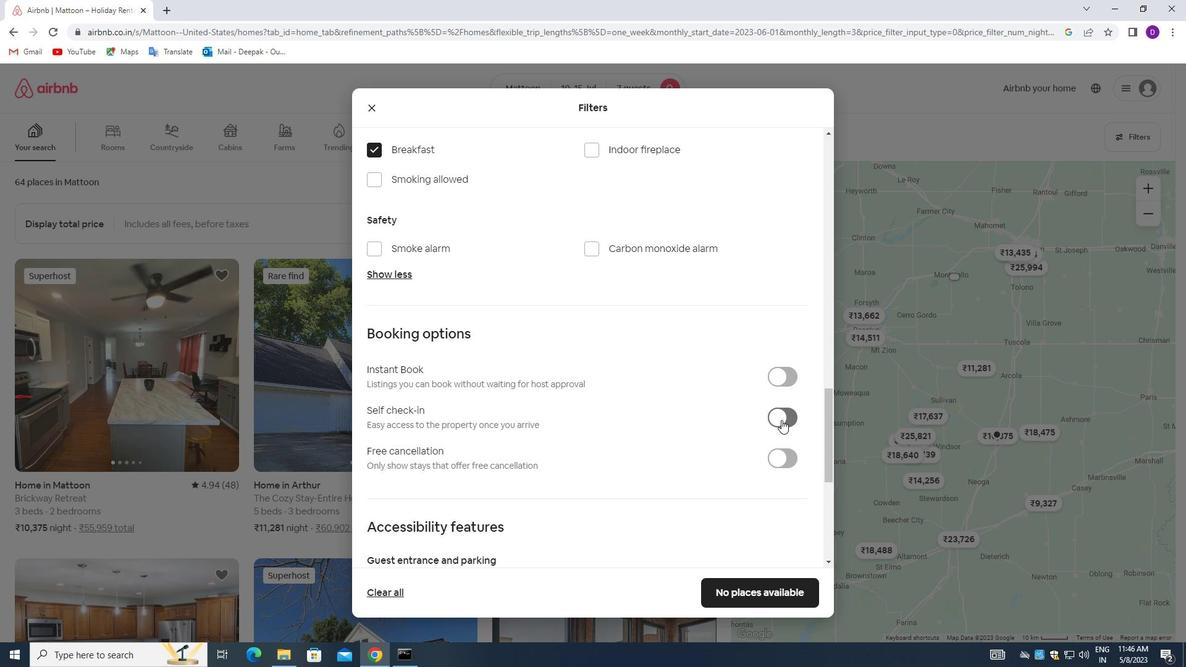 
Action: Mouse moved to (544, 444)
Screenshot: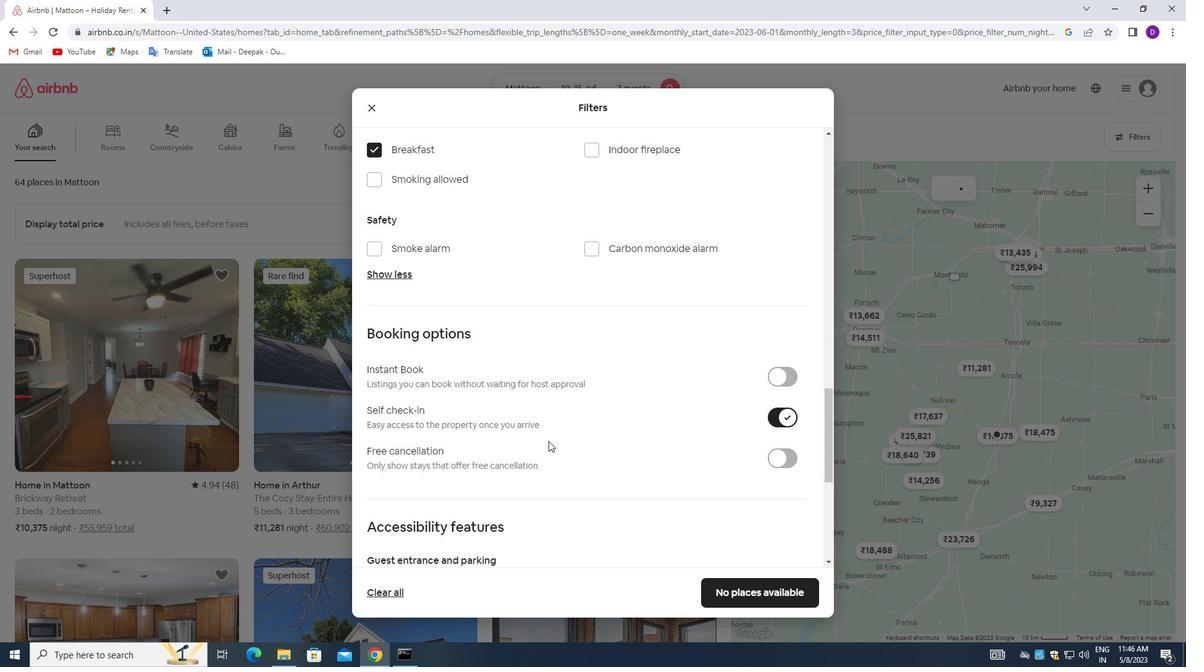 
Action: Mouse scrolled (544, 443) with delta (0, 0)
Screenshot: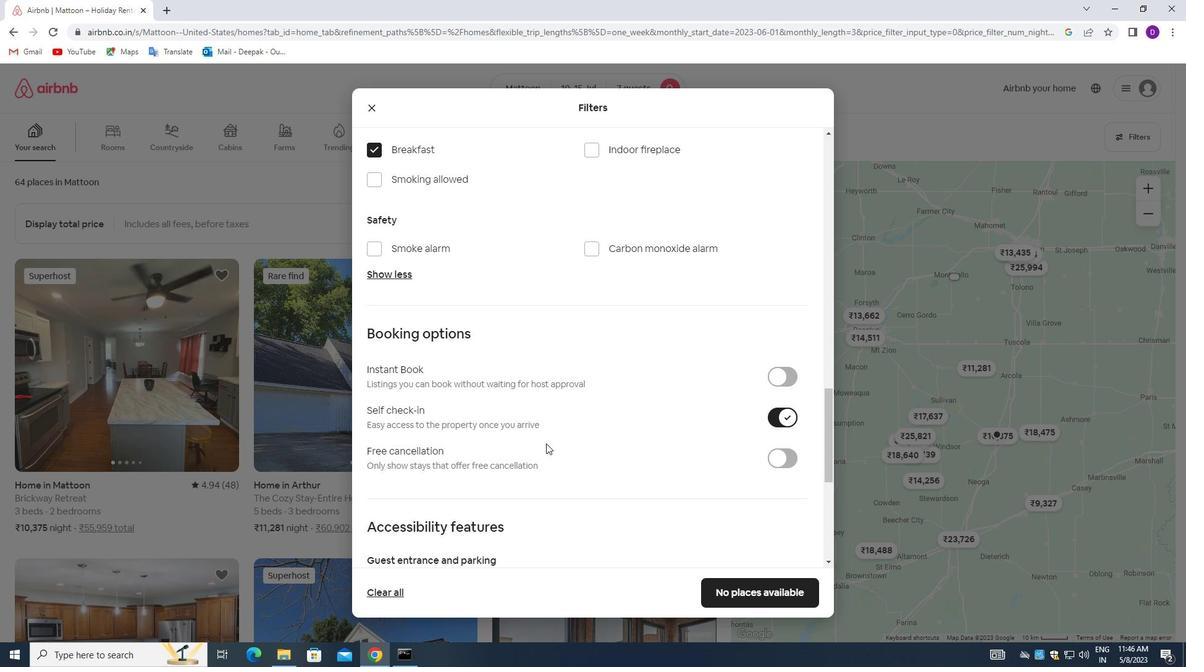 
Action: Mouse moved to (544, 444)
Screenshot: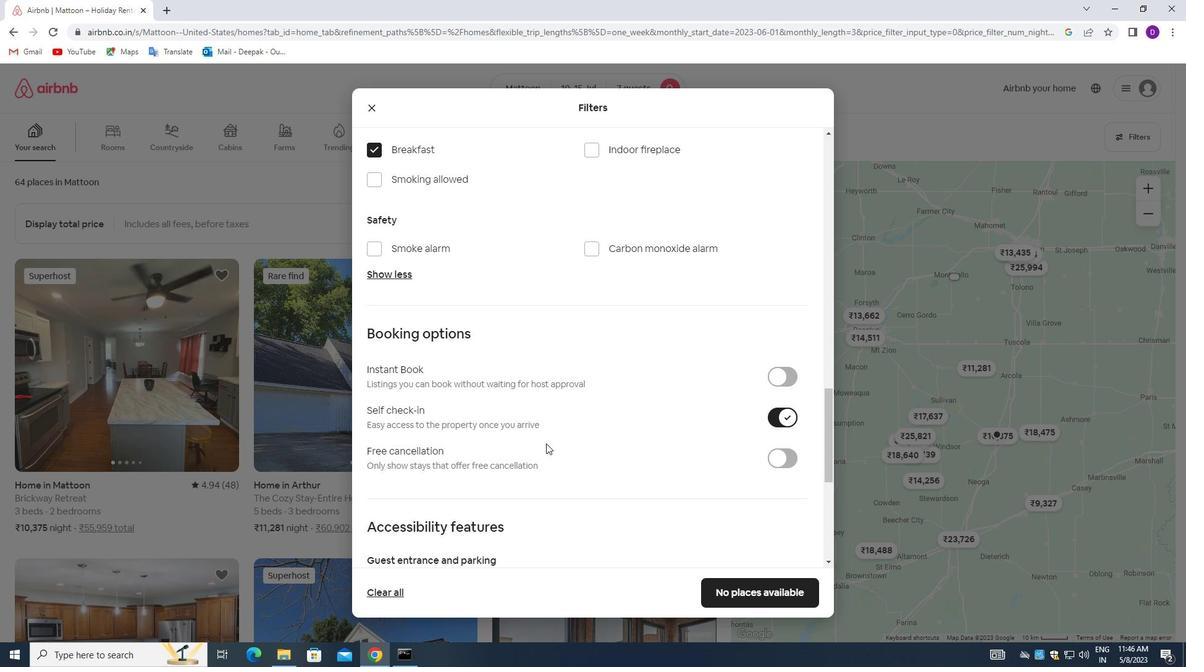 
Action: Mouse scrolled (544, 444) with delta (0, 0)
Screenshot: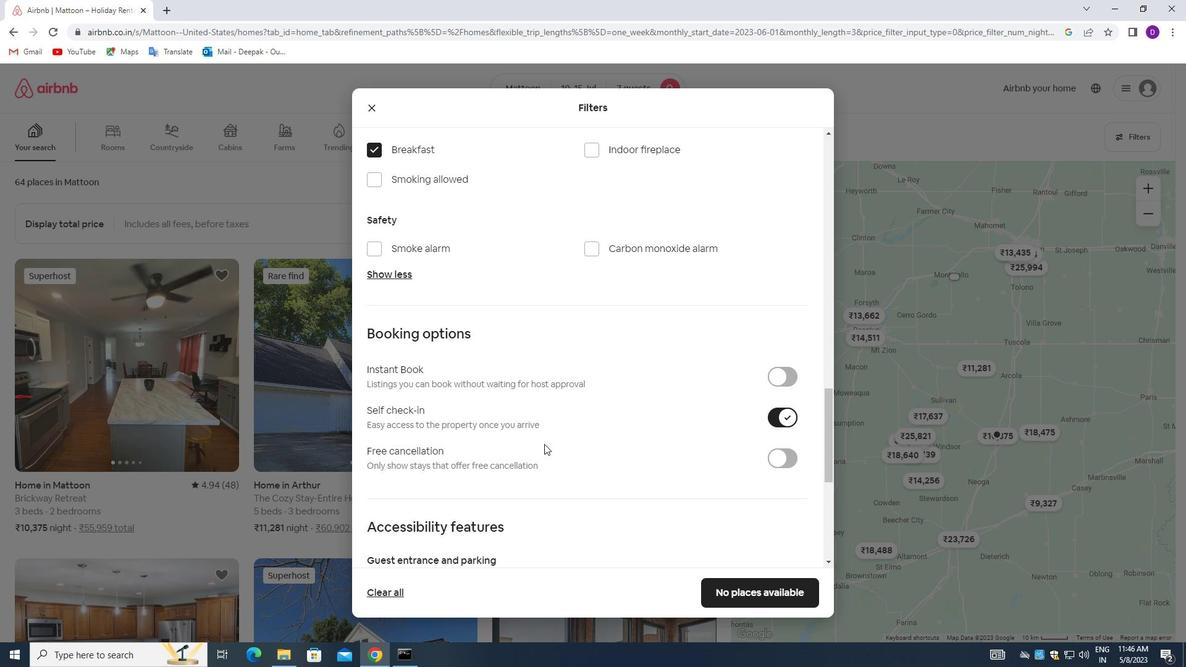 
Action: Mouse scrolled (544, 444) with delta (0, 0)
Screenshot: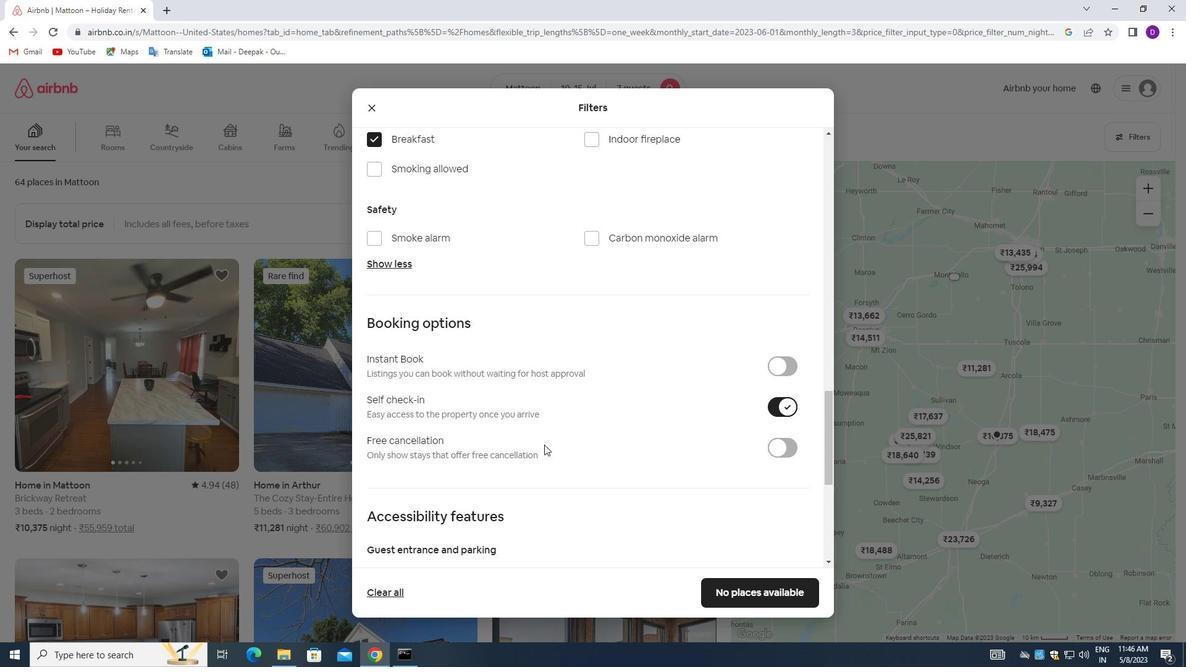 
Action: Mouse moved to (539, 451)
Screenshot: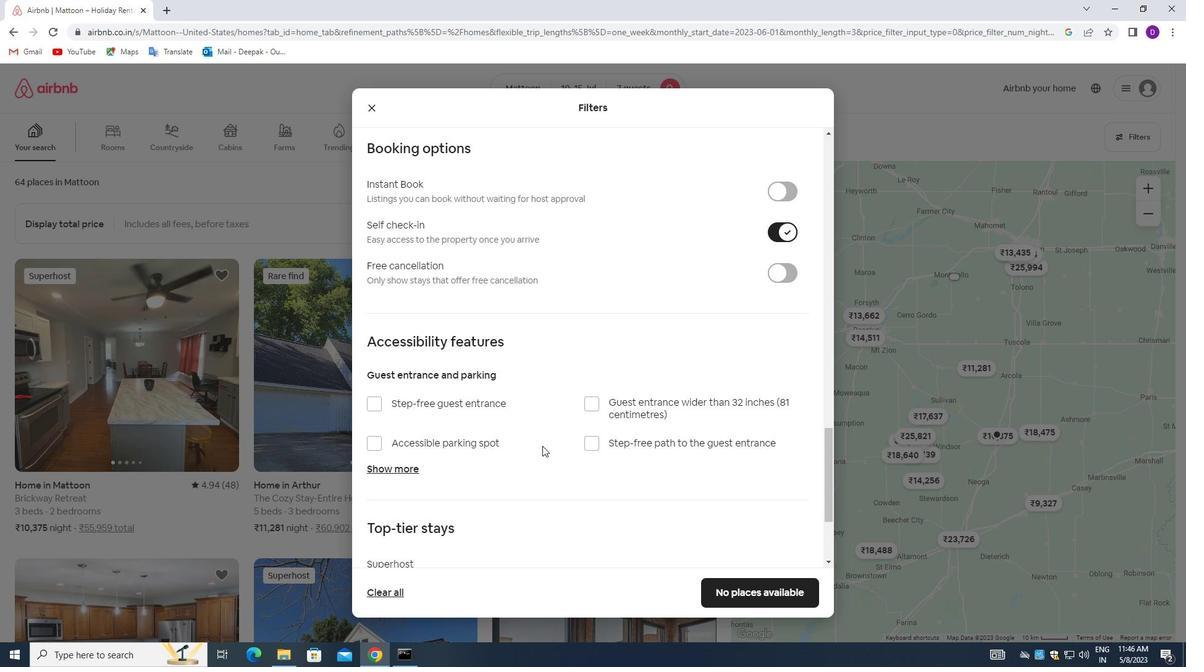 
Action: Mouse scrolled (539, 450) with delta (0, 0)
Screenshot: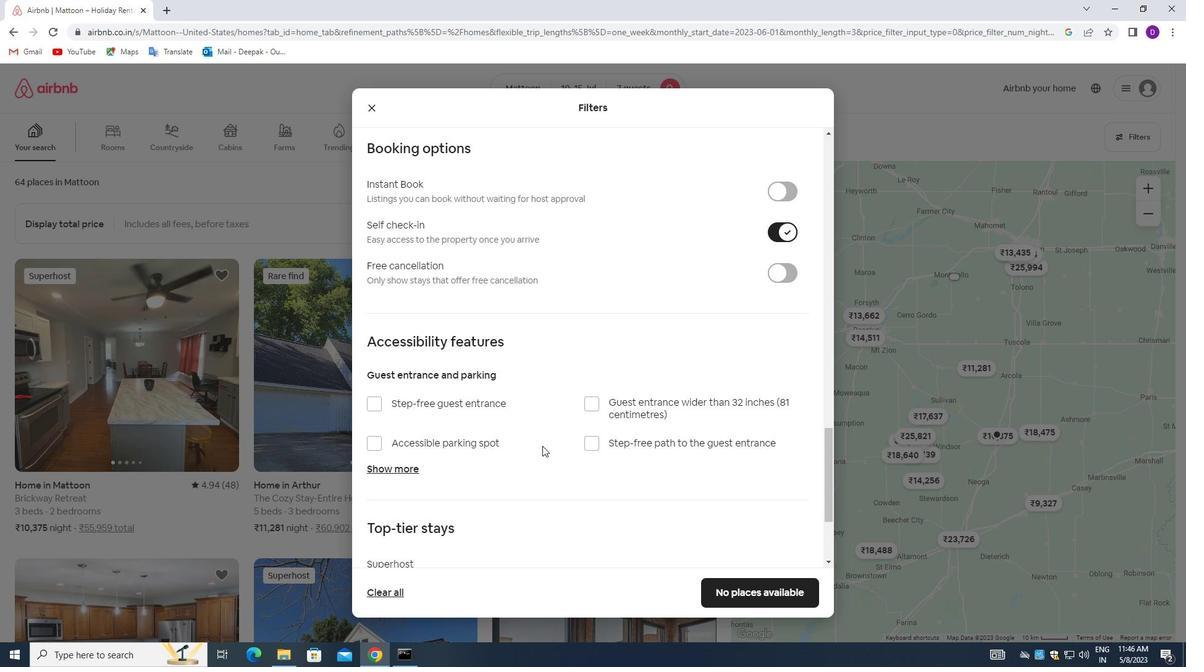 
Action: Mouse moved to (537, 452)
Screenshot: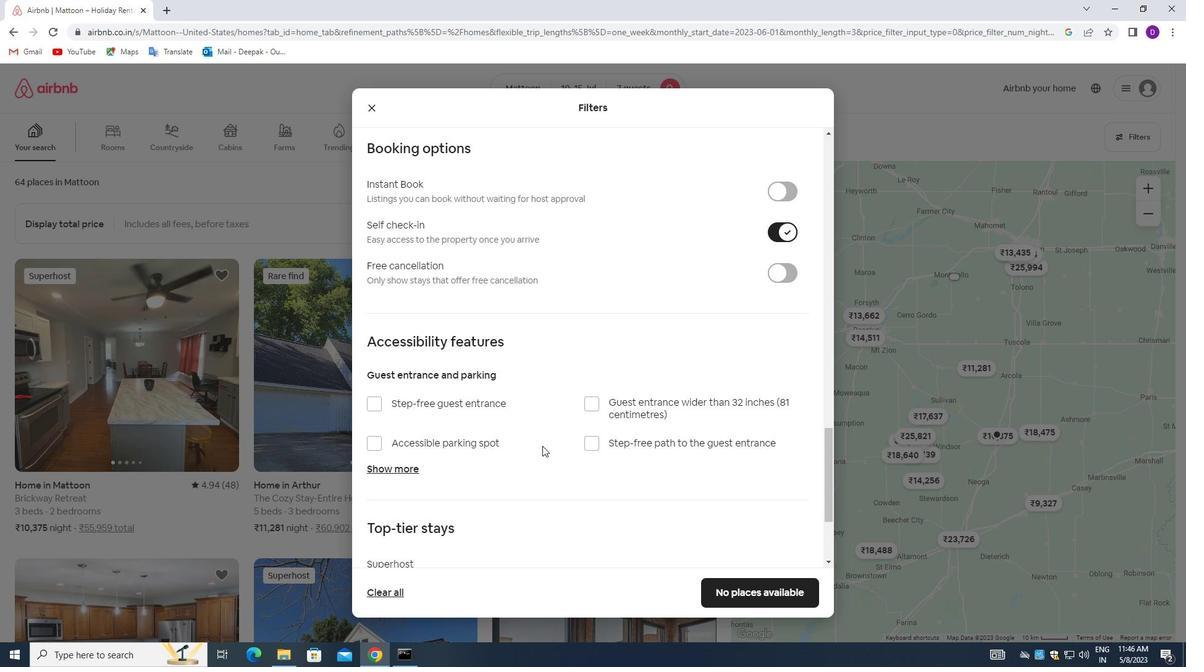 
Action: Mouse scrolled (537, 452) with delta (0, 0)
Screenshot: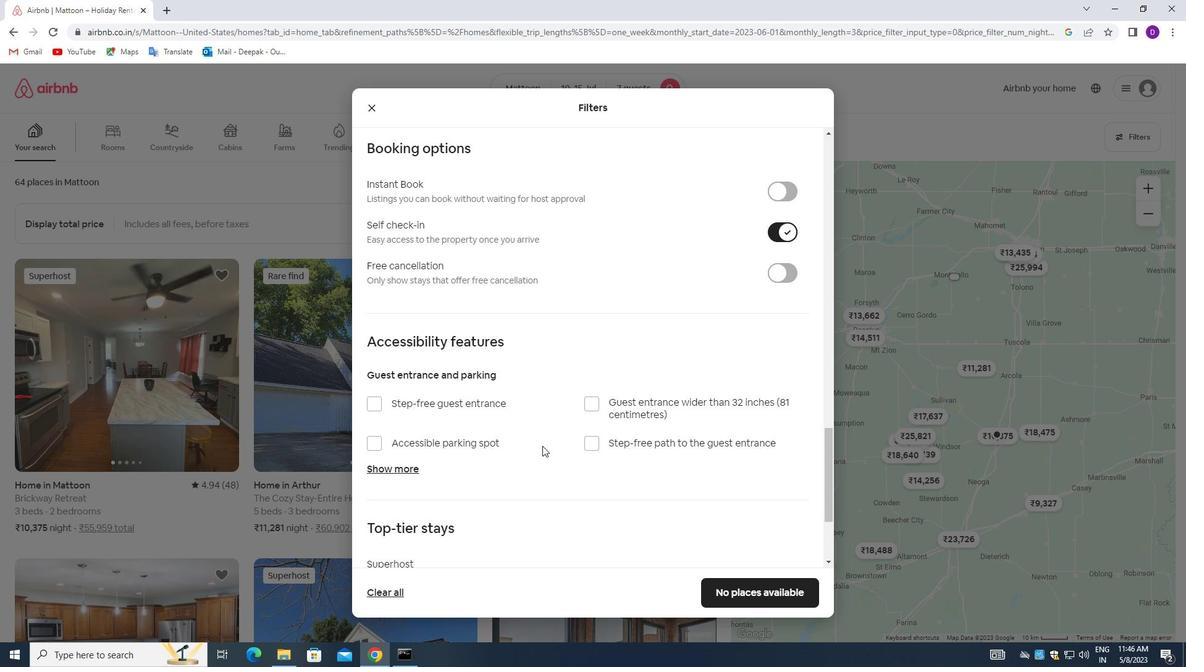 
Action: Mouse scrolled (537, 452) with delta (0, 0)
Screenshot: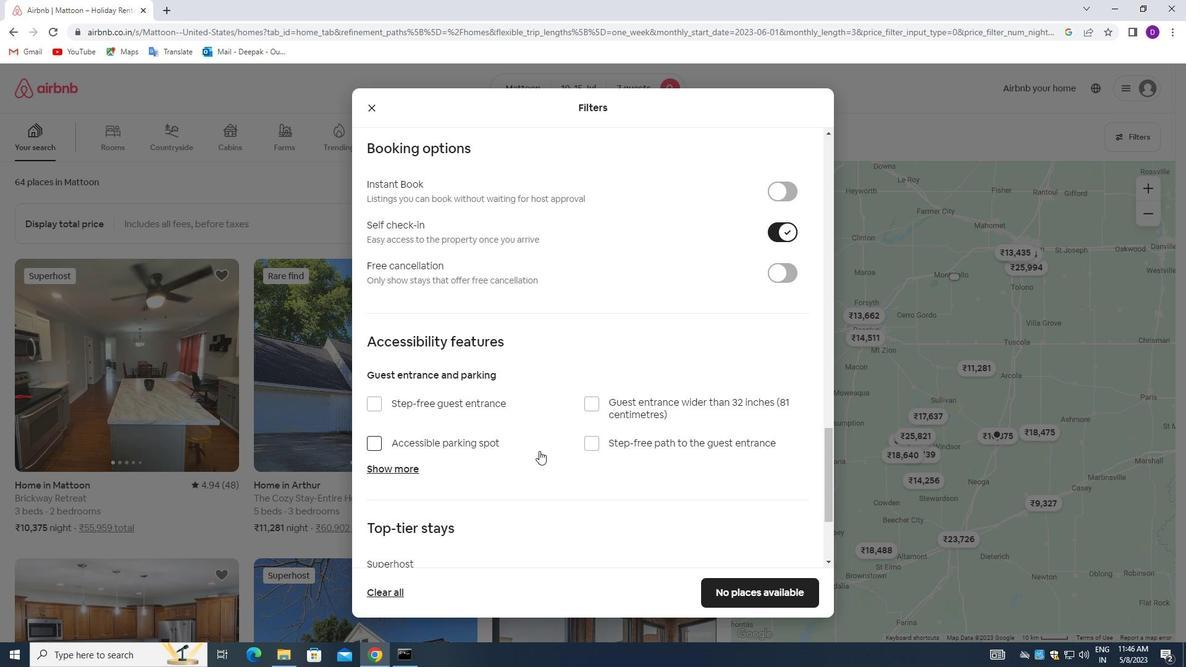 
Action: Mouse moved to (532, 463)
Screenshot: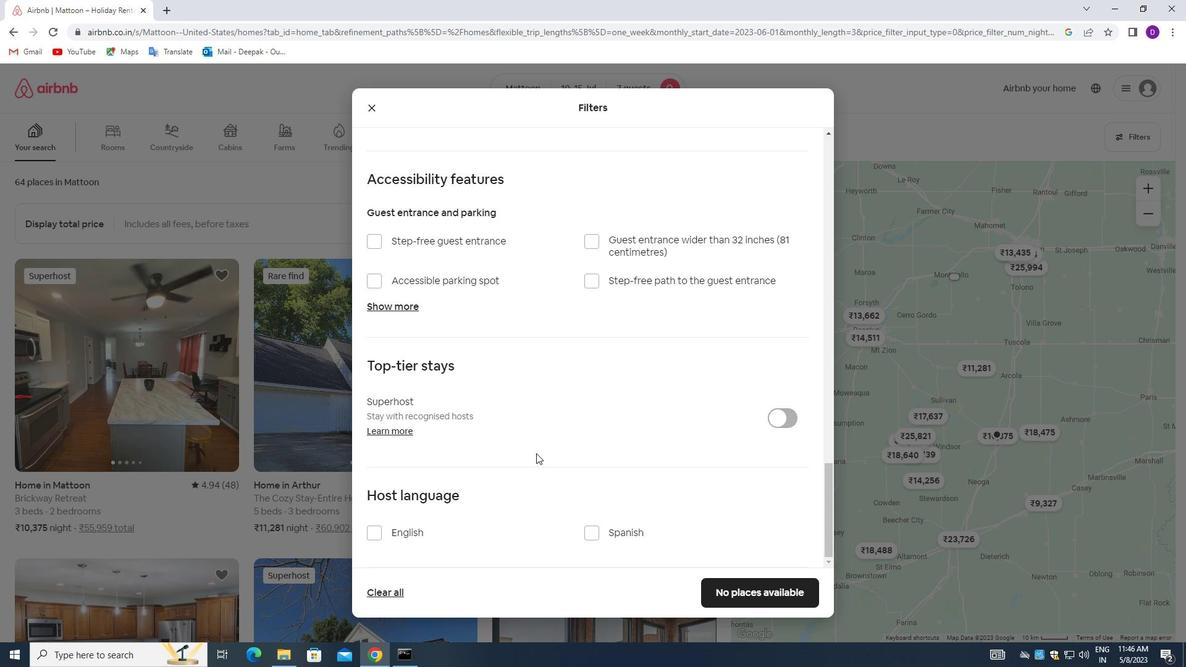 
Action: Mouse scrolled (532, 462) with delta (0, 0)
Screenshot: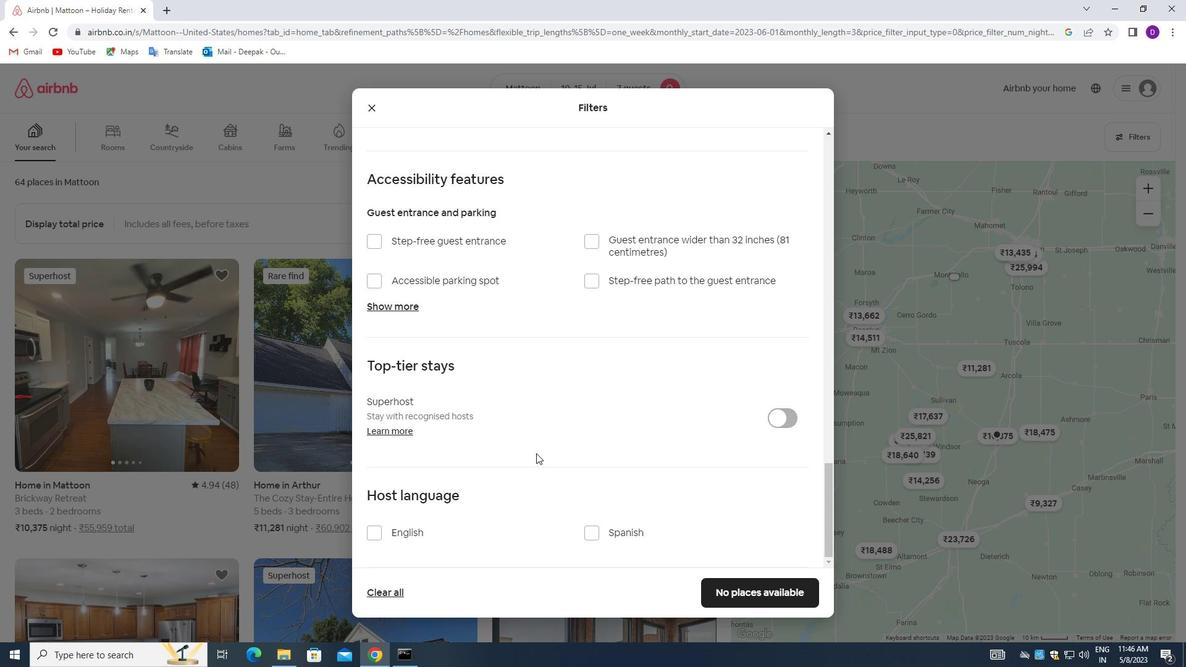 
Action: Mouse moved to (525, 468)
Screenshot: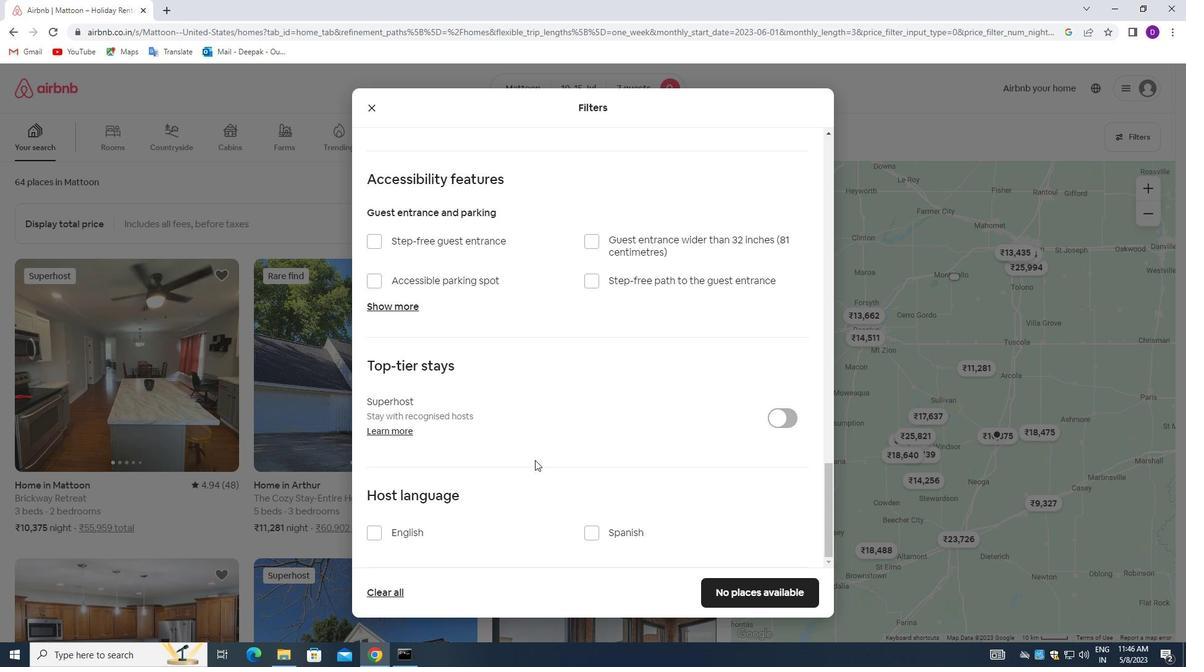 
Action: Mouse scrolled (525, 468) with delta (0, 0)
Screenshot: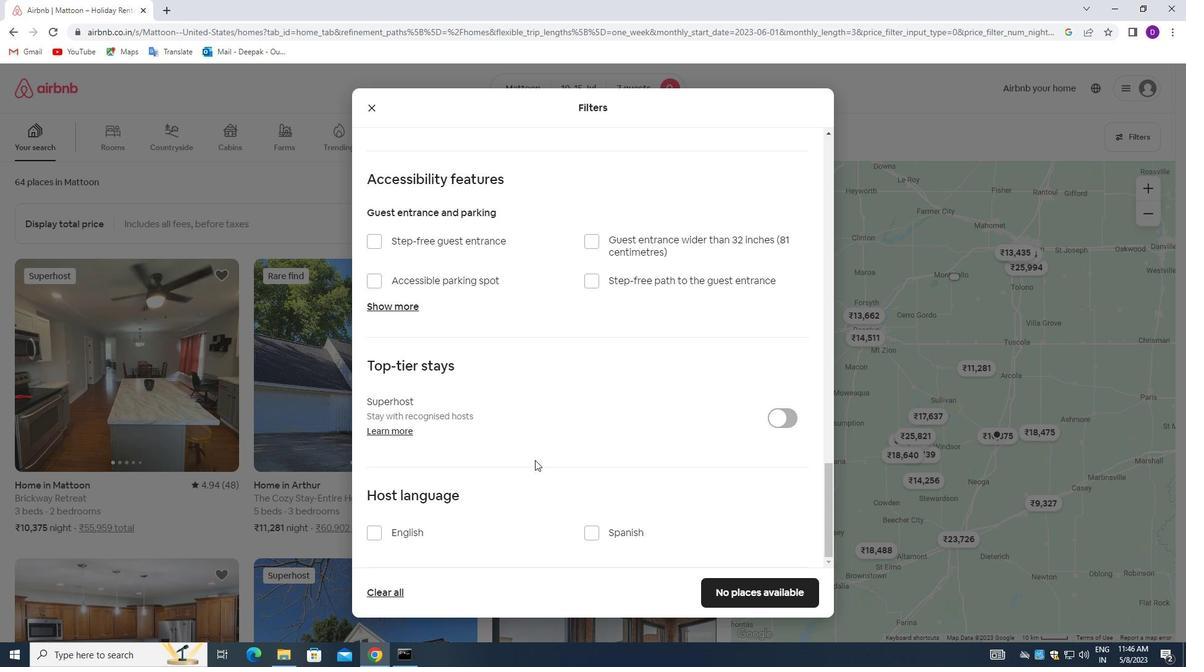 
Action: Mouse moved to (376, 530)
Screenshot: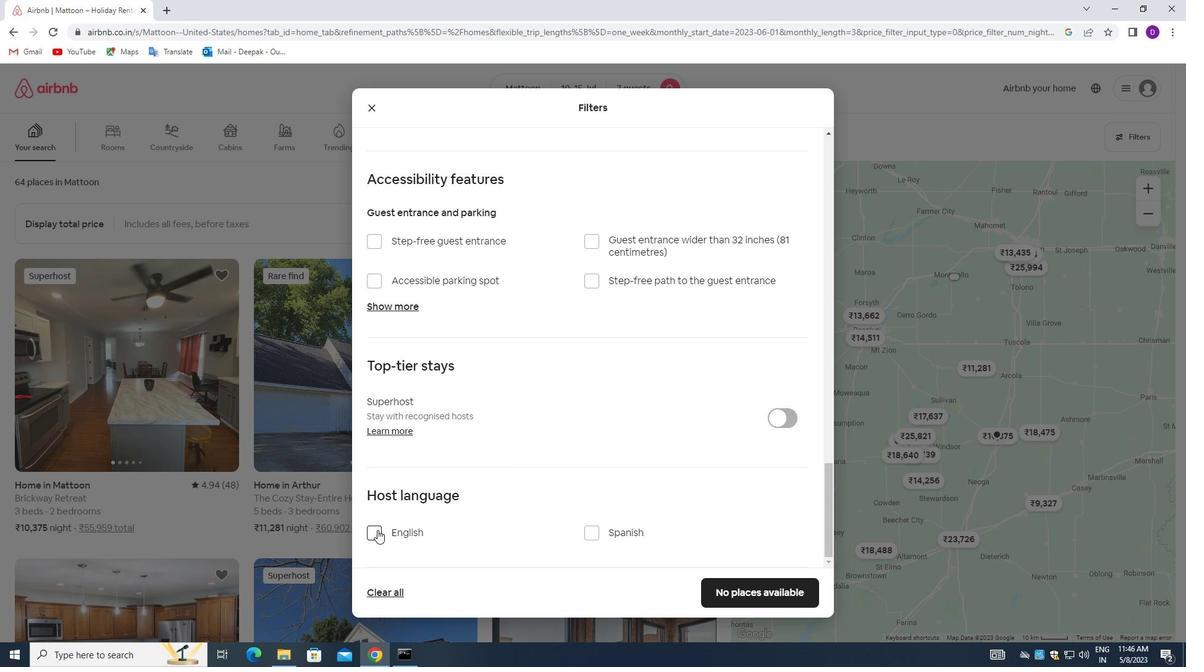 
Action: Mouse pressed left at (376, 530)
Screenshot: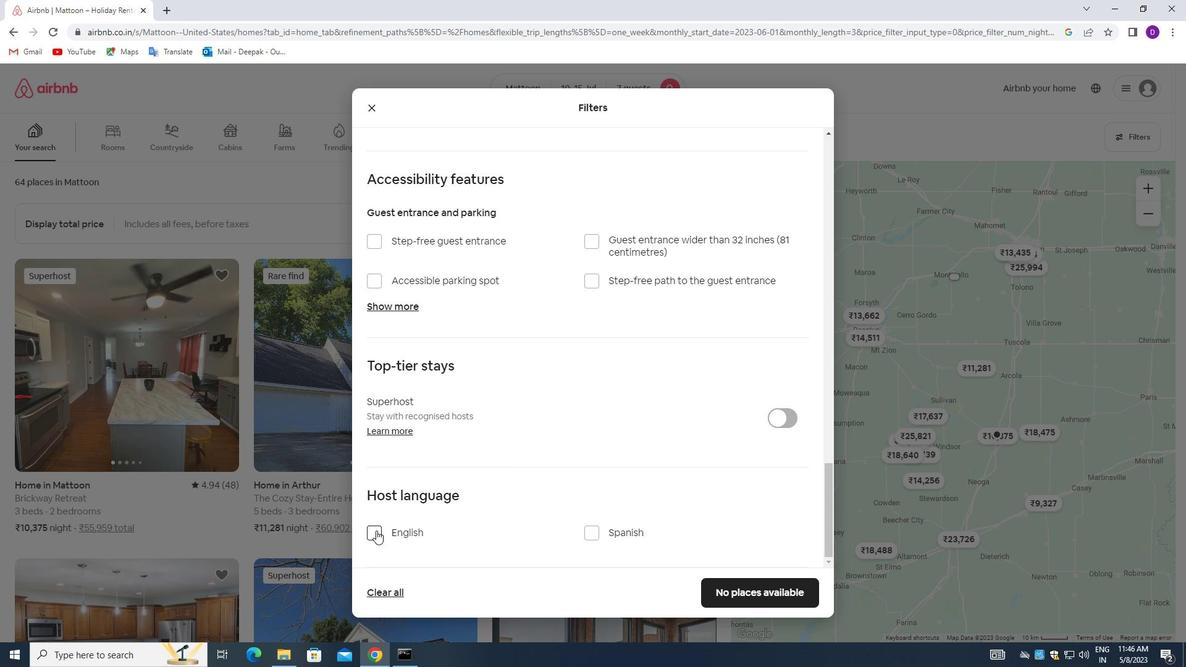 
Action: Mouse moved to (709, 586)
Screenshot: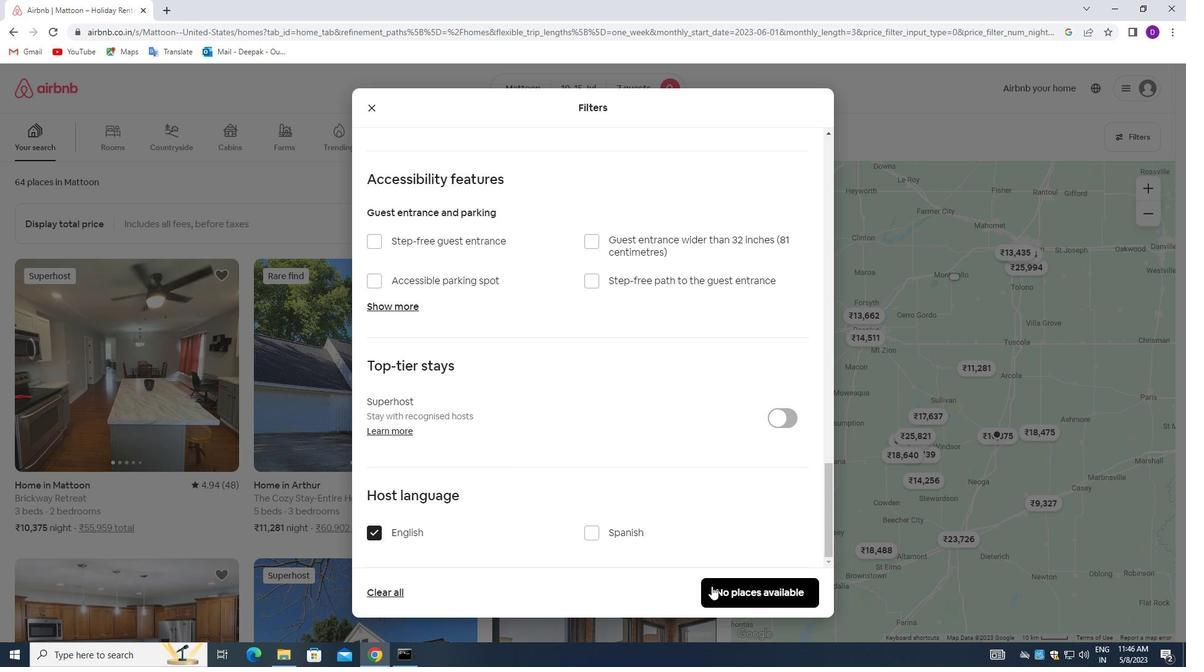 
Action: Mouse pressed left at (709, 586)
Screenshot: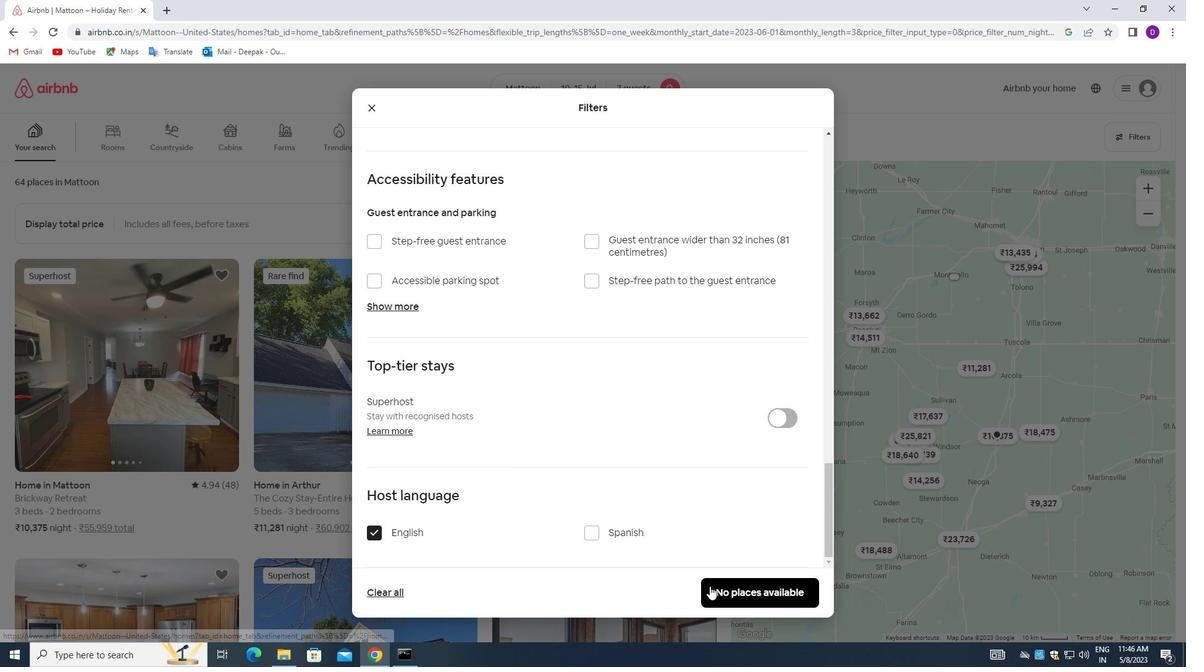 
Action: Mouse moved to (712, 464)
Screenshot: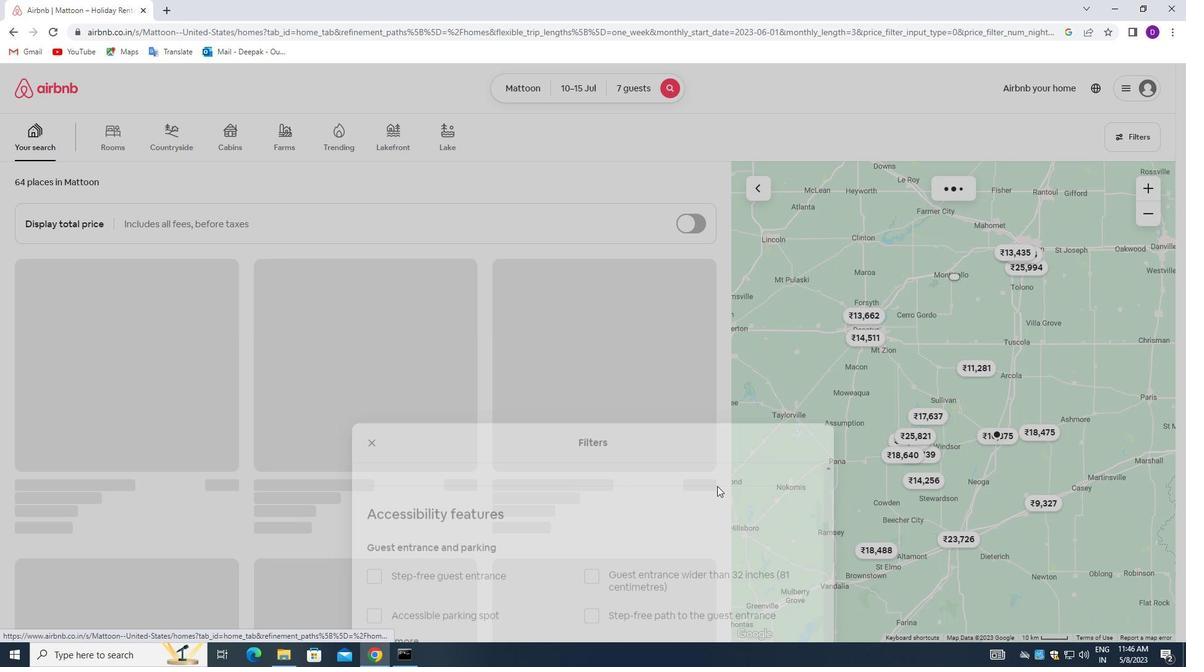 
